 Task: Find connections with filter location Donaueschingen with filter topic #houseforsalewith filter profile language English with filter current company NPTEL with filter school Visvesvaraya Technological University with filter industry Renewable Energy Power Generation with filter service category Loans with filter keywords title Operations Analyst
Action: Mouse moved to (649, 91)
Screenshot: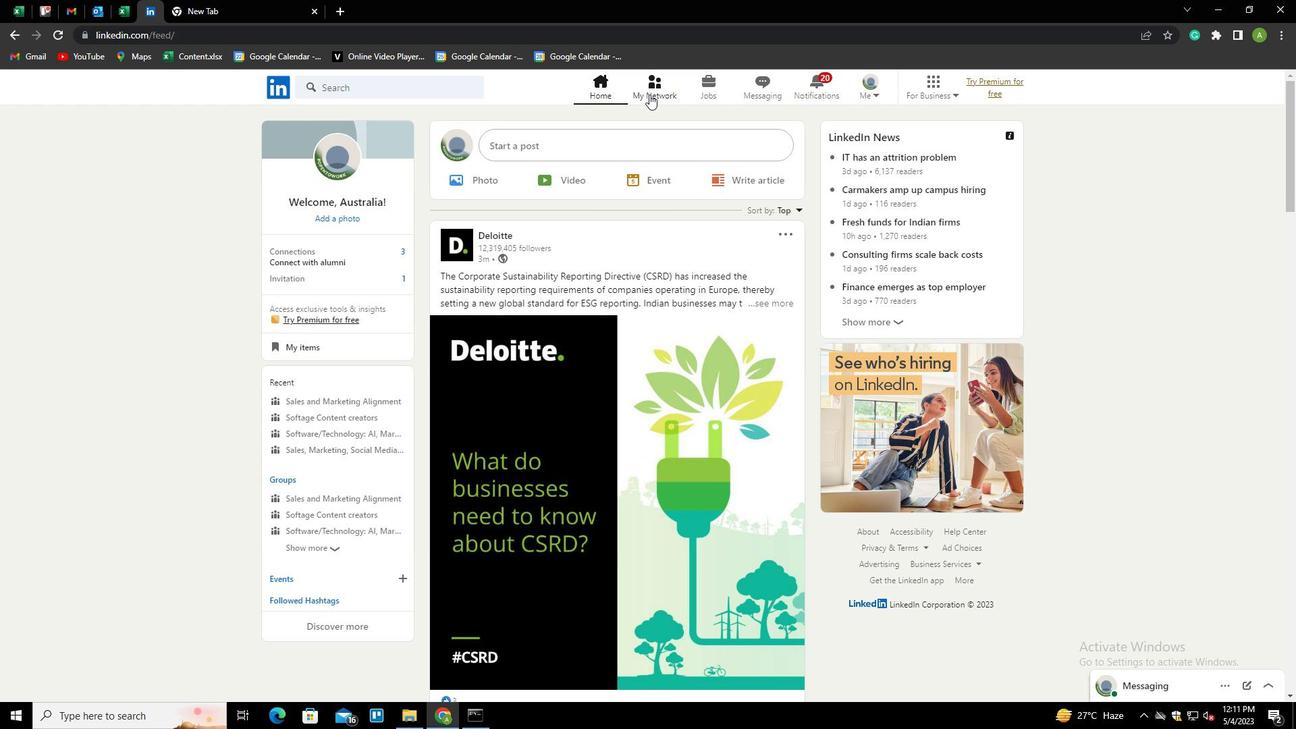 
Action: Mouse pressed left at (649, 91)
Screenshot: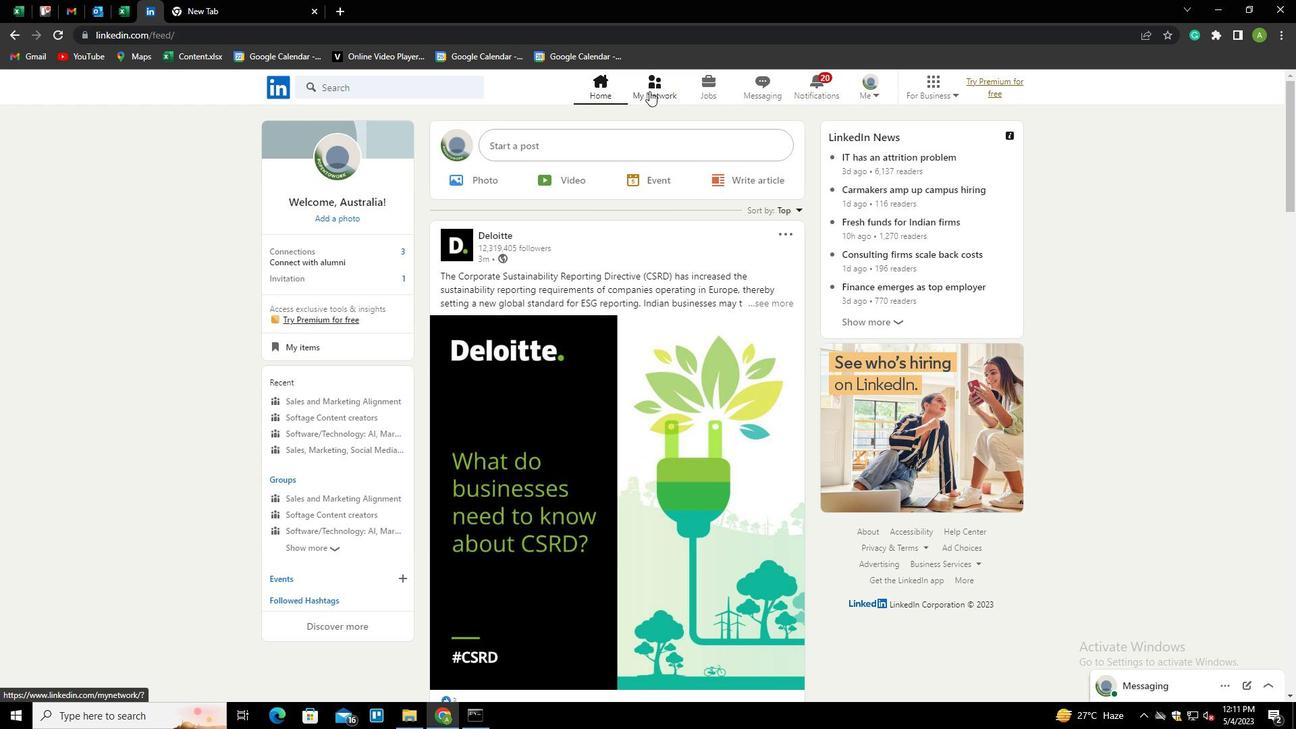
Action: Mouse moved to (357, 161)
Screenshot: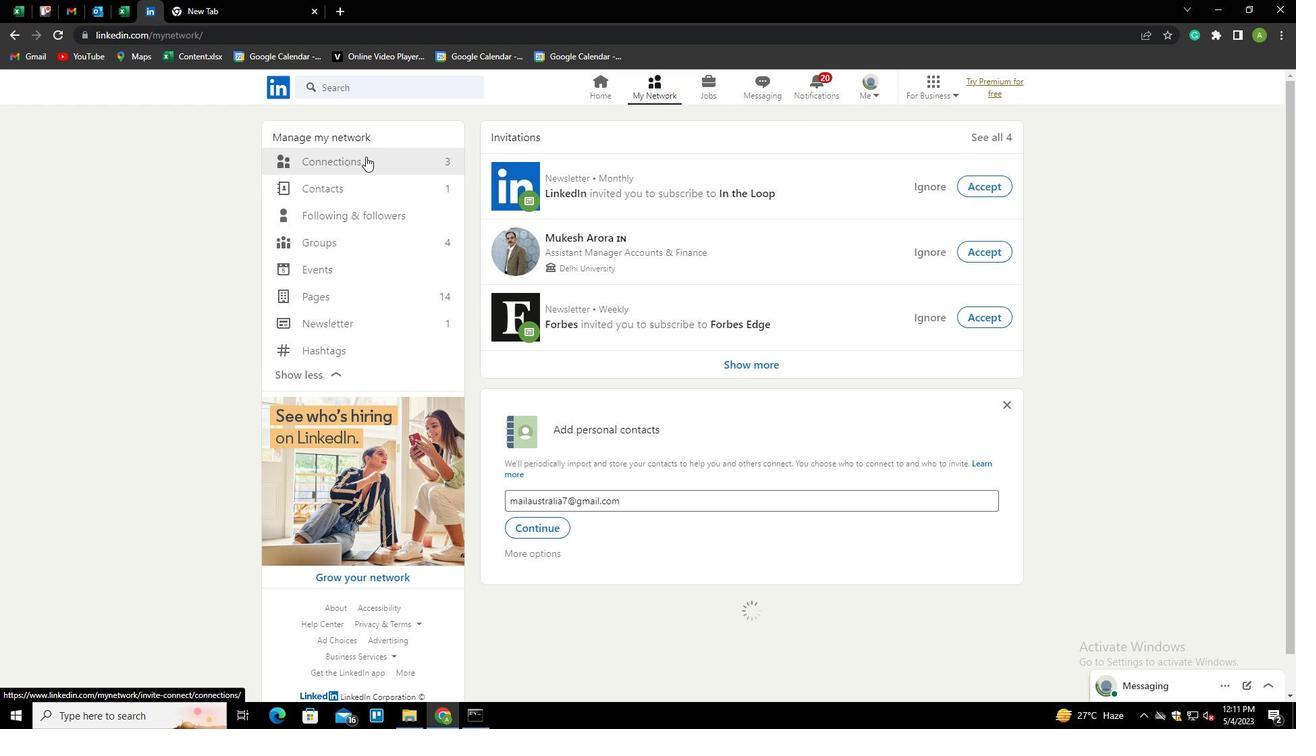 
Action: Mouse pressed left at (357, 161)
Screenshot: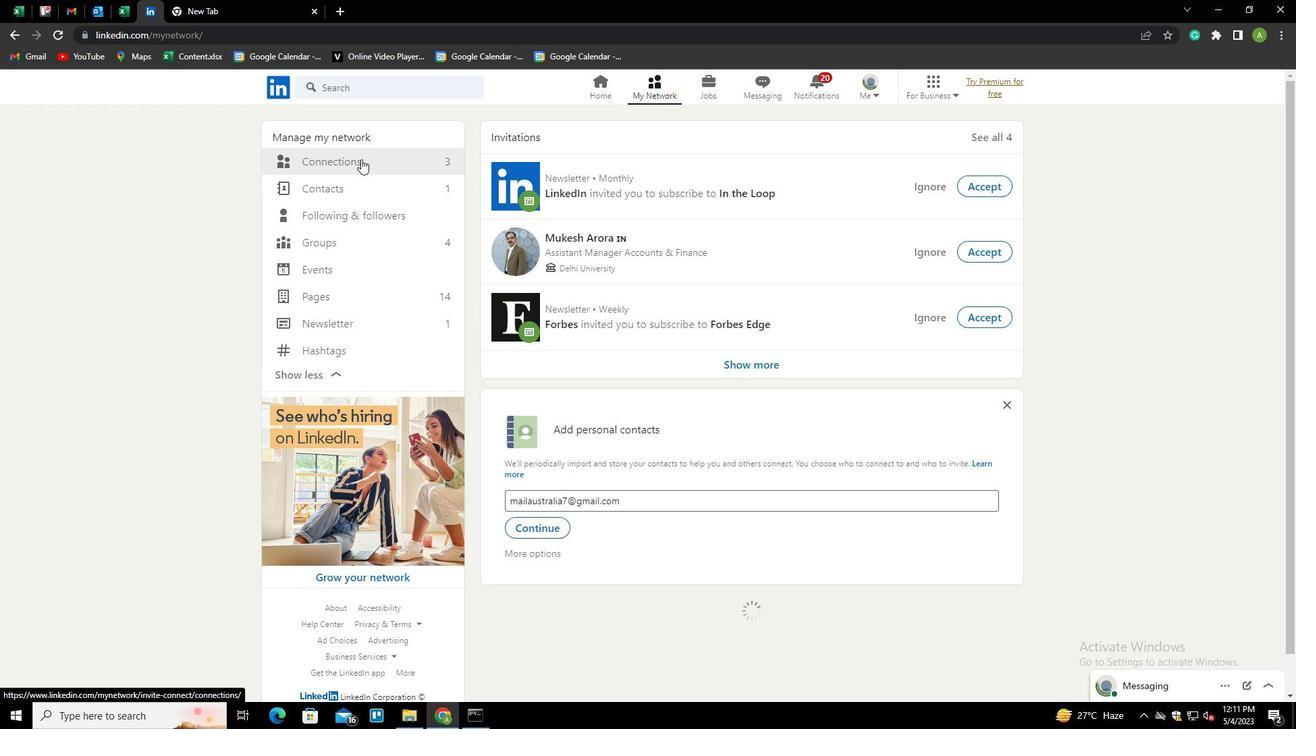 
Action: Mouse moved to (749, 159)
Screenshot: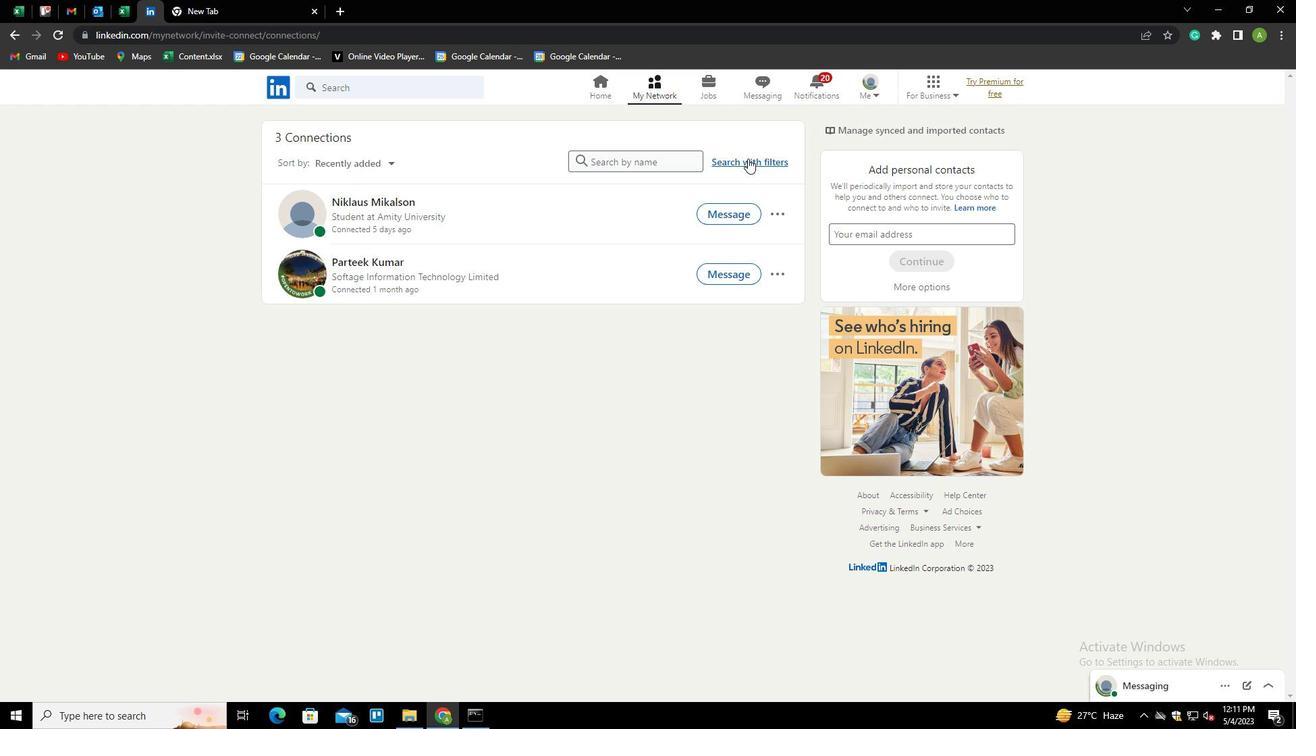 
Action: Mouse pressed left at (749, 159)
Screenshot: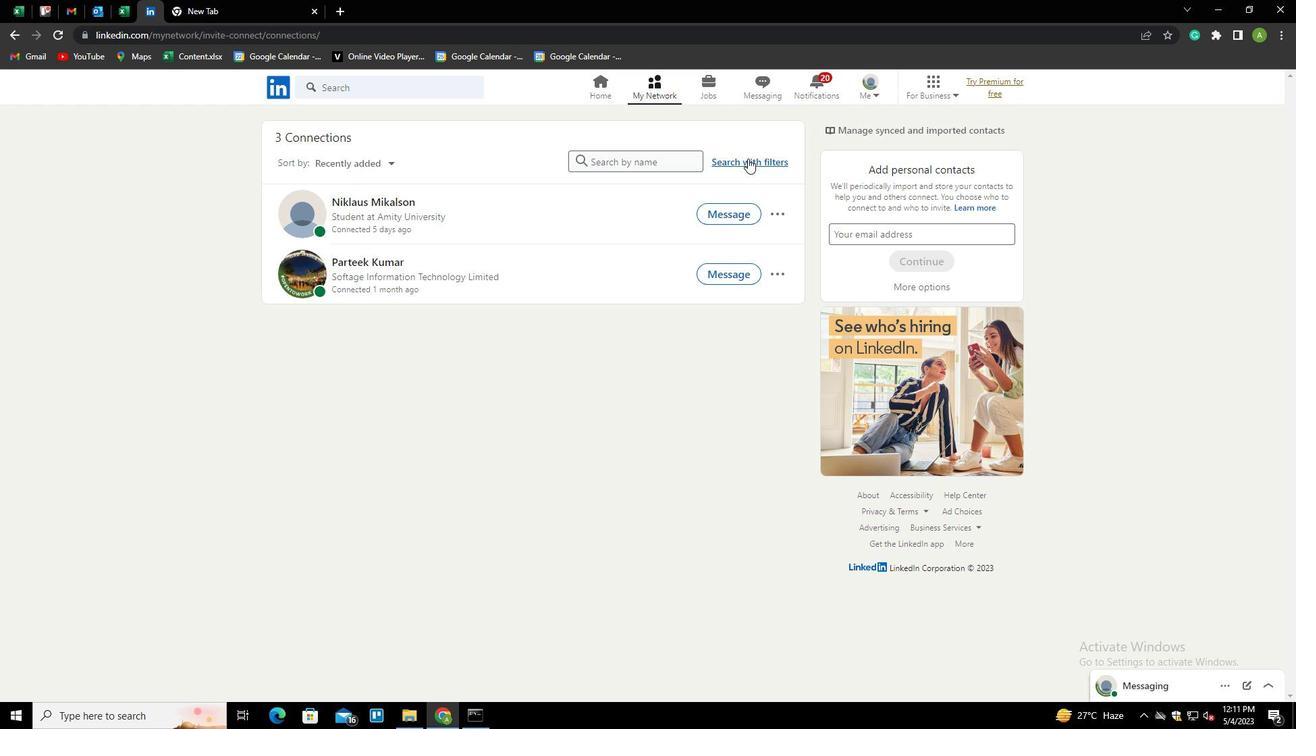 
Action: Mouse moved to (686, 125)
Screenshot: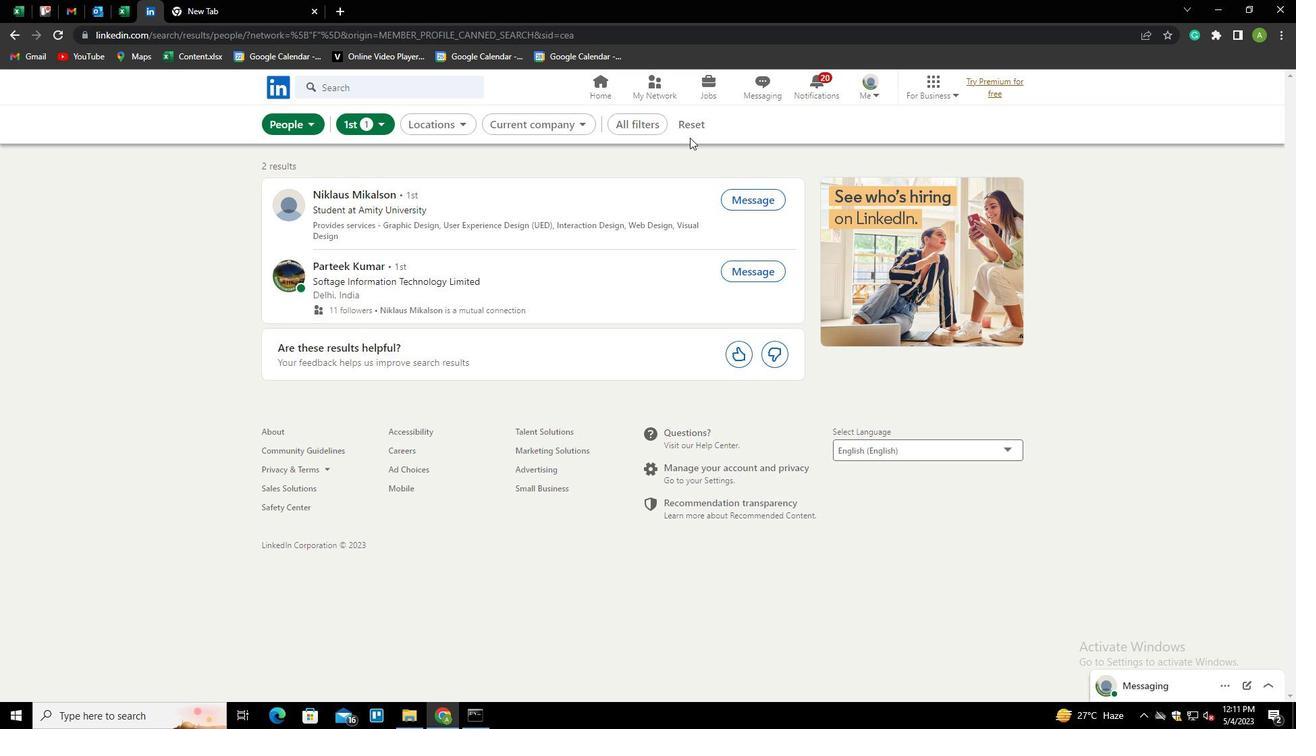 
Action: Mouse pressed left at (686, 125)
Screenshot: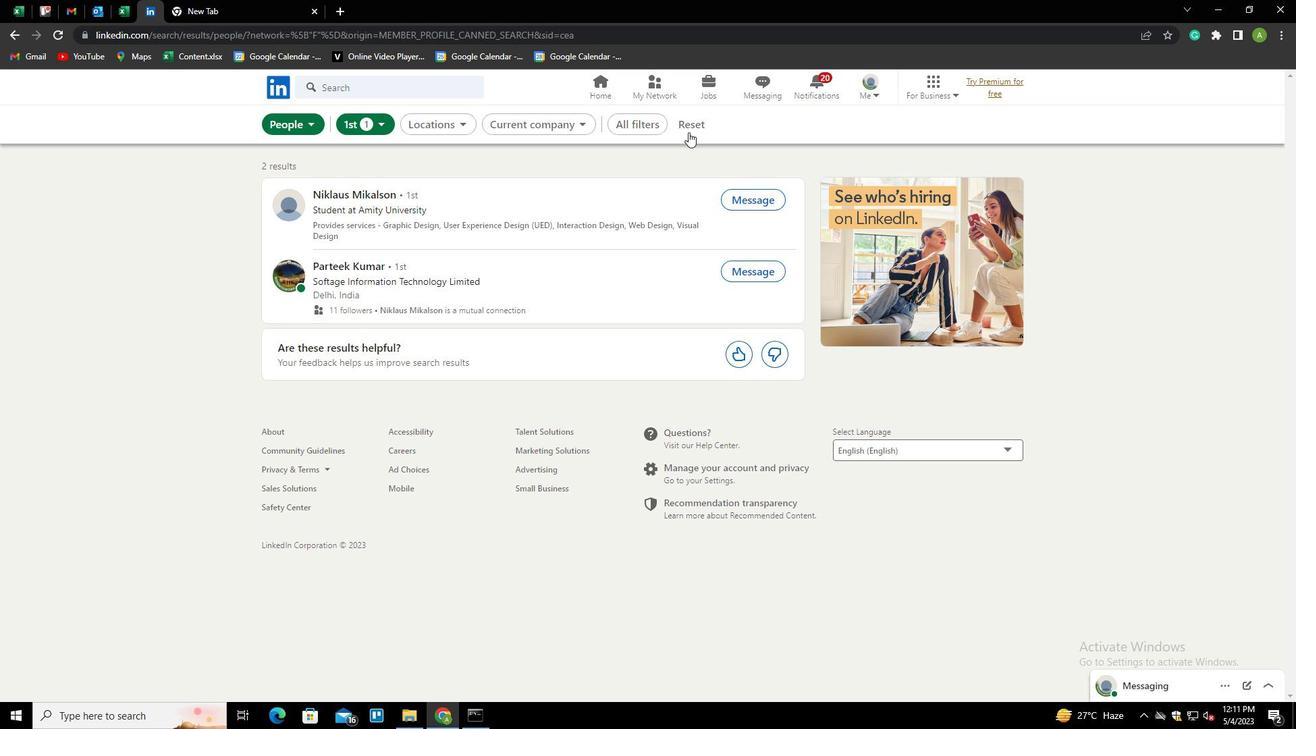 
Action: Mouse moved to (673, 127)
Screenshot: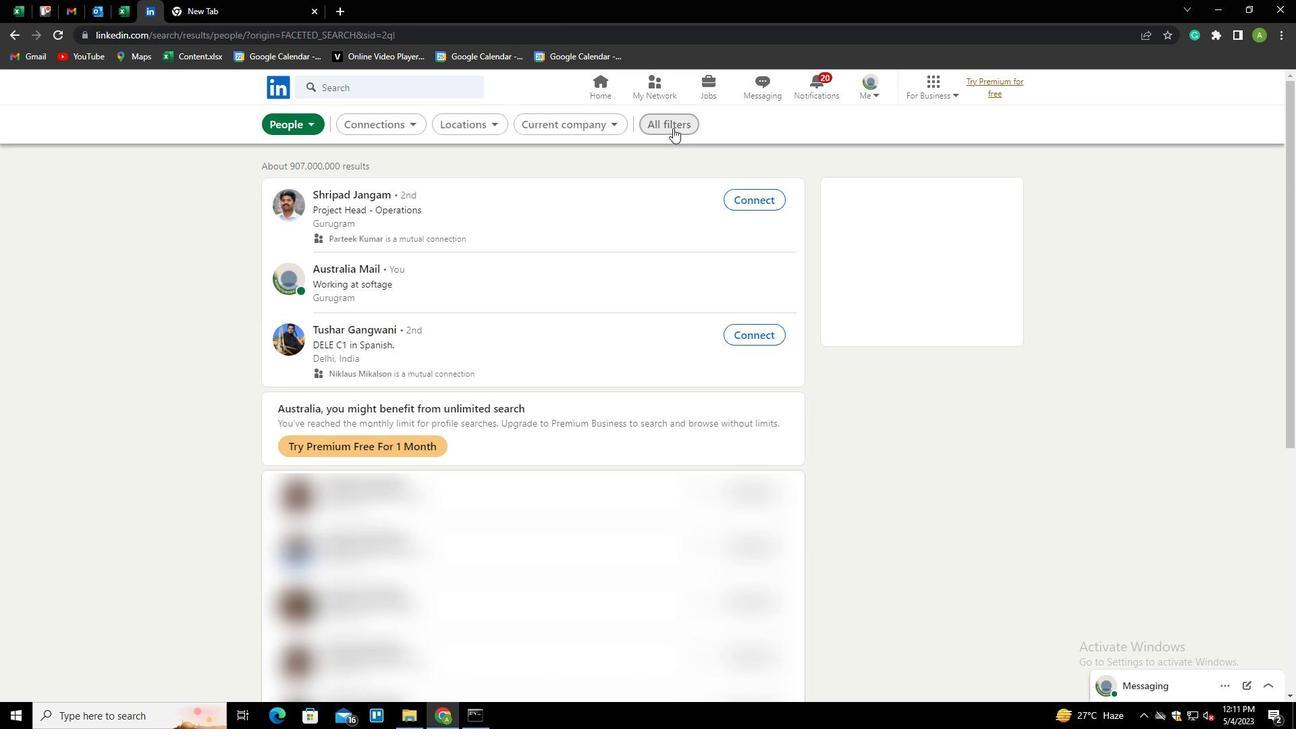 
Action: Mouse pressed left at (673, 127)
Screenshot: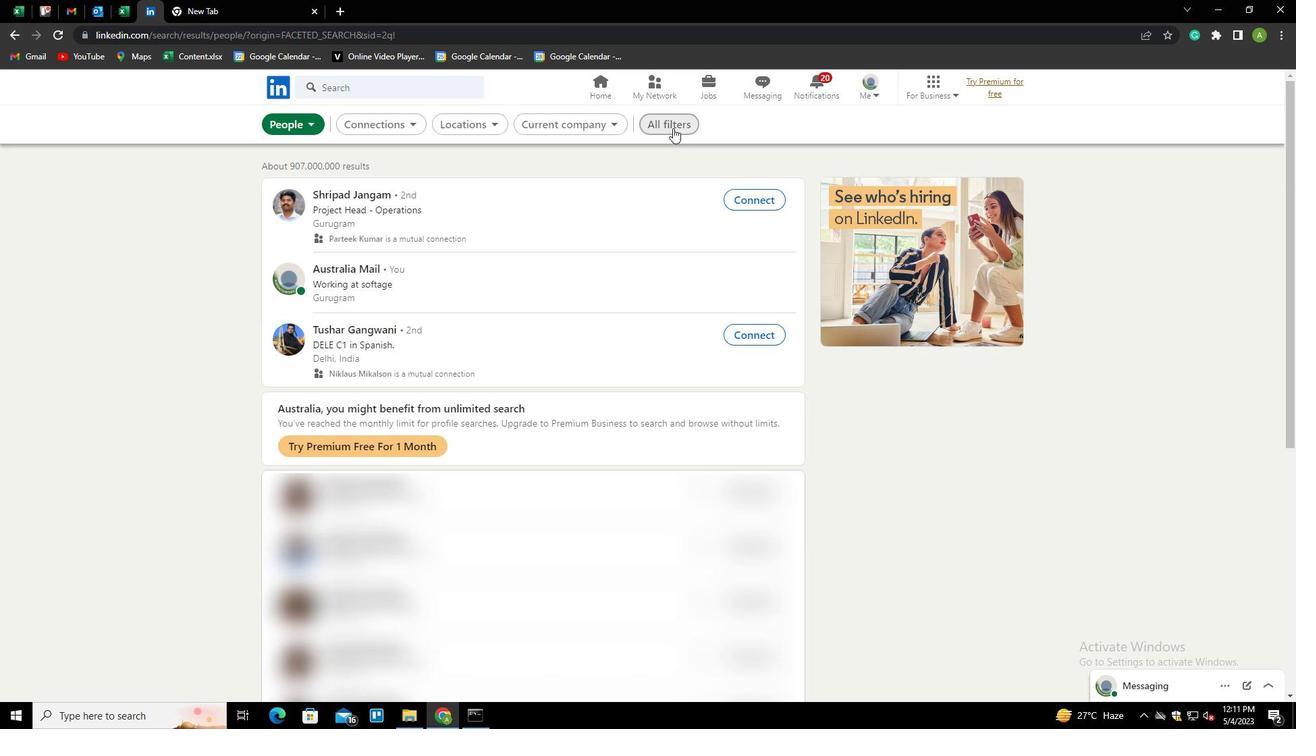 
Action: Mouse moved to (1151, 443)
Screenshot: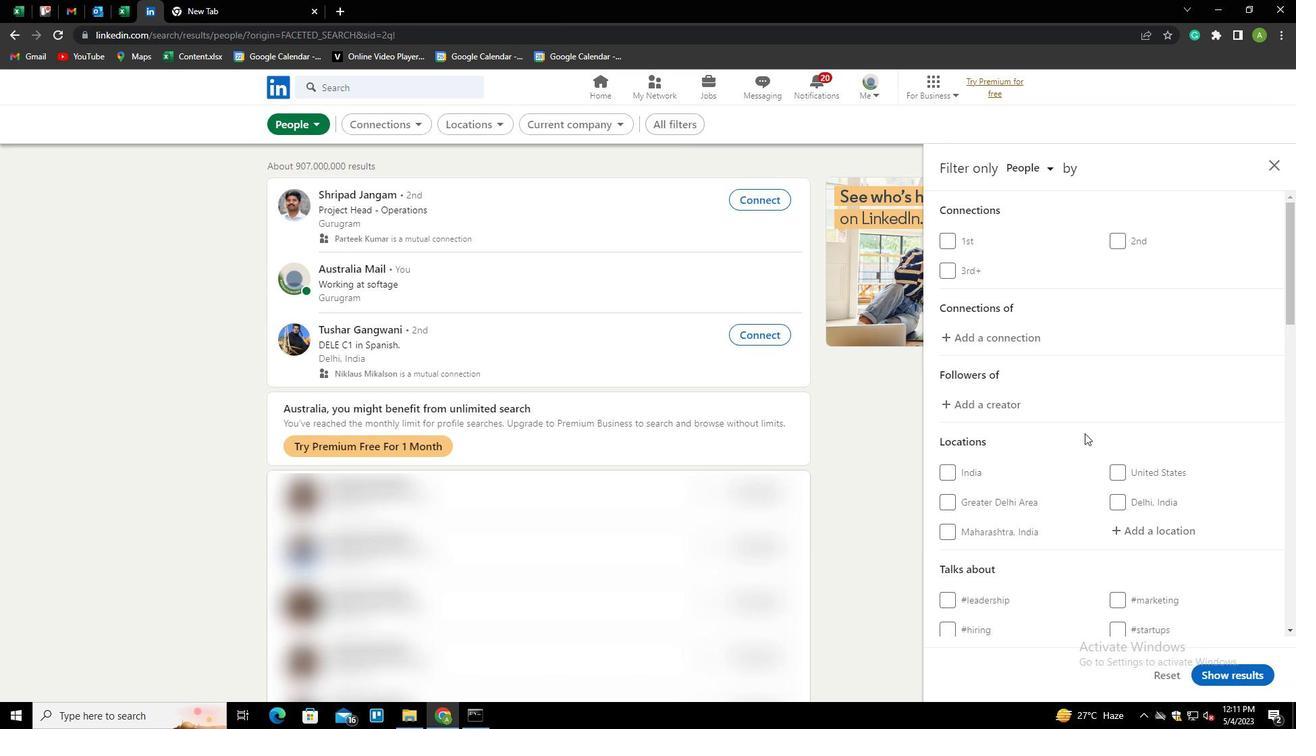 
Action: Mouse scrolled (1151, 442) with delta (0, 0)
Screenshot: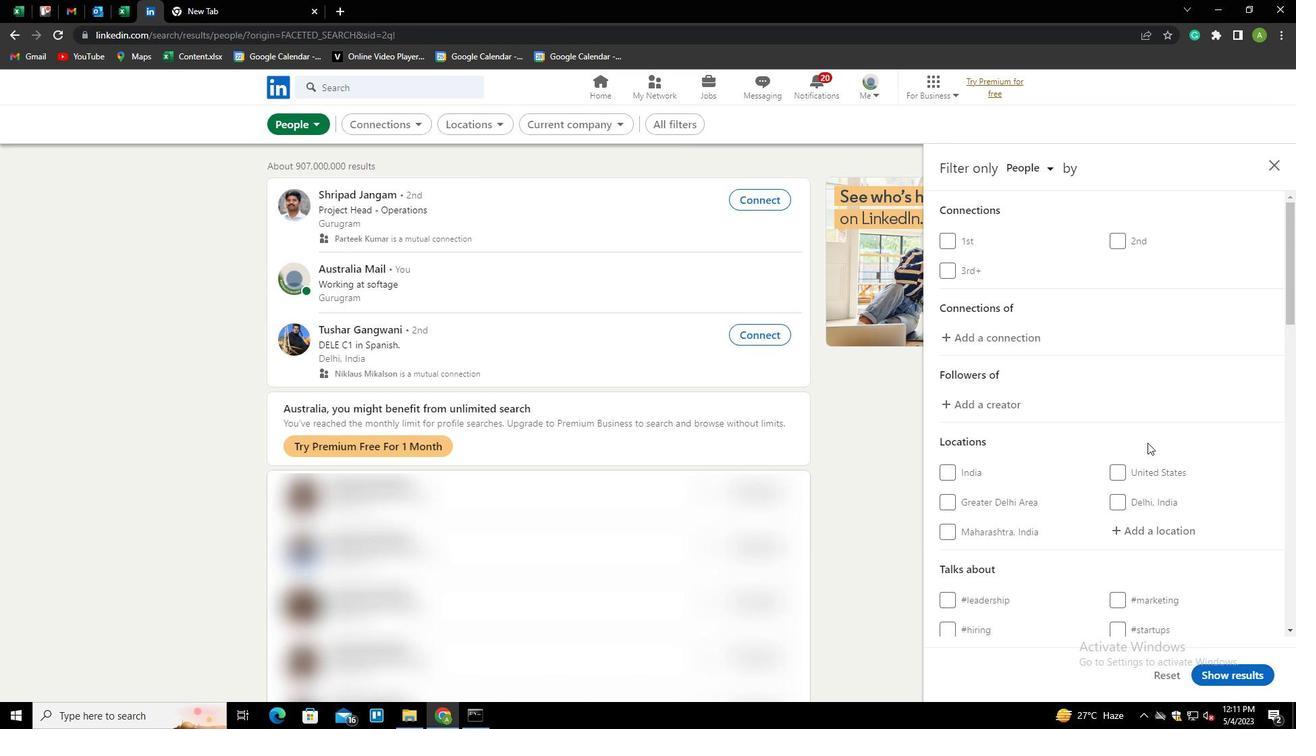
Action: Mouse scrolled (1151, 442) with delta (0, 0)
Screenshot: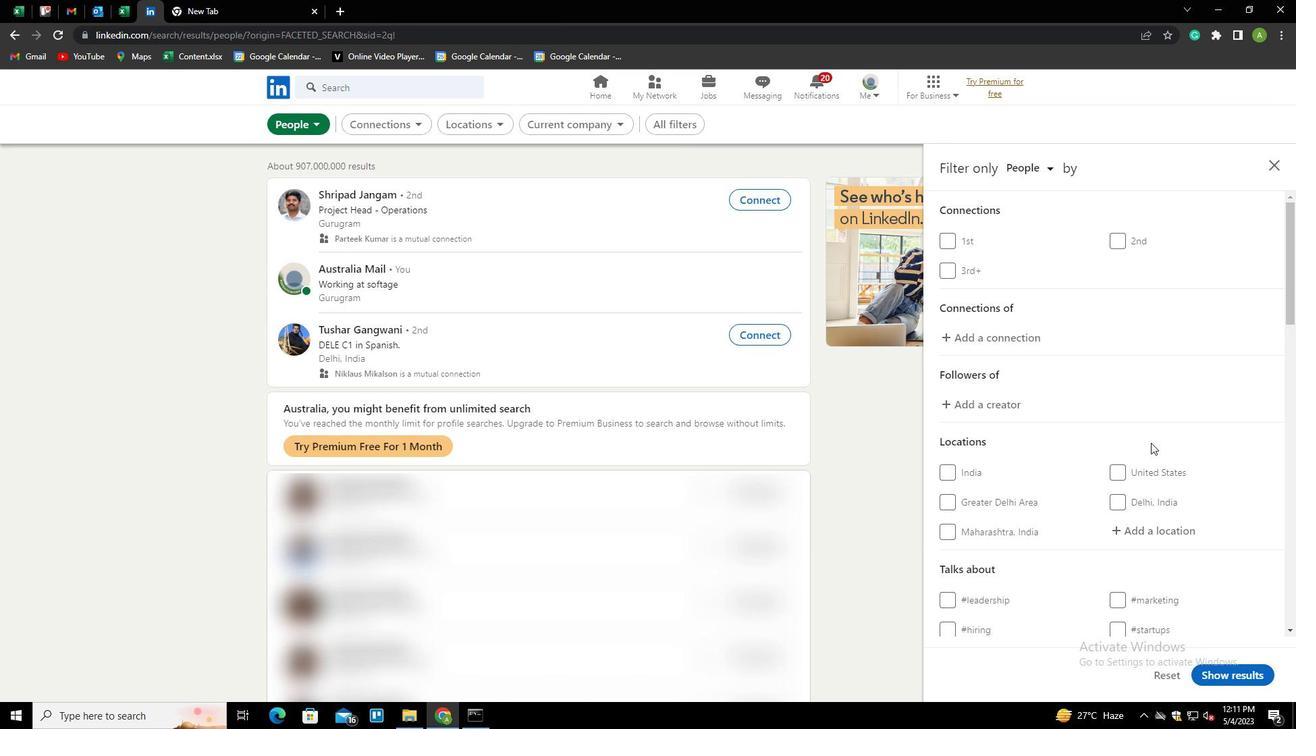 
Action: Mouse moved to (1146, 401)
Screenshot: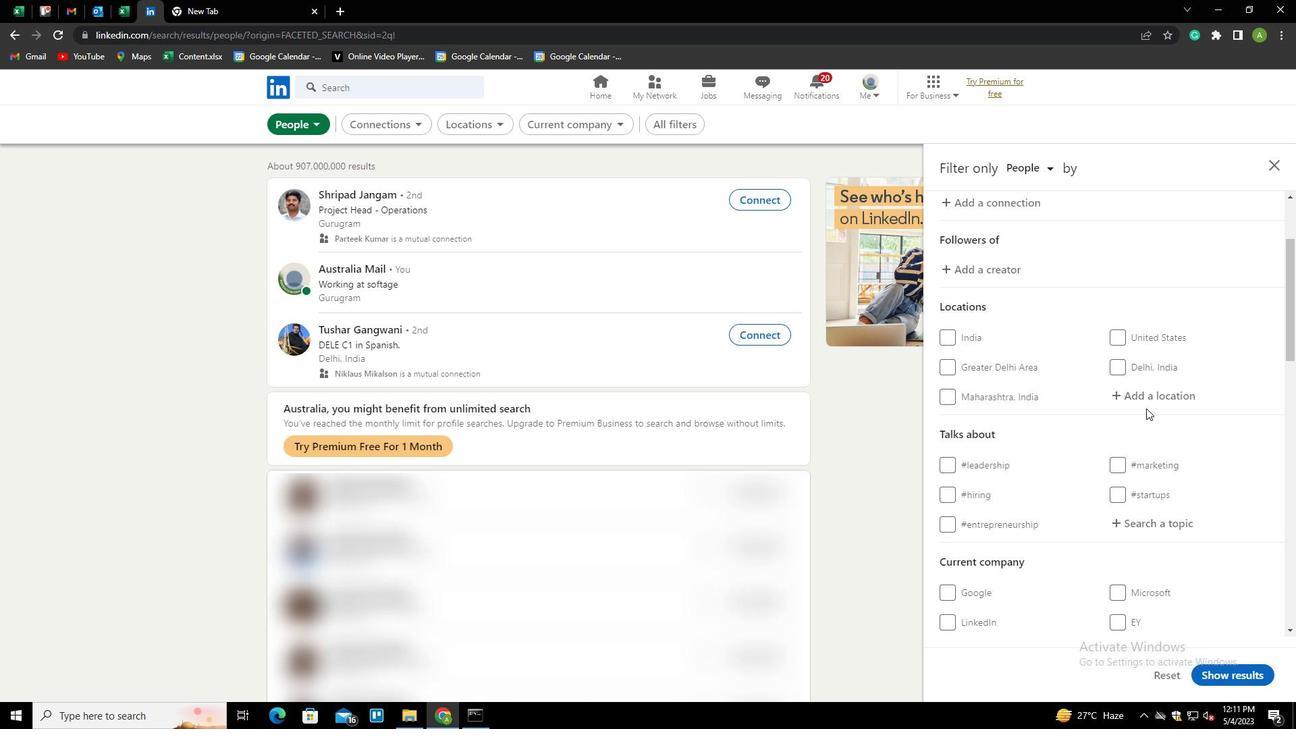 
Action: Mouse pressed left at (1146, 401)
Screenshot: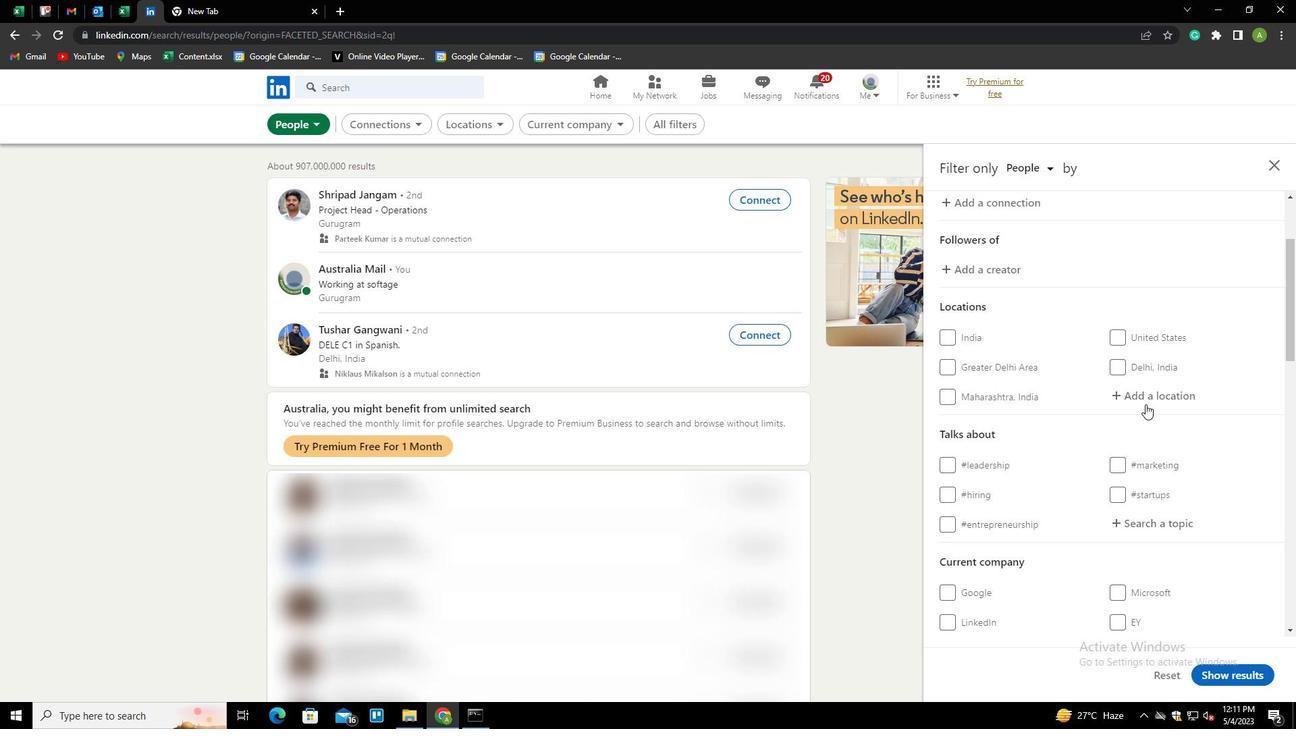 
Action: Key pressed <Key.shift>DONAUES<Key.down><Key.enter>
Screenshot: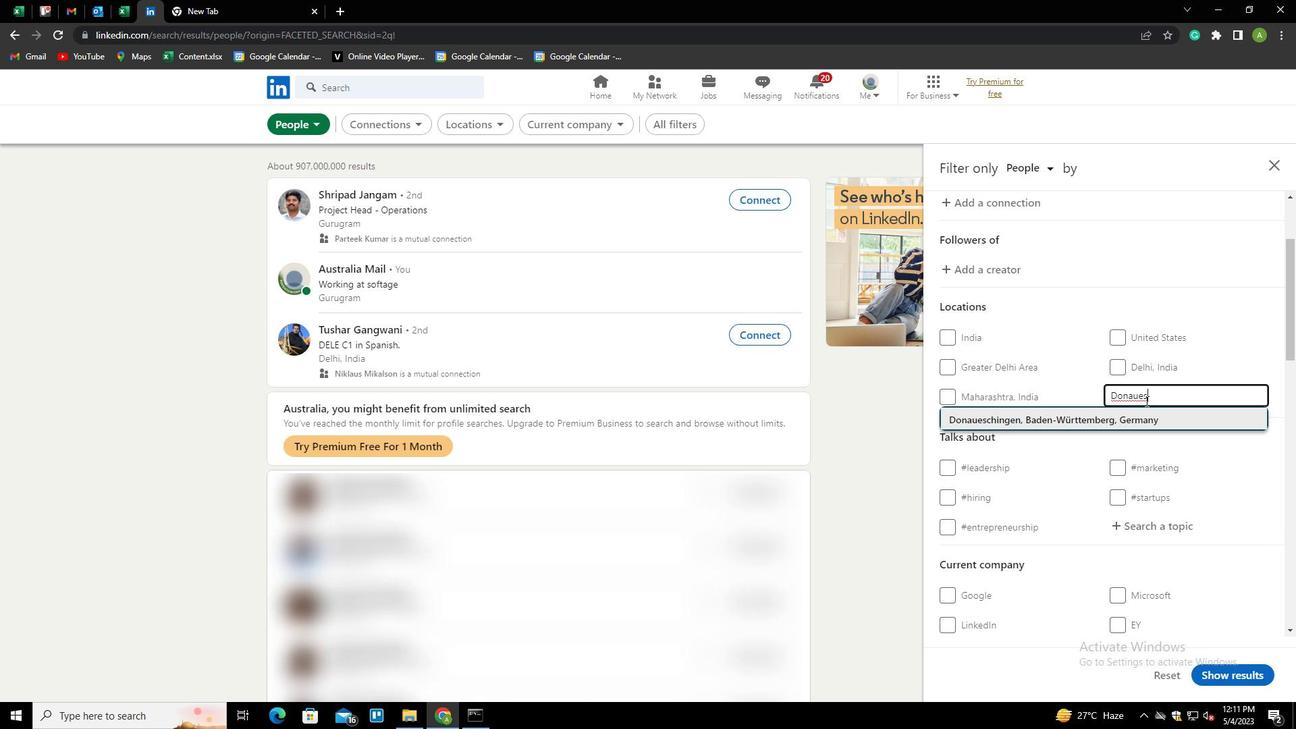 
Action: Mouse moved to (1145, 401)
Screenshot: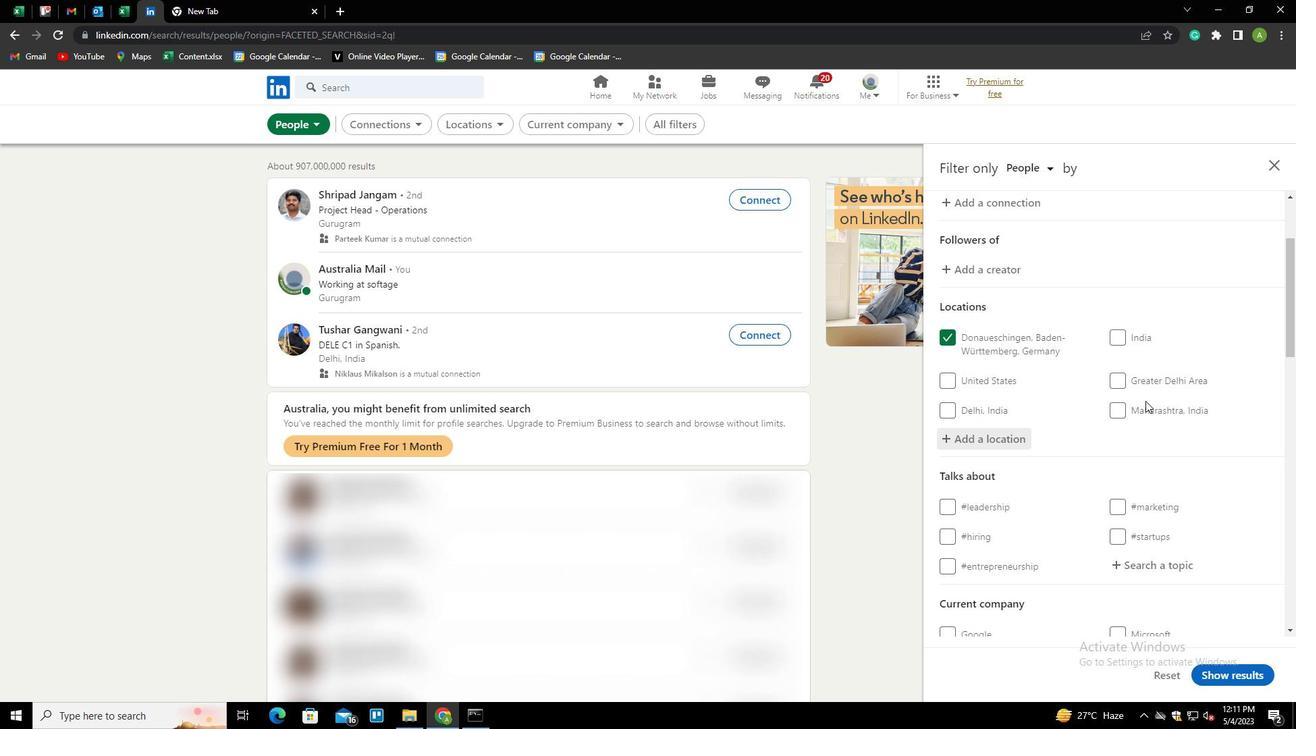 
Action: Mouse scrolled (1145, 400) with delta (0, 0)
Screenshot: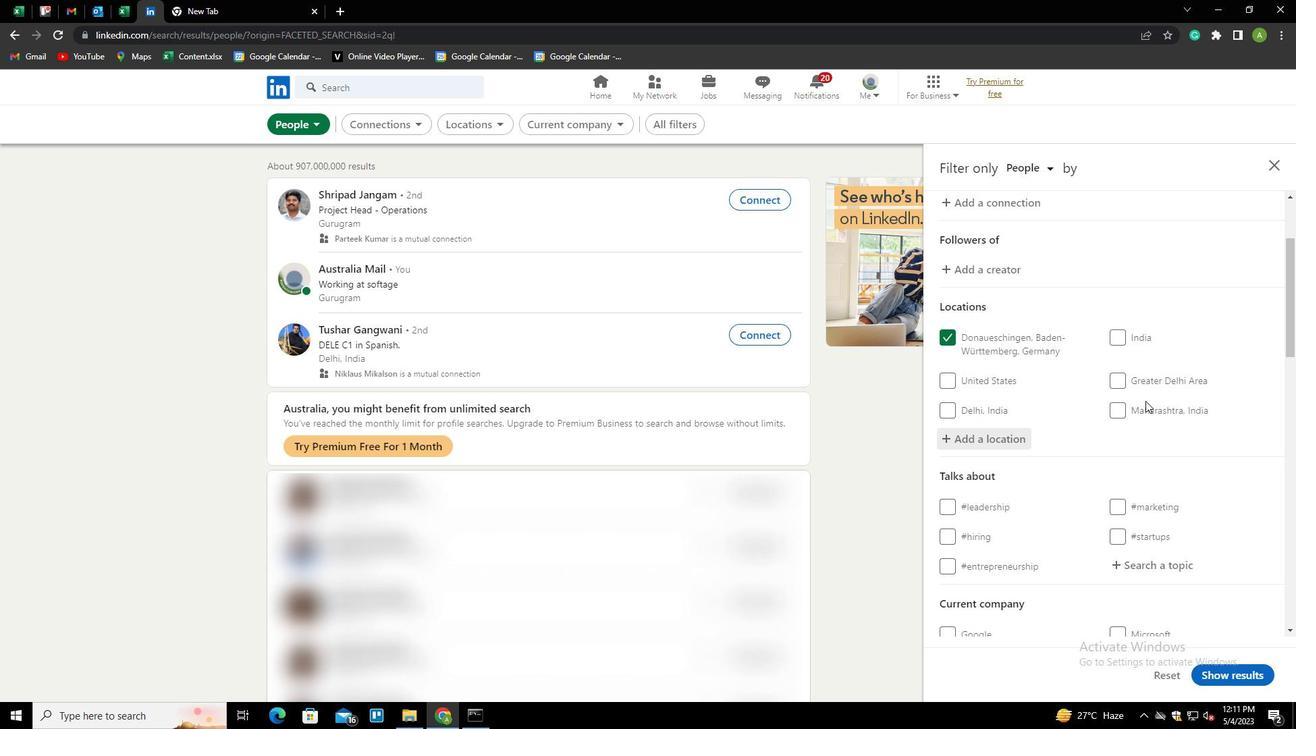 
Action: Mouse scrolled (1145, 400) with delta (0, 0)
Screenshot: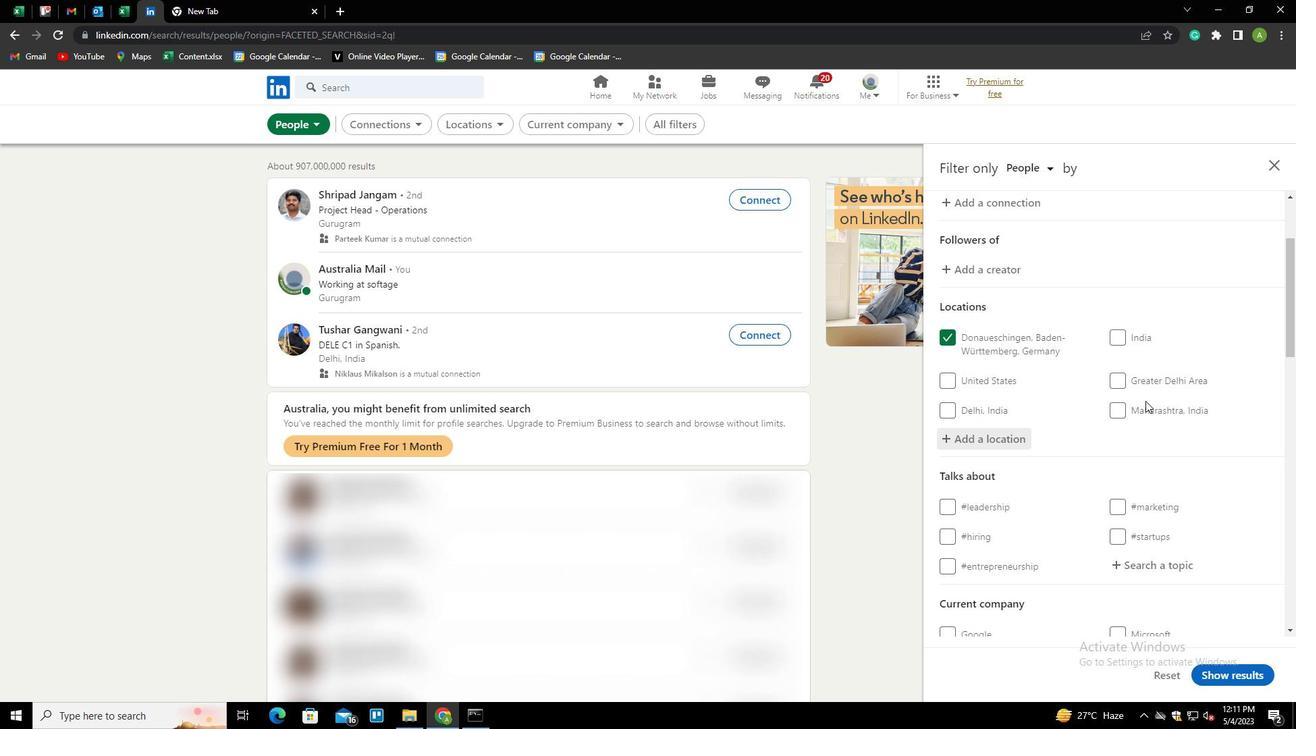 
Action: Mouse moved to (1146, 422)
Screenshot: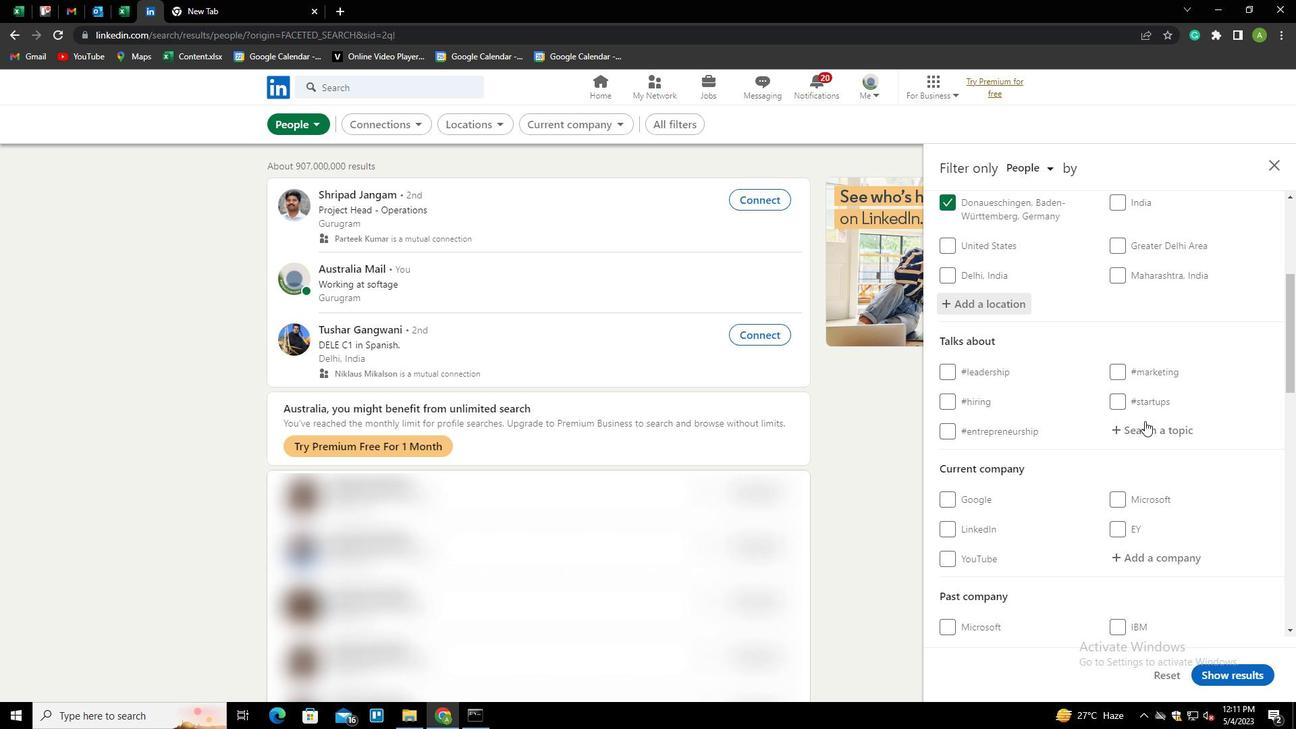 
Action: Mouse pressed left at (1146, 422)
Screenshot: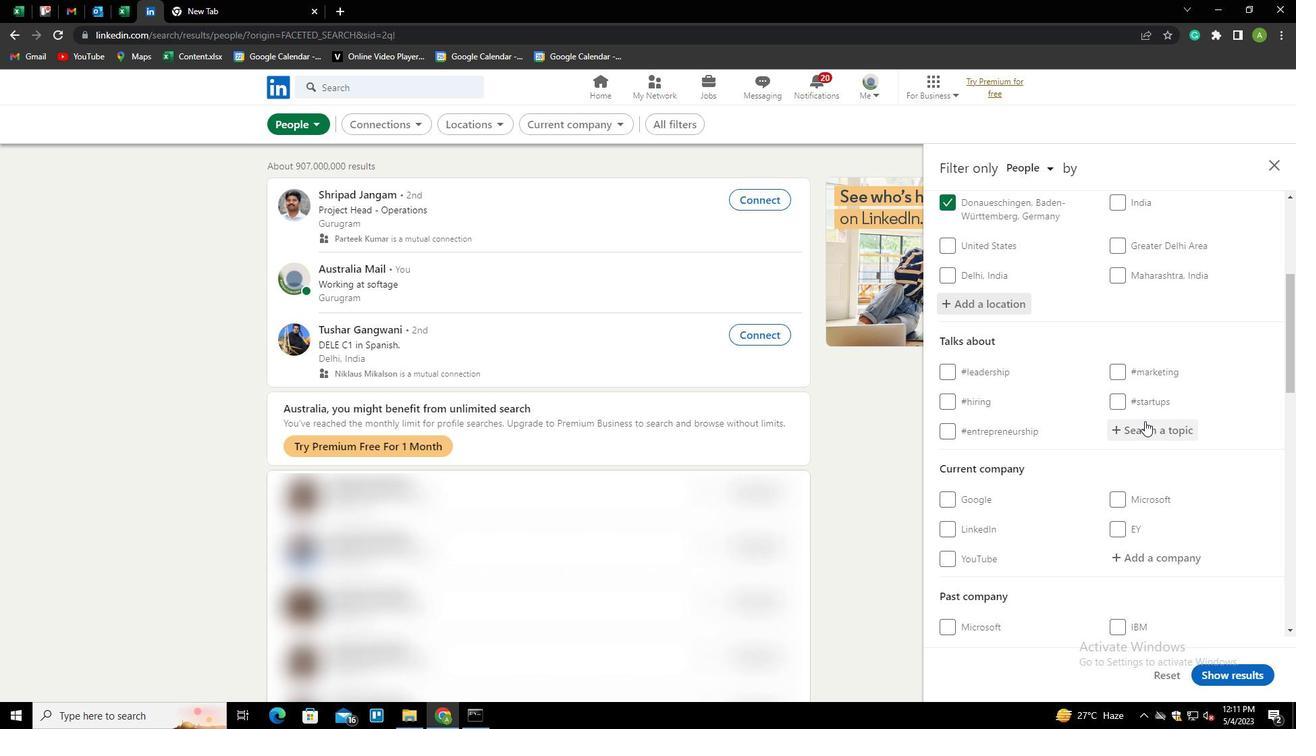 
Action: Key pressed HOUSEFORSALE<Key.down><Key.enter>
Screenshot: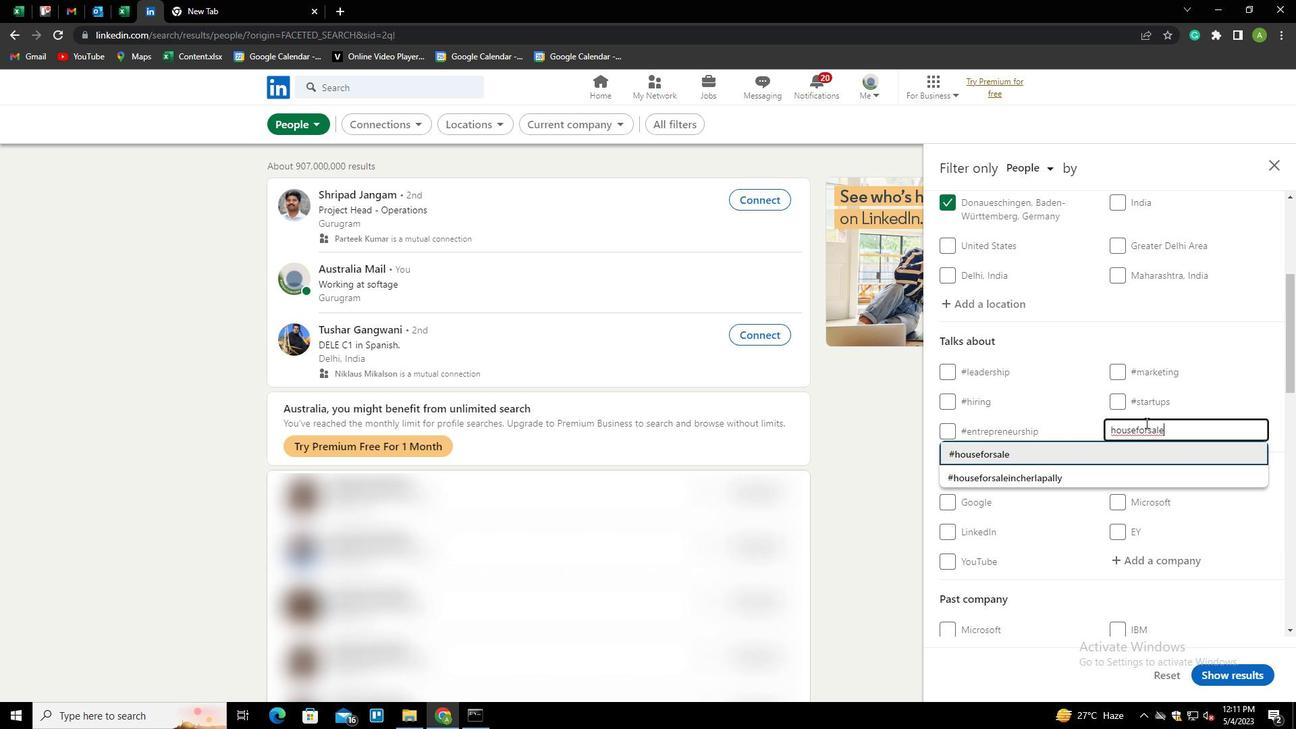 
Action: Mouse scrolled (1146, 422) with delta (0, 0)
Screenshot: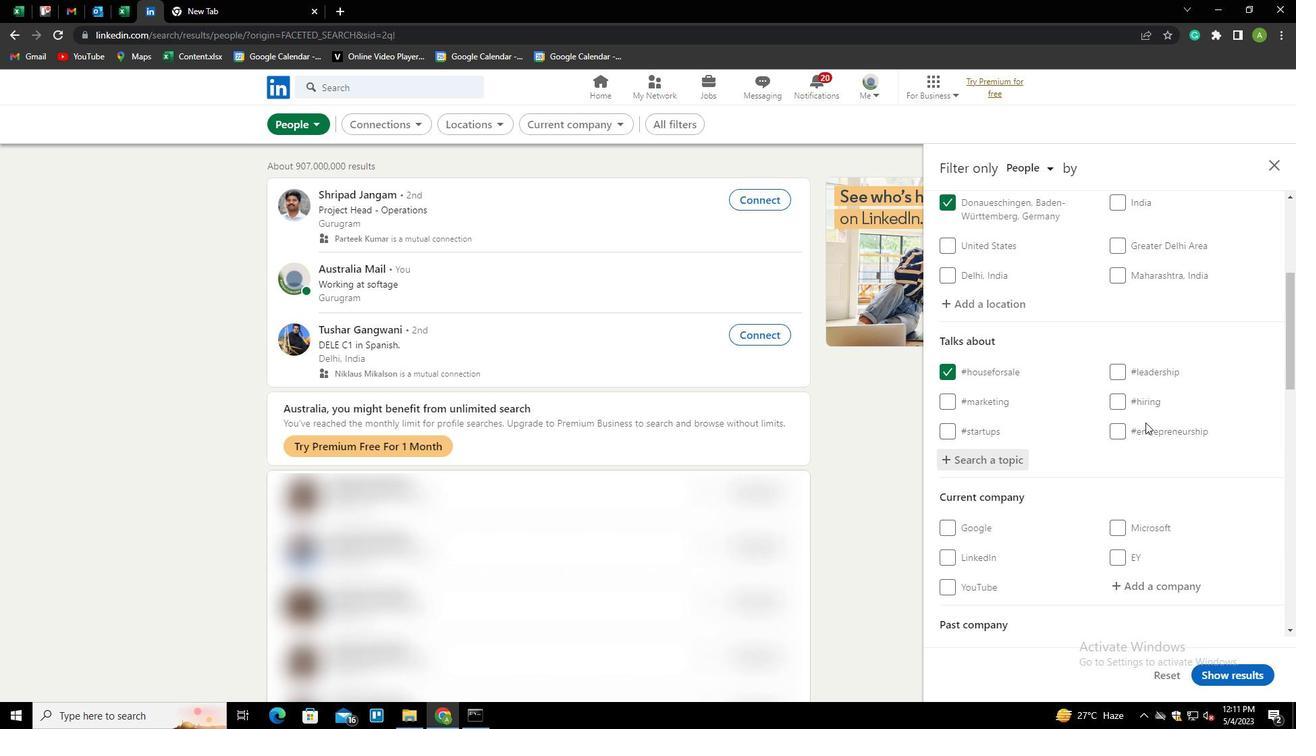 
Action: Mouse scrolled (1146, 422) with delta (0, 0)
Screenshot: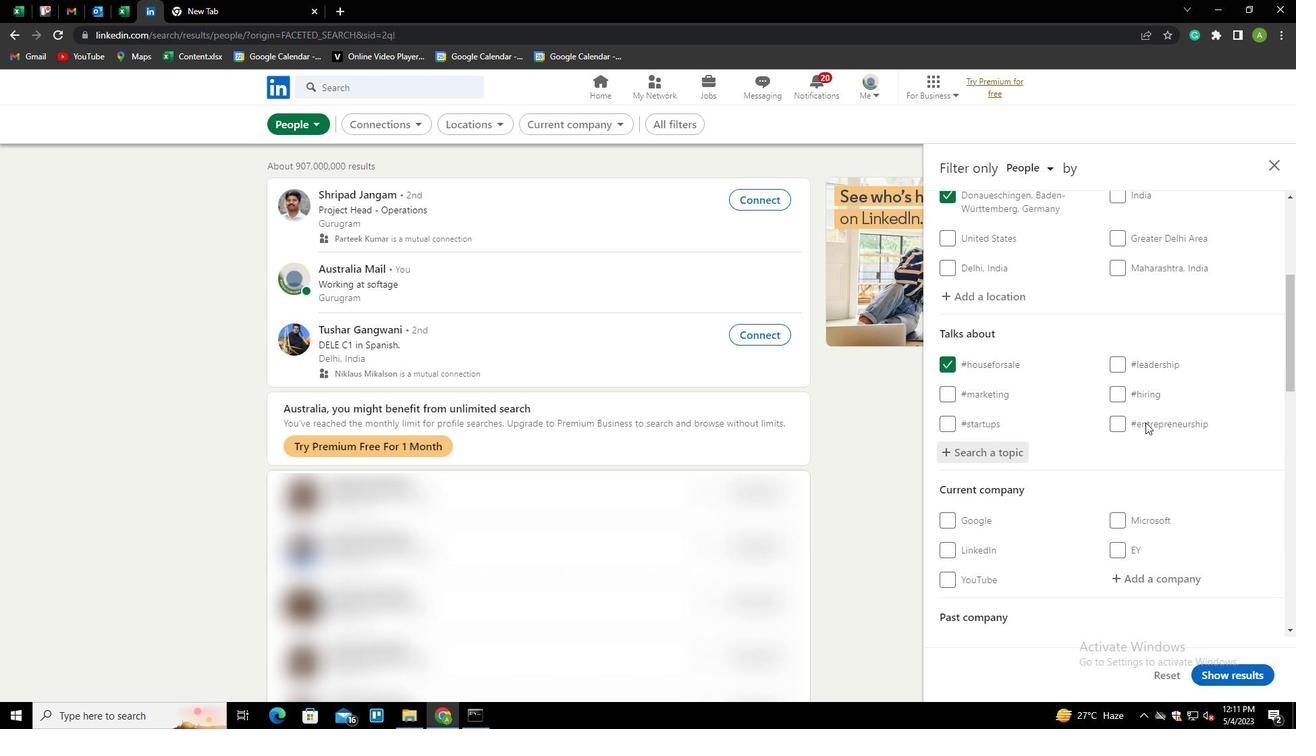 
Action: Mouse scrolled (1146, 422) with delta (0, 0)
Screenshot: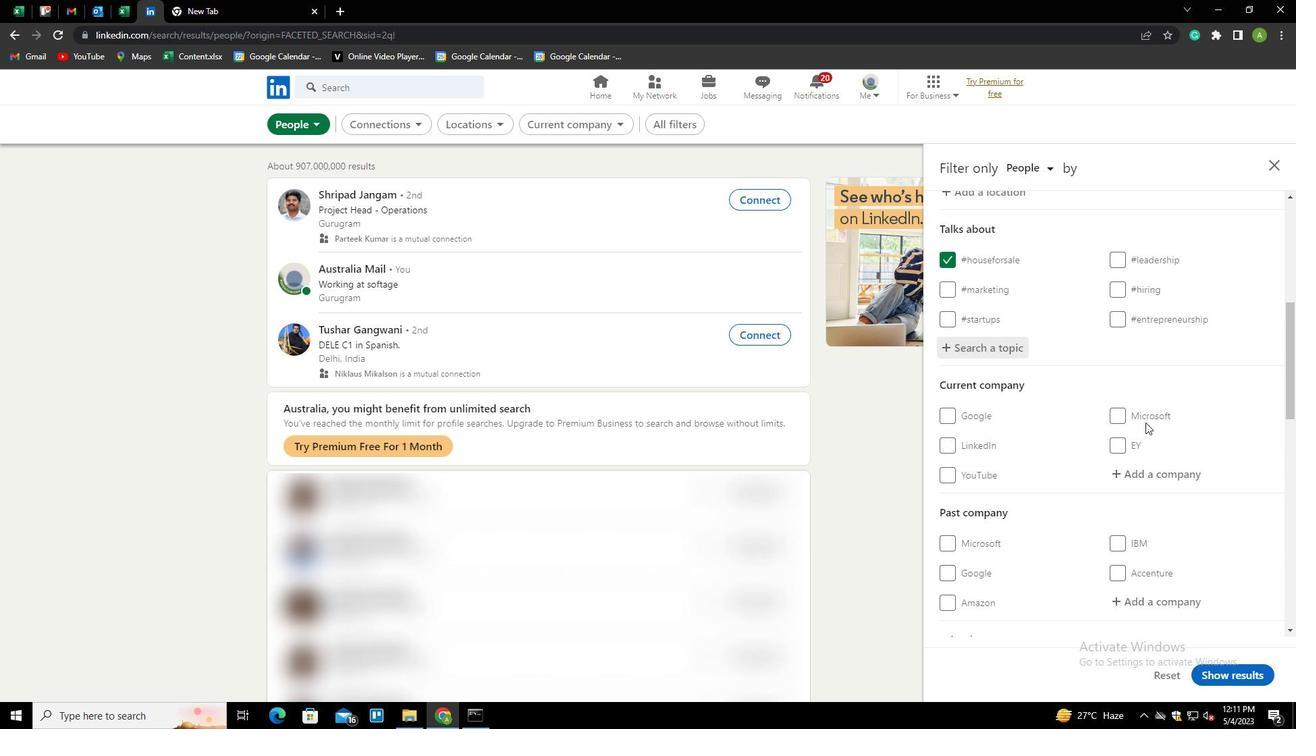 
Action: Mouse scrolled (1146, 422) with delta (0, 0)
Screenshot: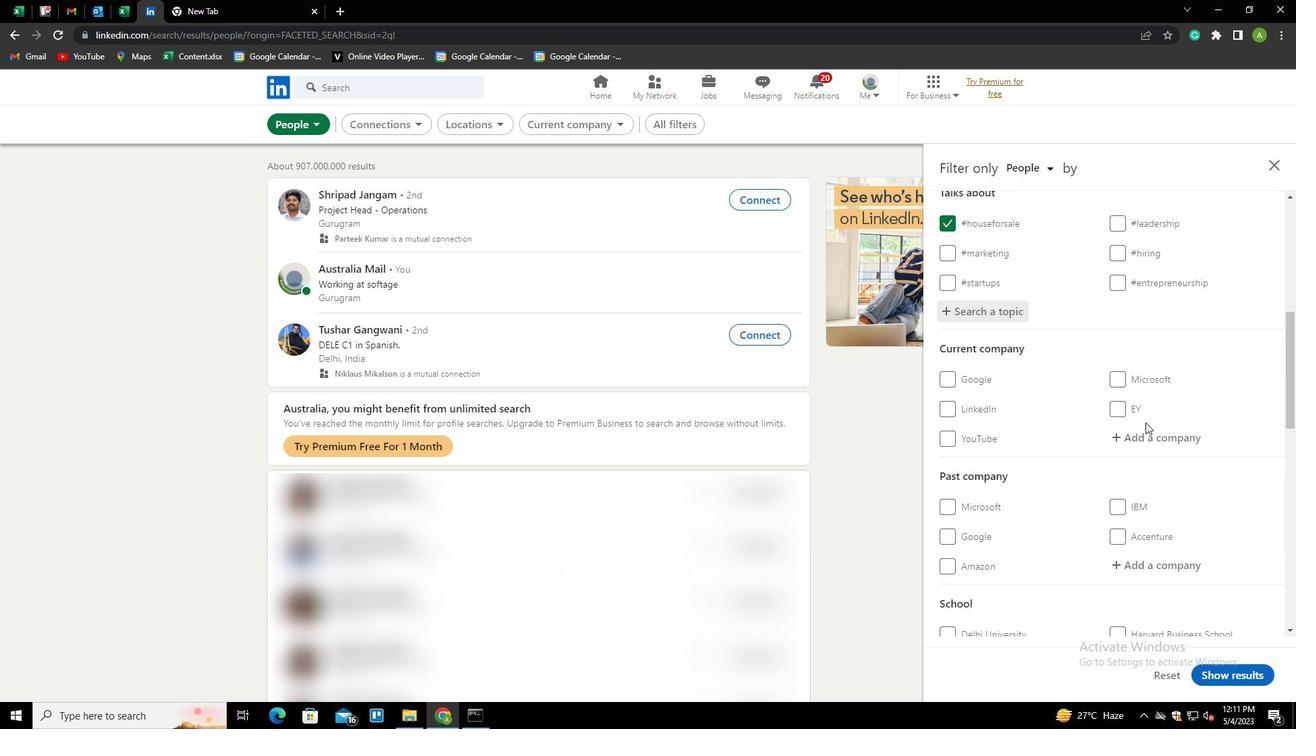 
Action: Mouse scrolled (1146, 422) with delta (0, 0)
Screenshot: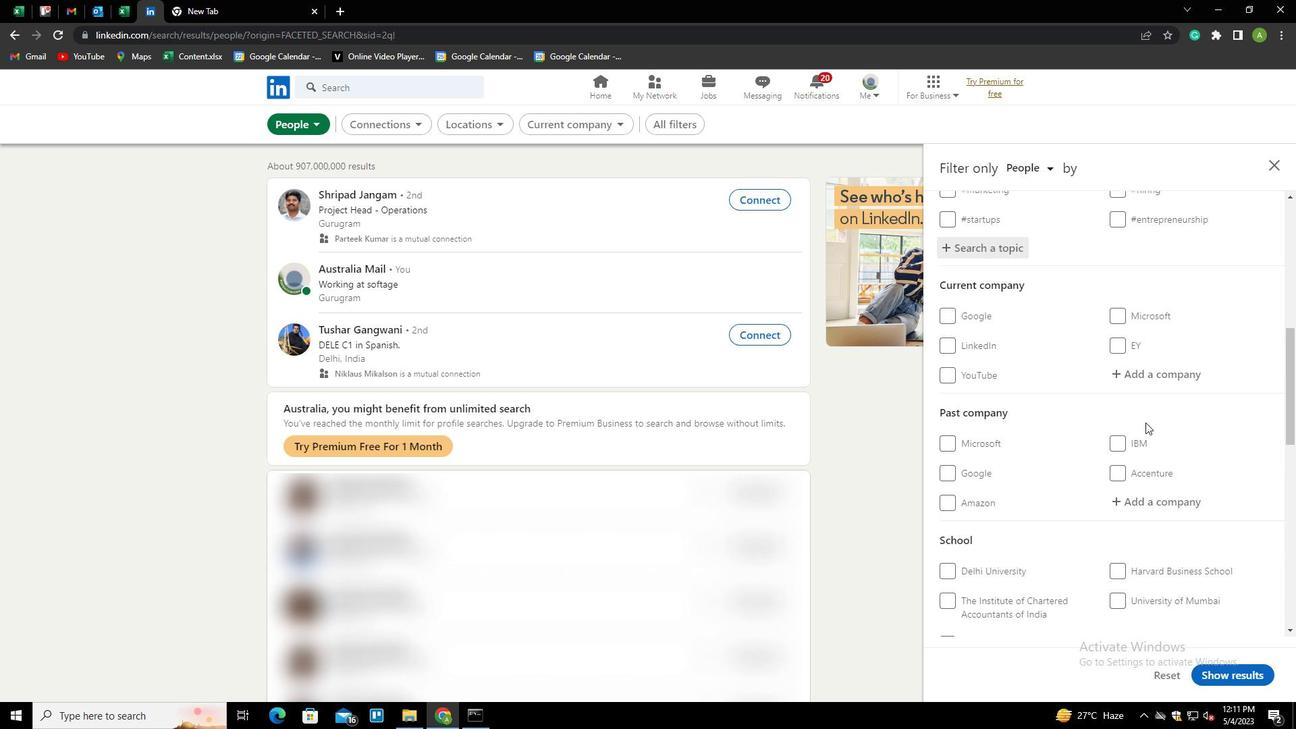
Action: Mouse scrolled (1146, 422) with delta (0, 0)
Screenshot: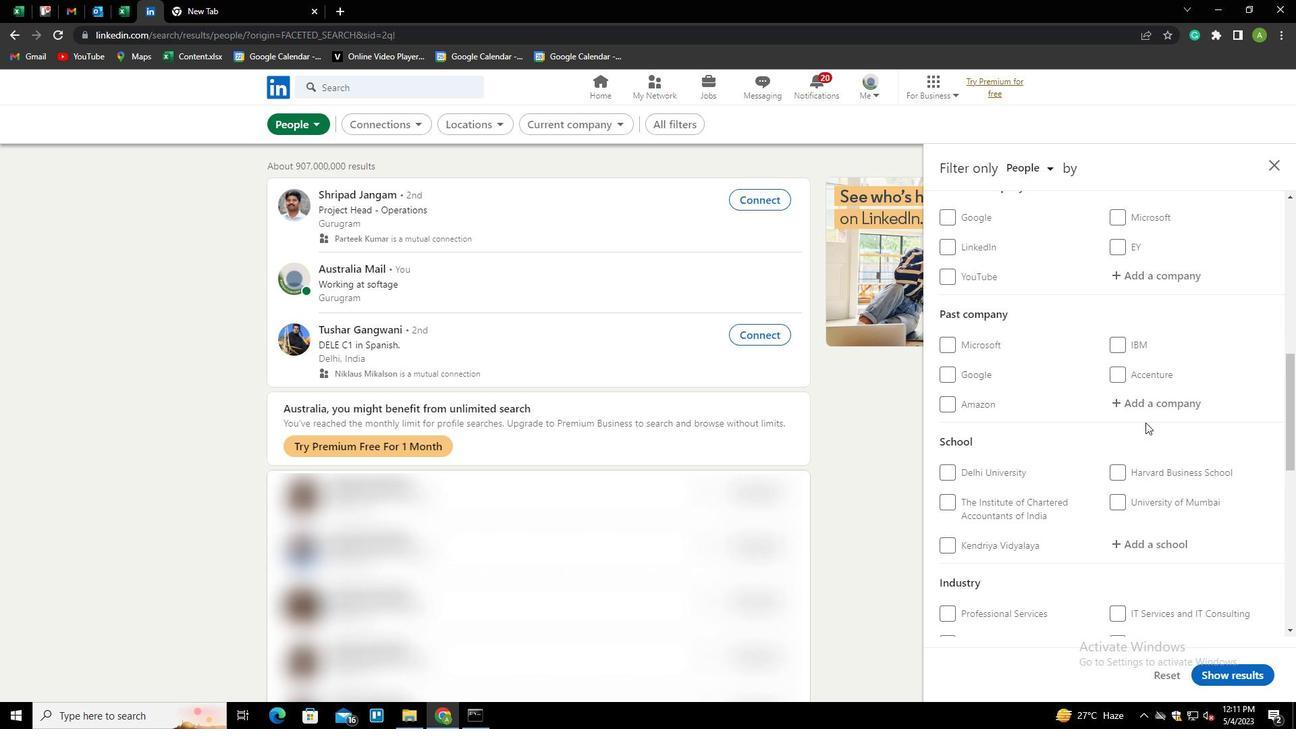 
Action: Mouse scrolled (1146, 422) with delta (0, 0)
Screenshot: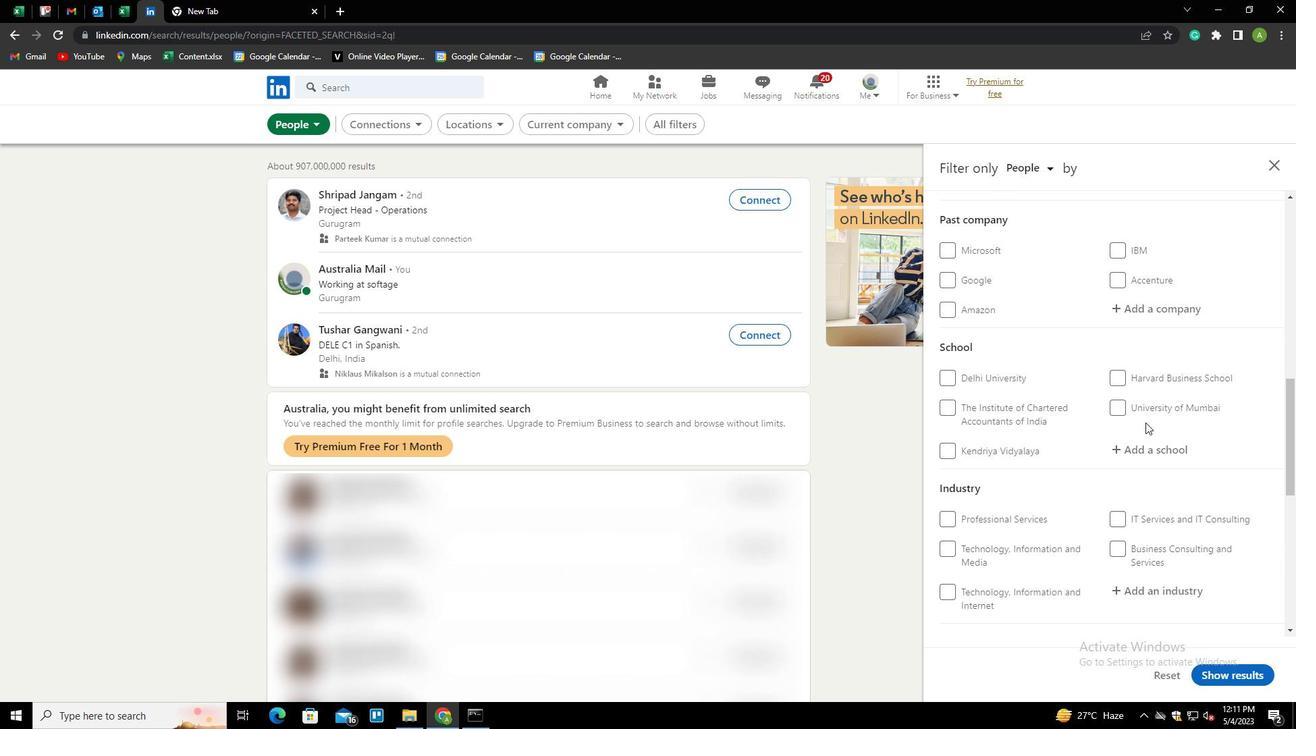 
Action: Mouse scrolled (1146, 422) with delta (0, 0)
Screenshot: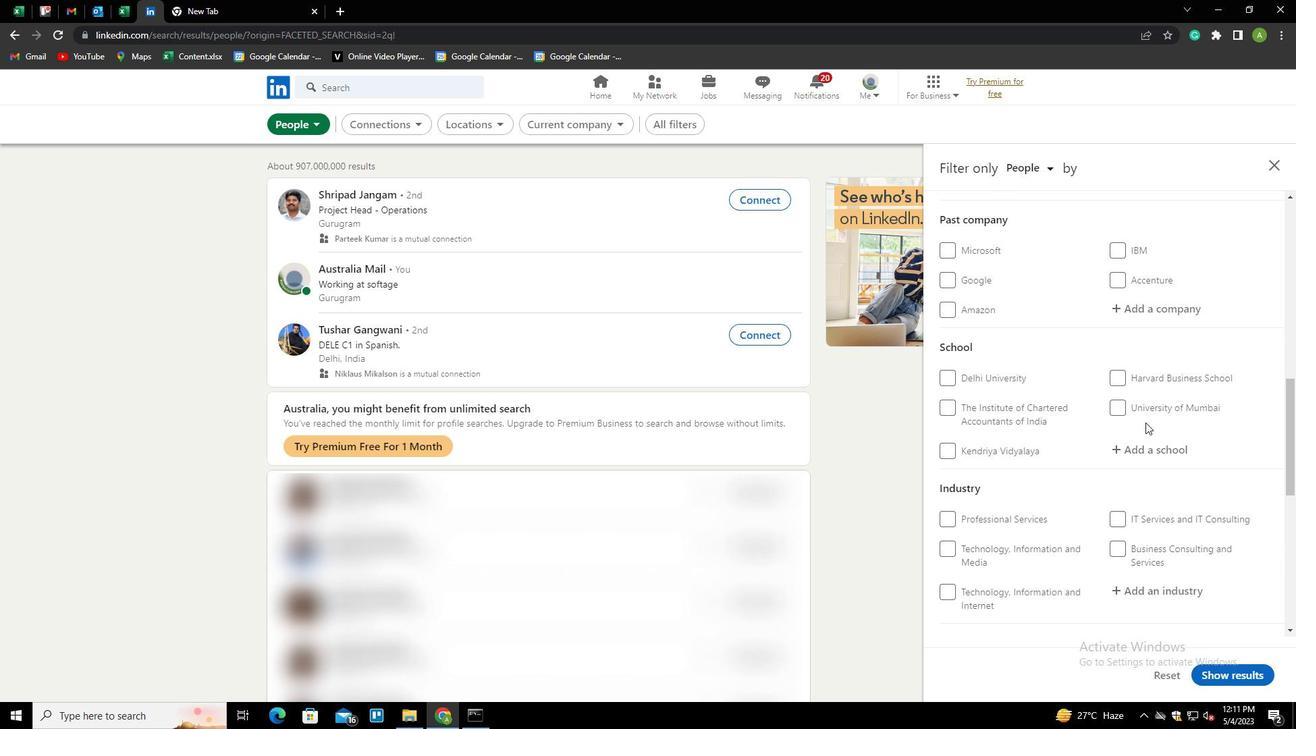 
Action: Mouse scrolled (1146, 422) with delta (0, 0)
Screenshot: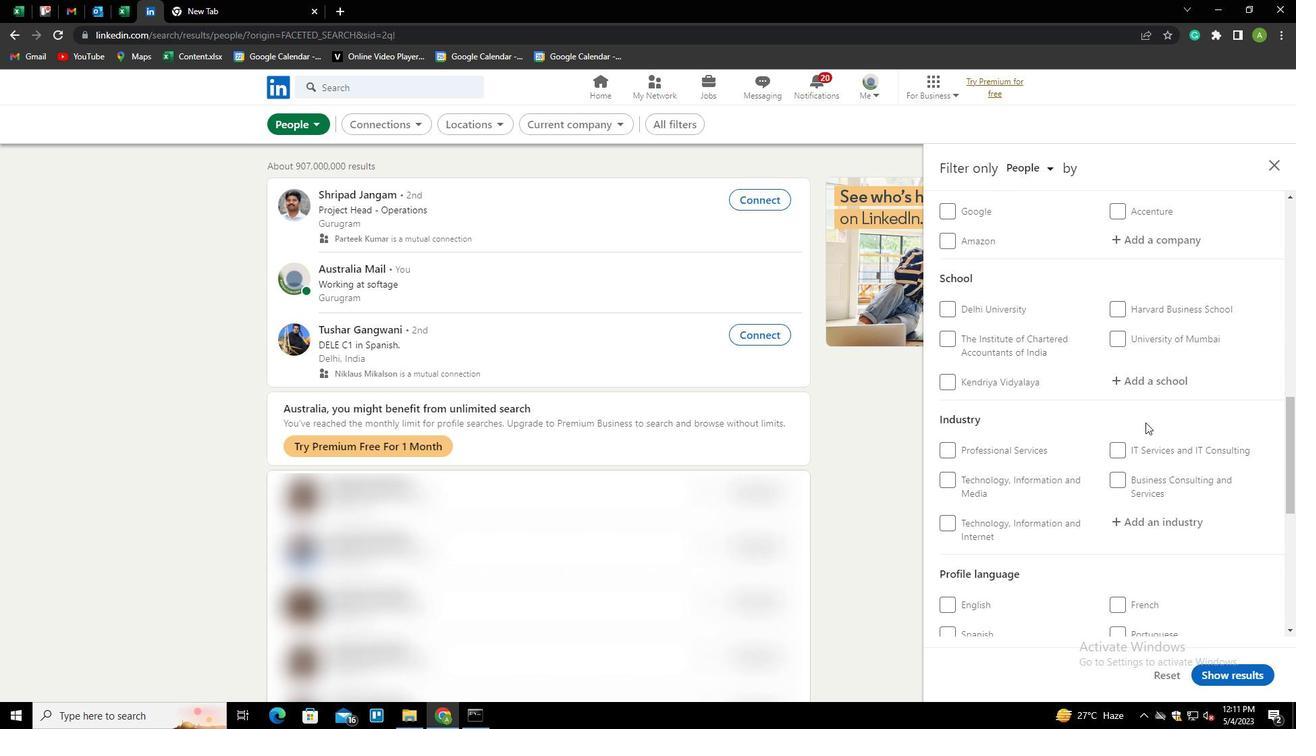 
Action: Mouse scrolled (1146, 422) with delta (0, 0)
Screenshot: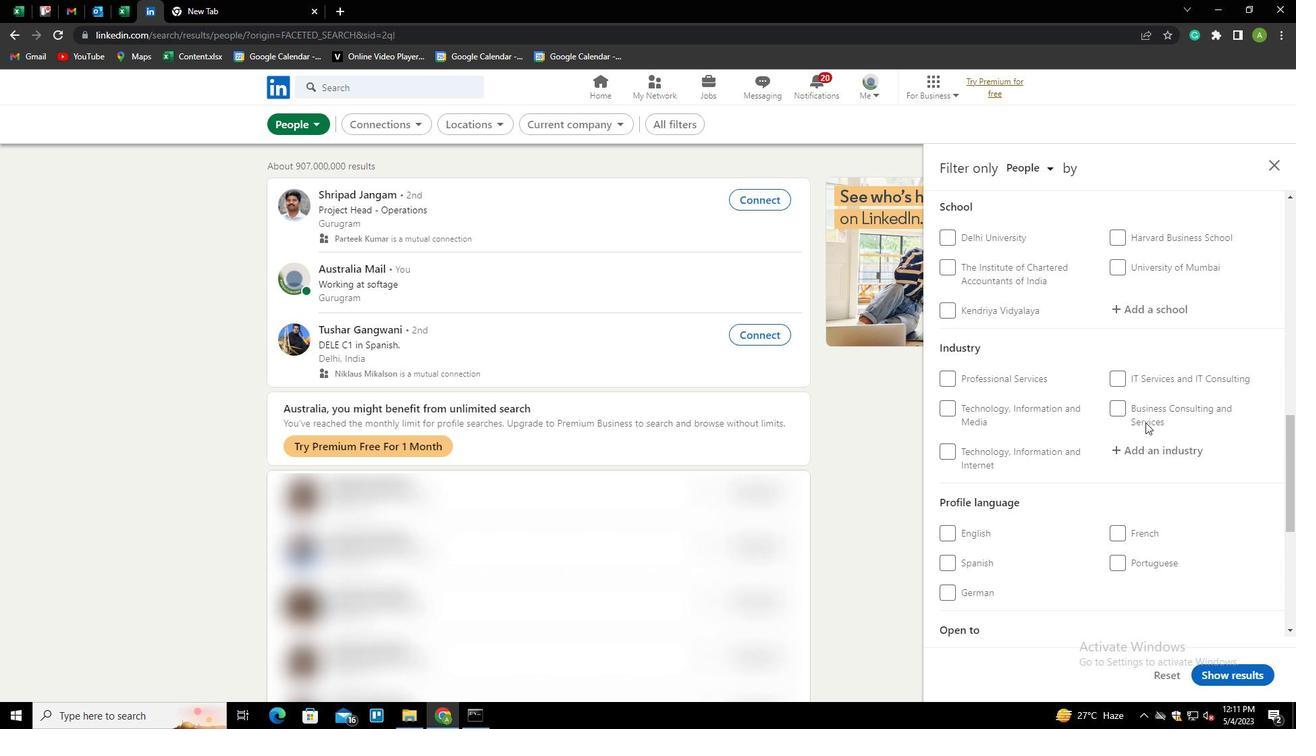 
Action: Mouse moved to (953, 409)
Screenshot: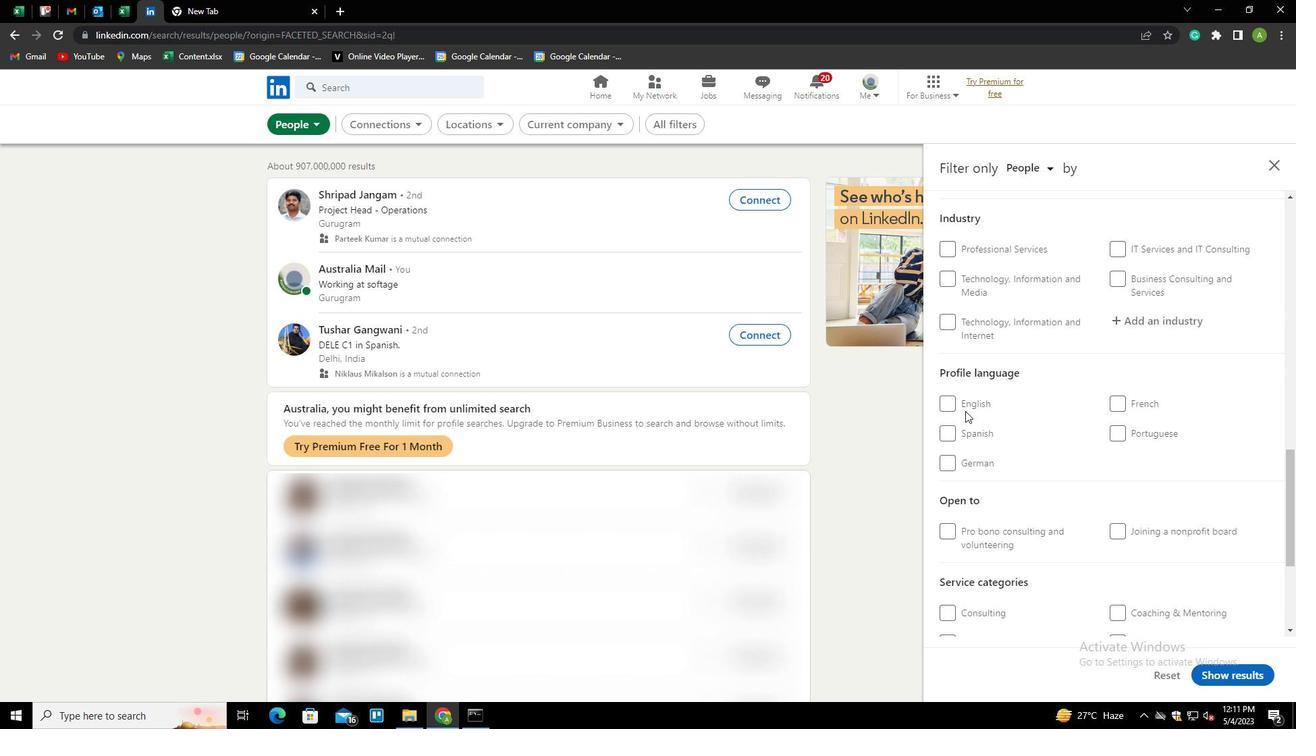 
Action: Mouse pressed left at (953, 409)
Screenshot: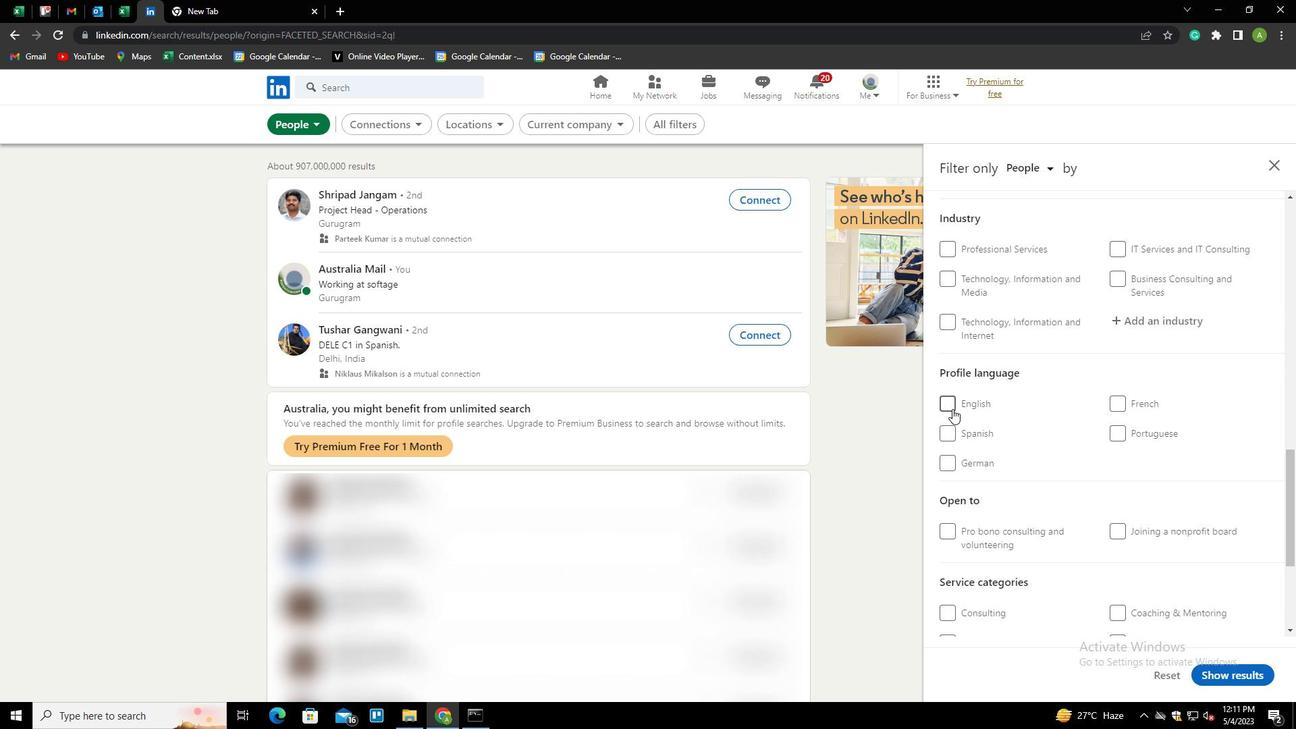 
Action: Mouse moved to (1183, 447)
Screenshot: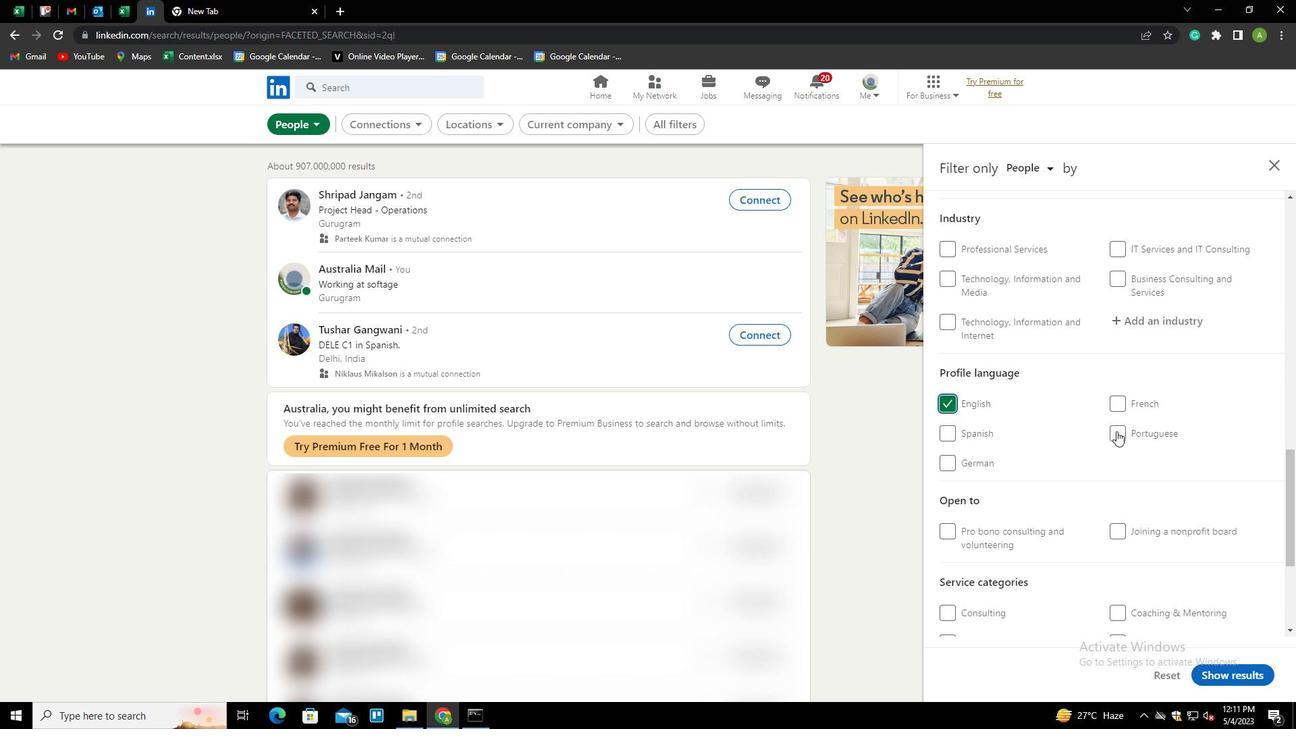 
Action: Mouse scrolled (1183, 448) with delta (0, 0)
Screenshot: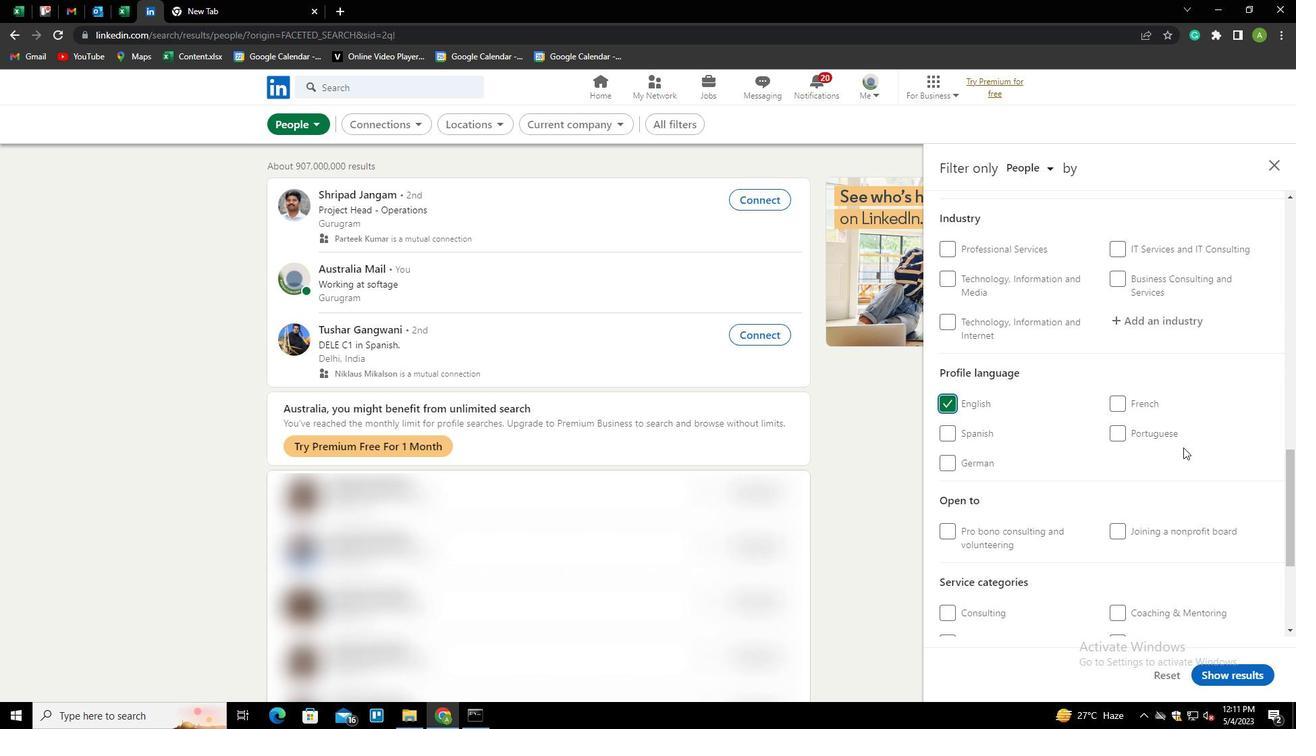 
Action: Mouse scrolled (1183, 448) with delta (0, 0)
Screenshot: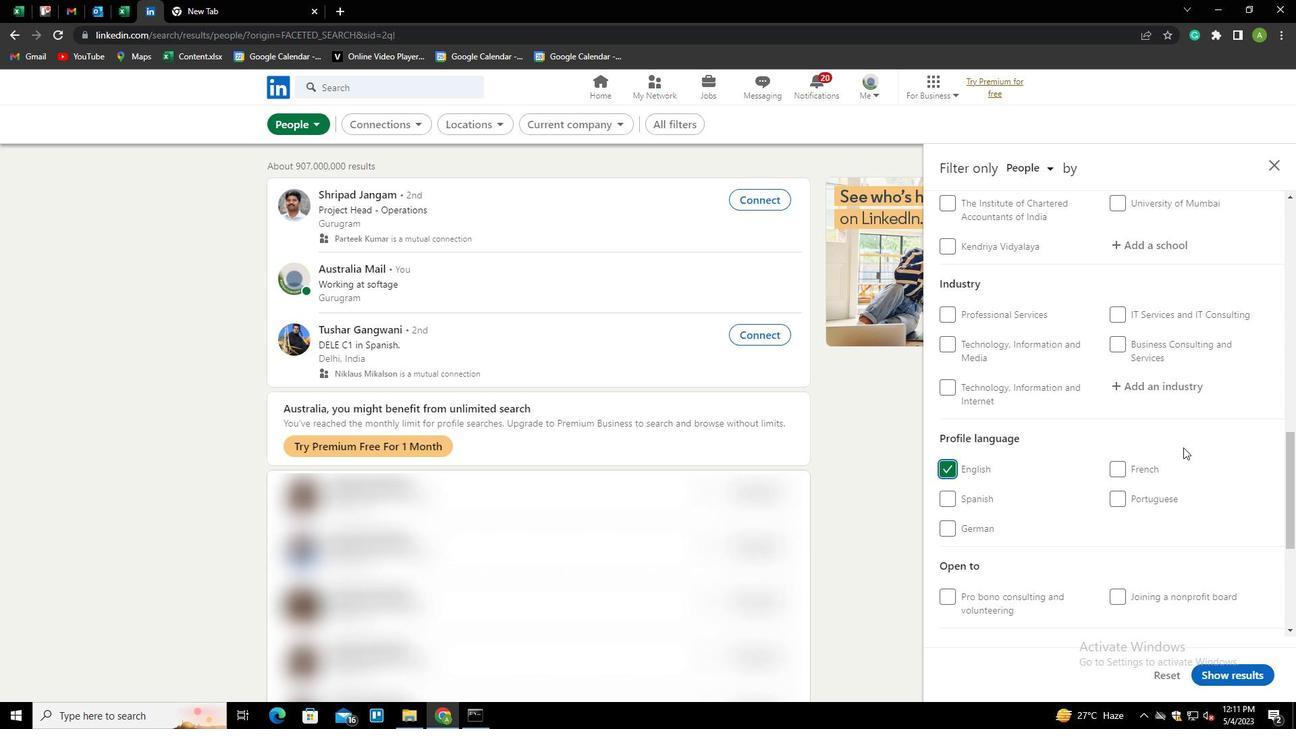 
Action: Mouse scrolled (1183, 448) with delta (0, 0)
Screenshot: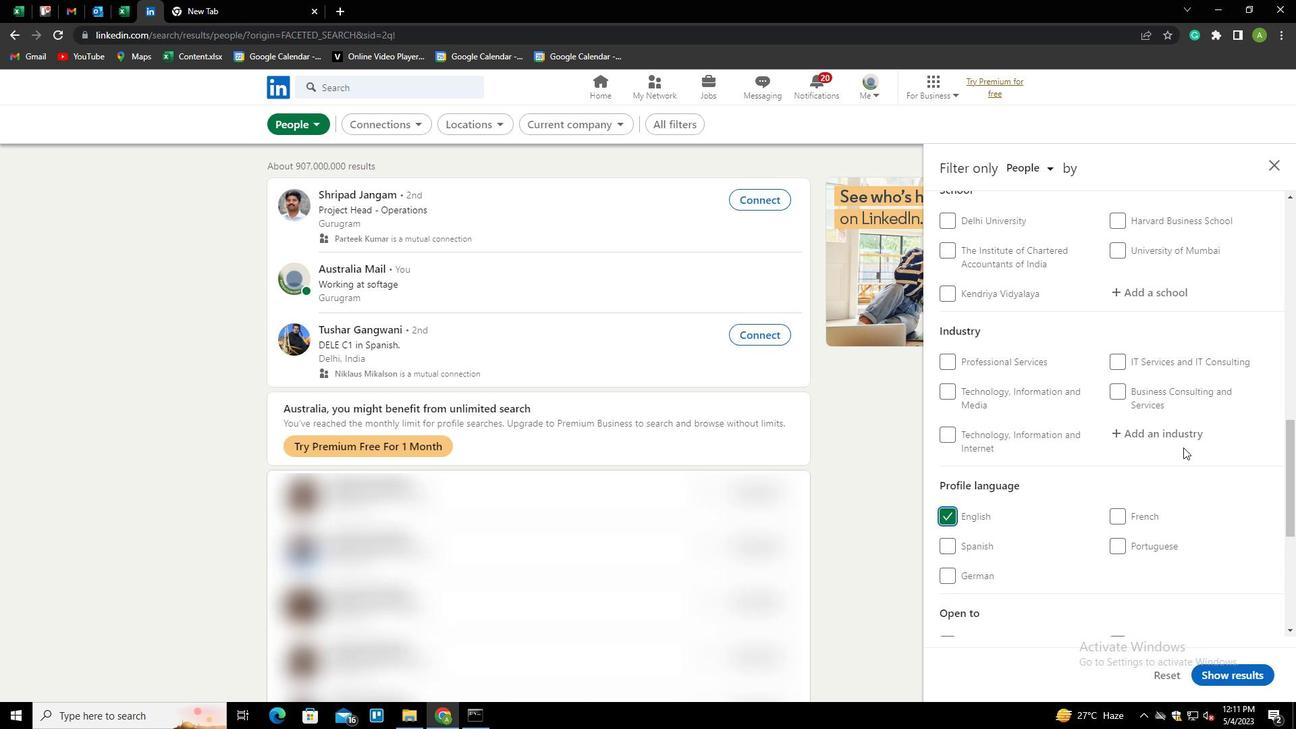 
Action: Mouse scrolled (1183, 448) with delta (0, 0)
Screenshot: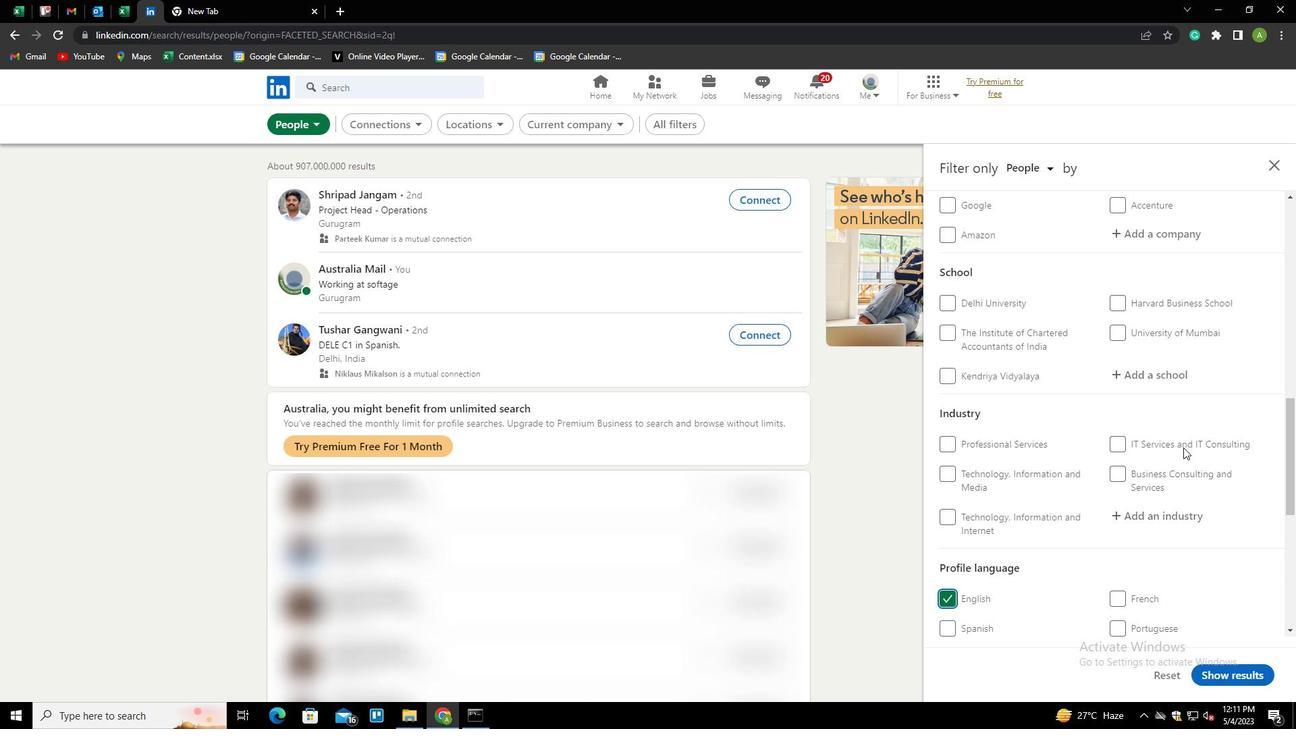 
Action: Mouse scrolled (1183, 448) with delta (0, 0)
Screenshot: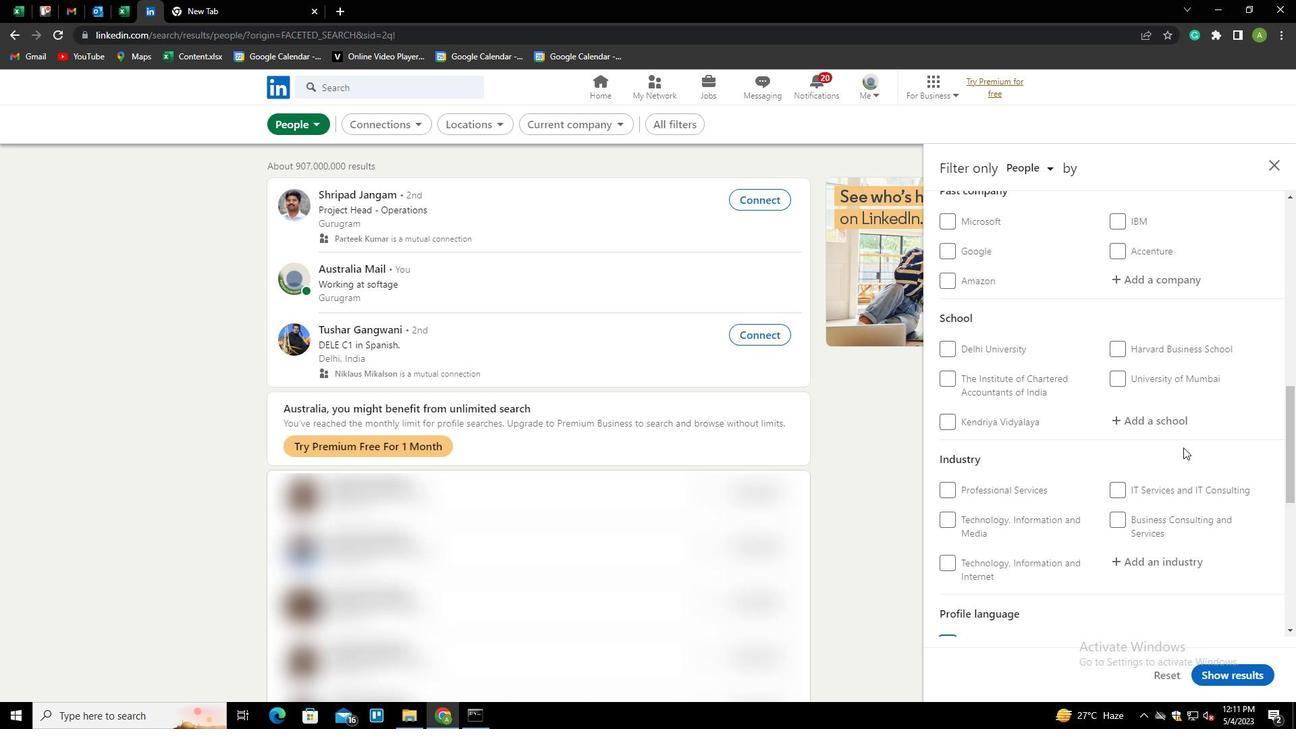 
Action: Mouse scrolled (1183, 448) with delta (0, 0)
Screenshot: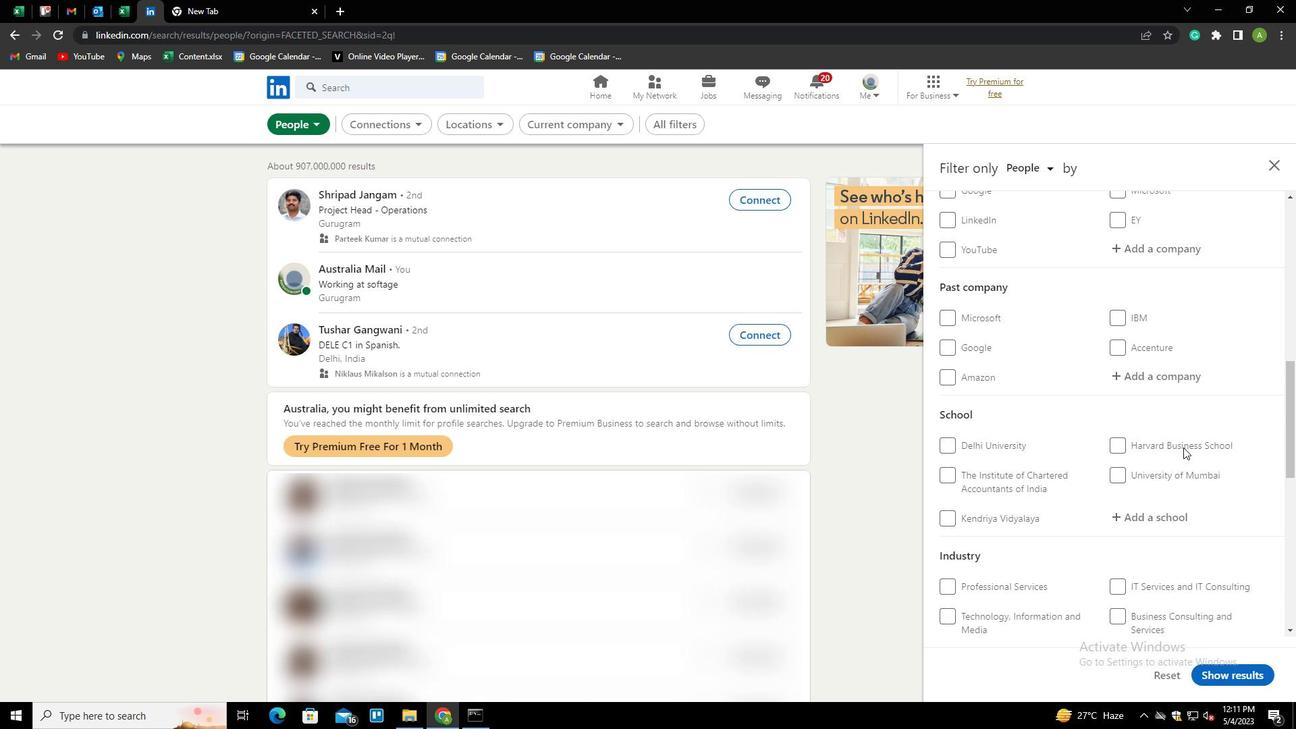
Action: Mouse scrolled (1183, 448) with delta (0, 0)
Screenshot: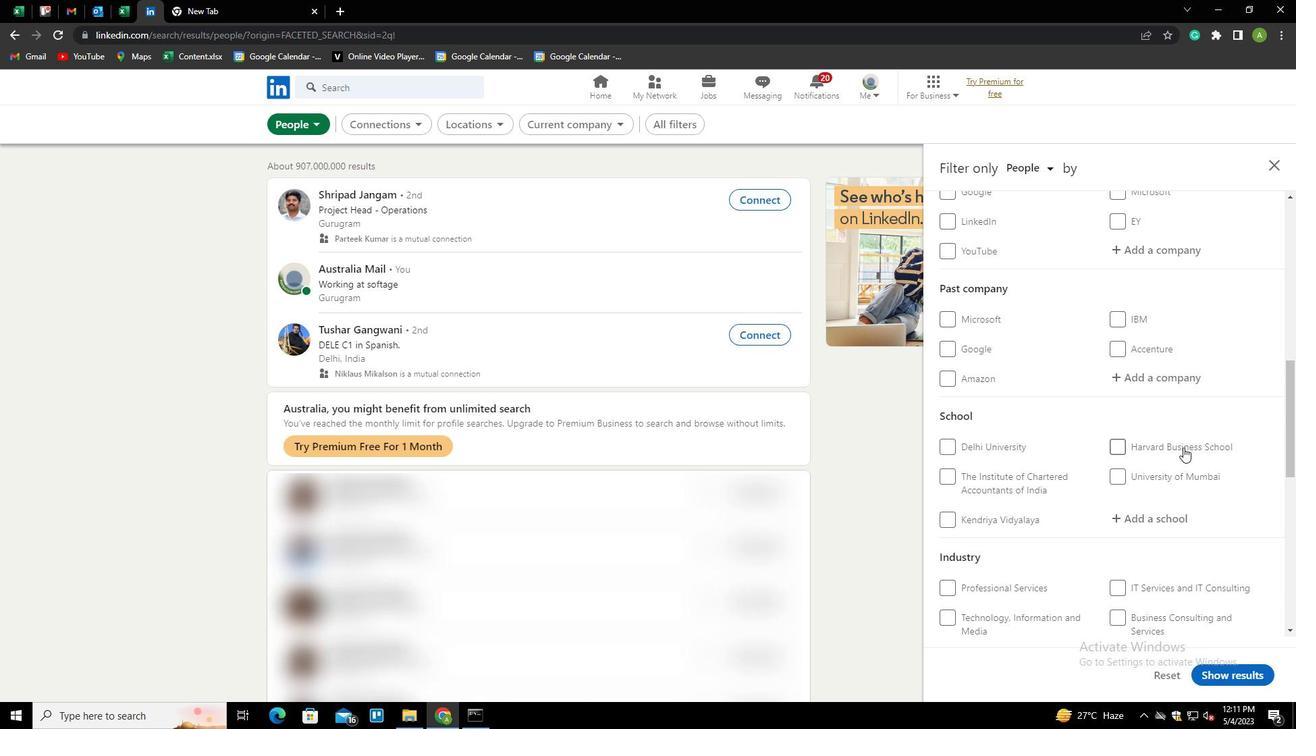 
Action: Mouse moved to (1144, 386)
Screenshot: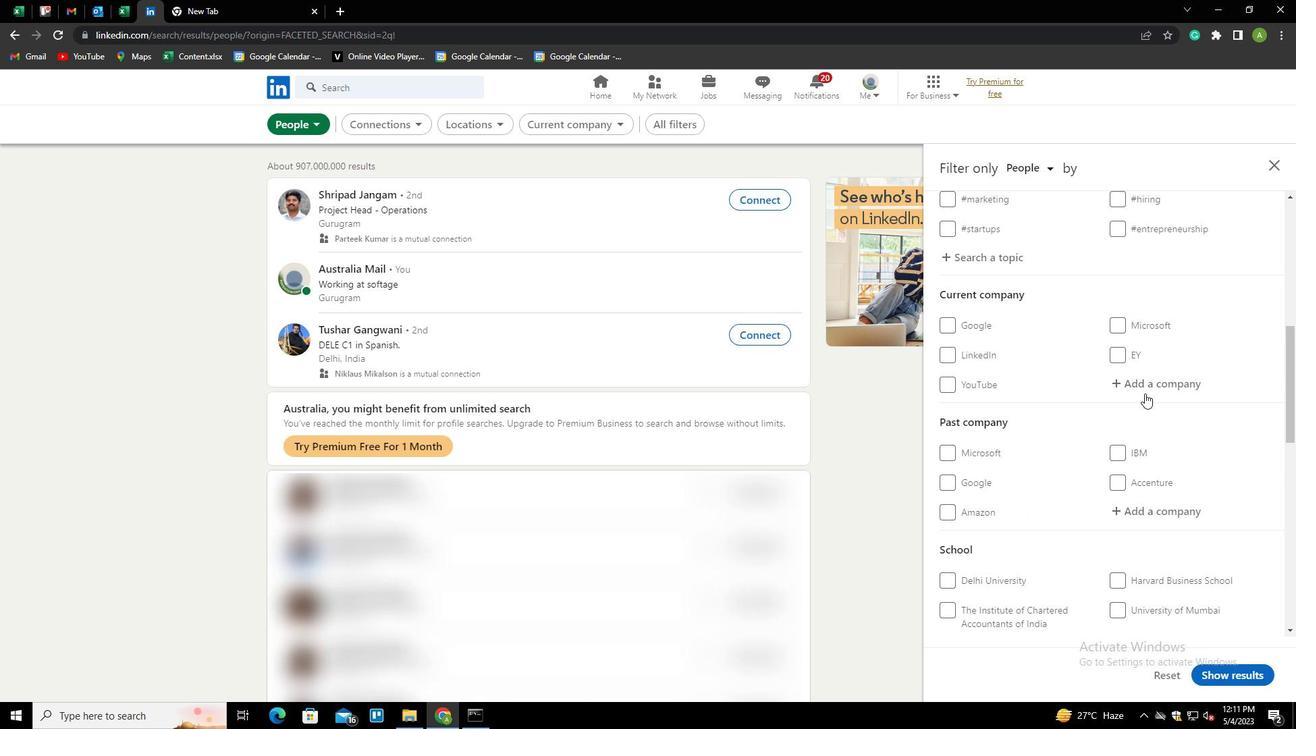 
Action: Mouse pressed left at (1144, 386)
Screenshot: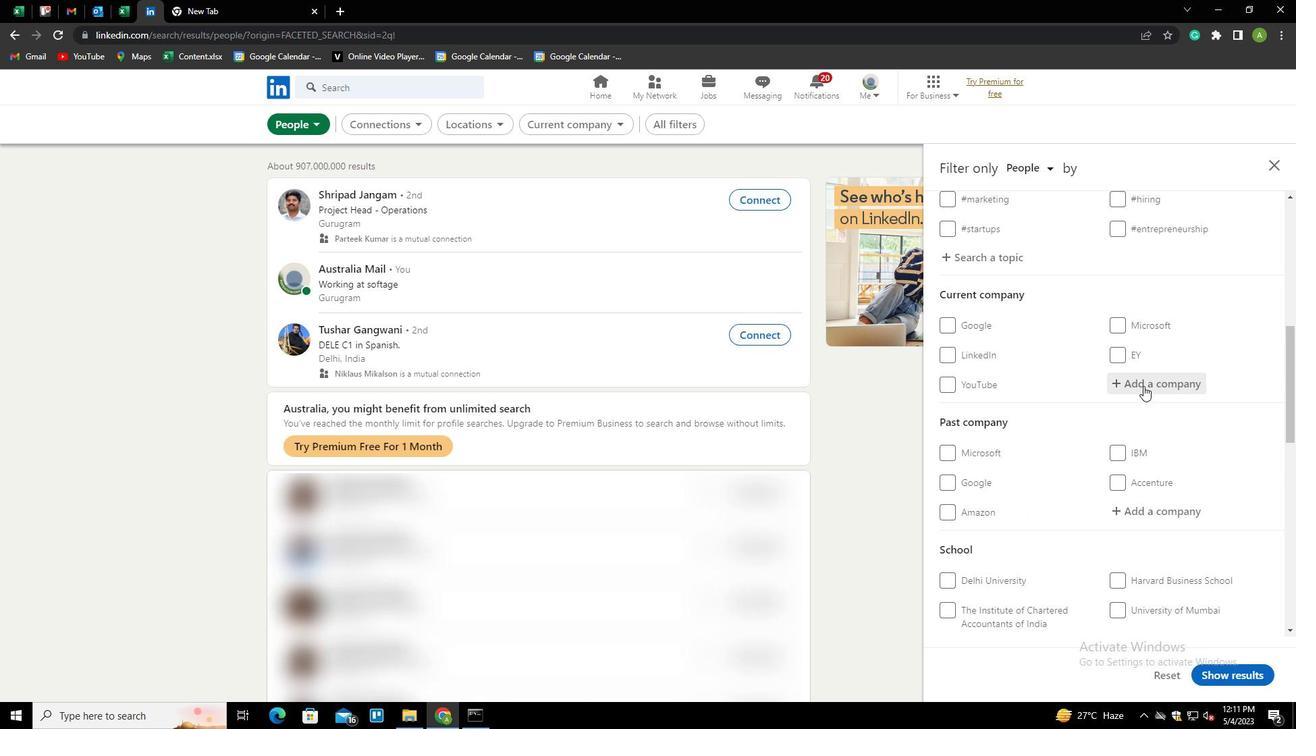 
Action: Key pressed <Key.shift>NPTEL<Key.down><Key.enter>
Screenshot: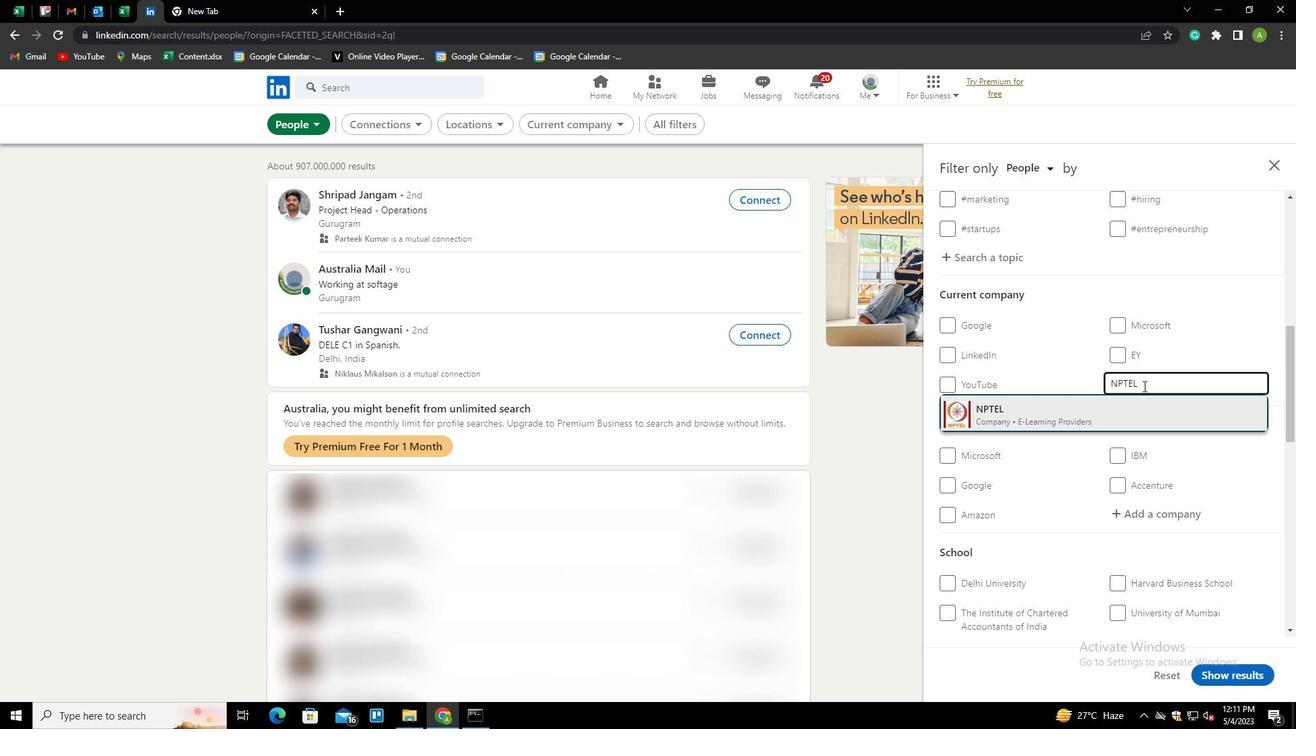 
Action: Mouse scrolled (1144, 385) with delta (0, 0)
Screenshot: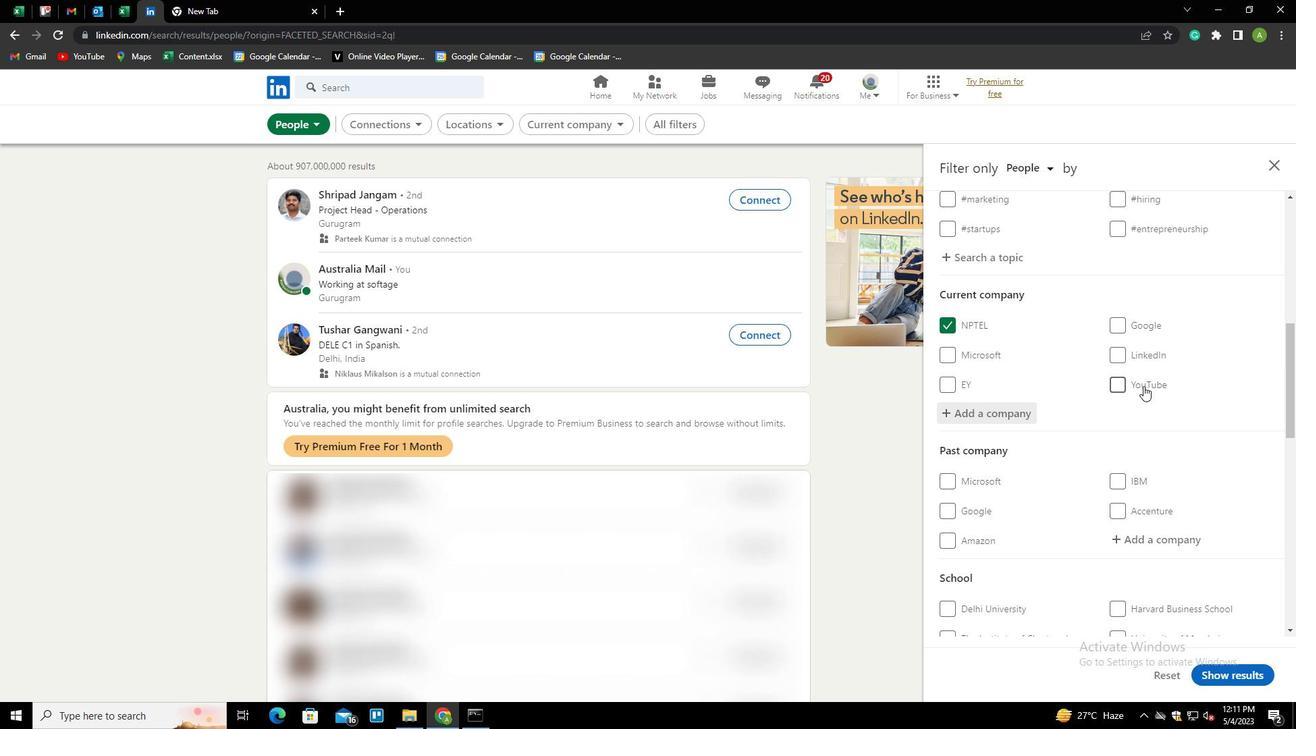
Action: Mouse scrolled (1144, 385) with delta (0, 0)
Screenshot: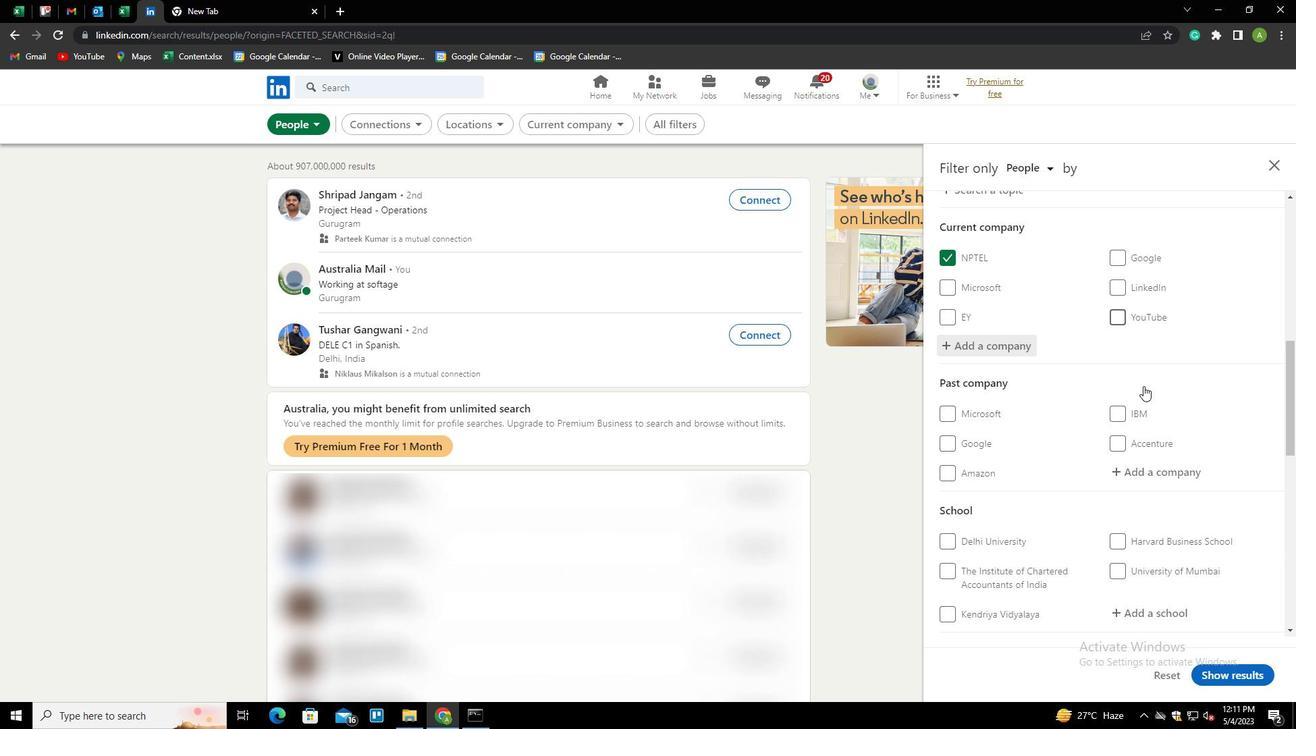 
Action: Mouse scrolled (1144, 385) with delta (0, 0)
Screenshot: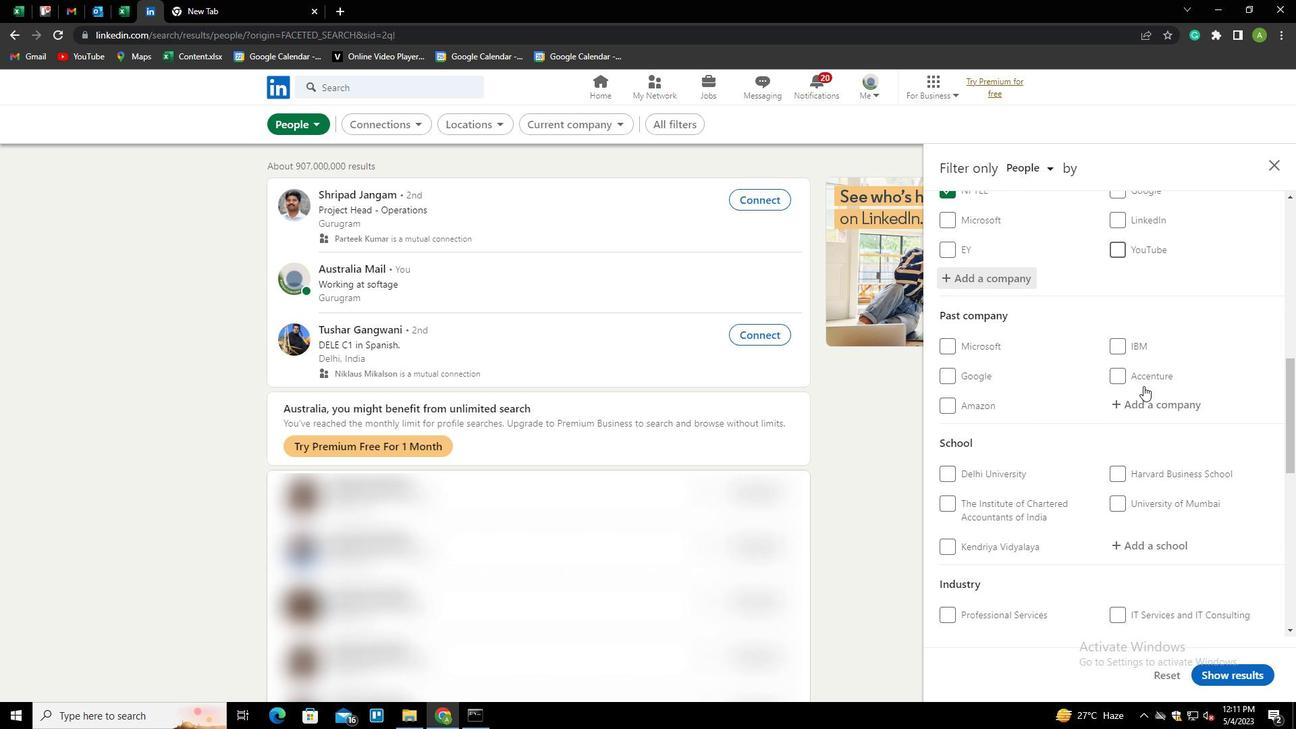 
Action: Mouse scrolled (1144, 385) with delta (0, 0)
Screenshot: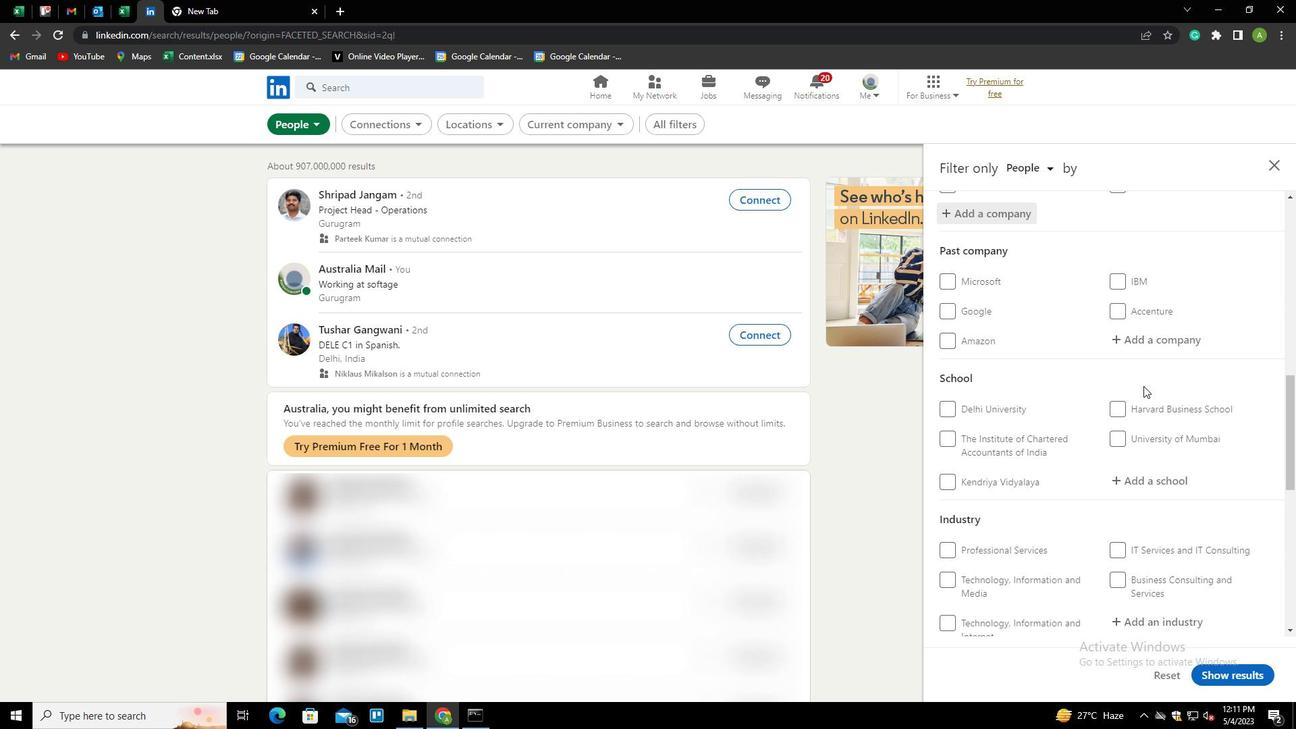 
Action: Mouse moved to (1134, 401)
Screenshot: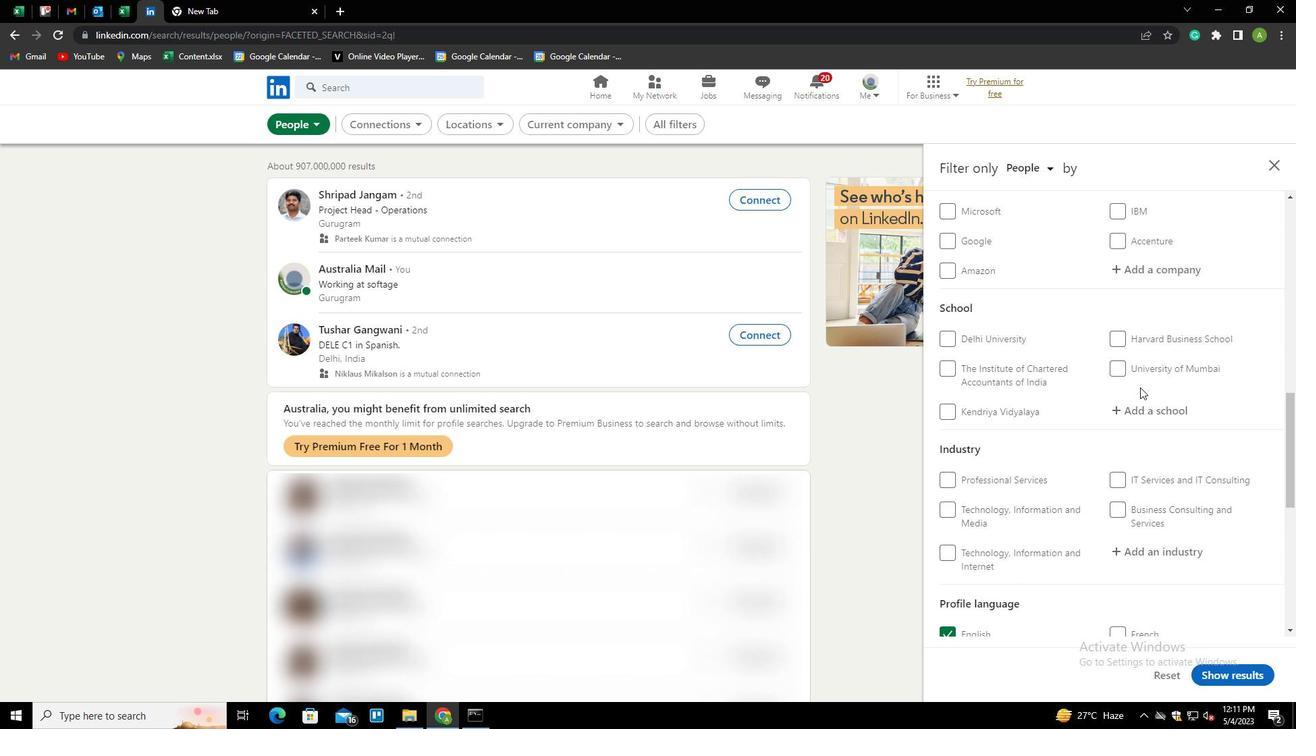 
Action: Mouse pressed left at (1134, 401)
Screenshot: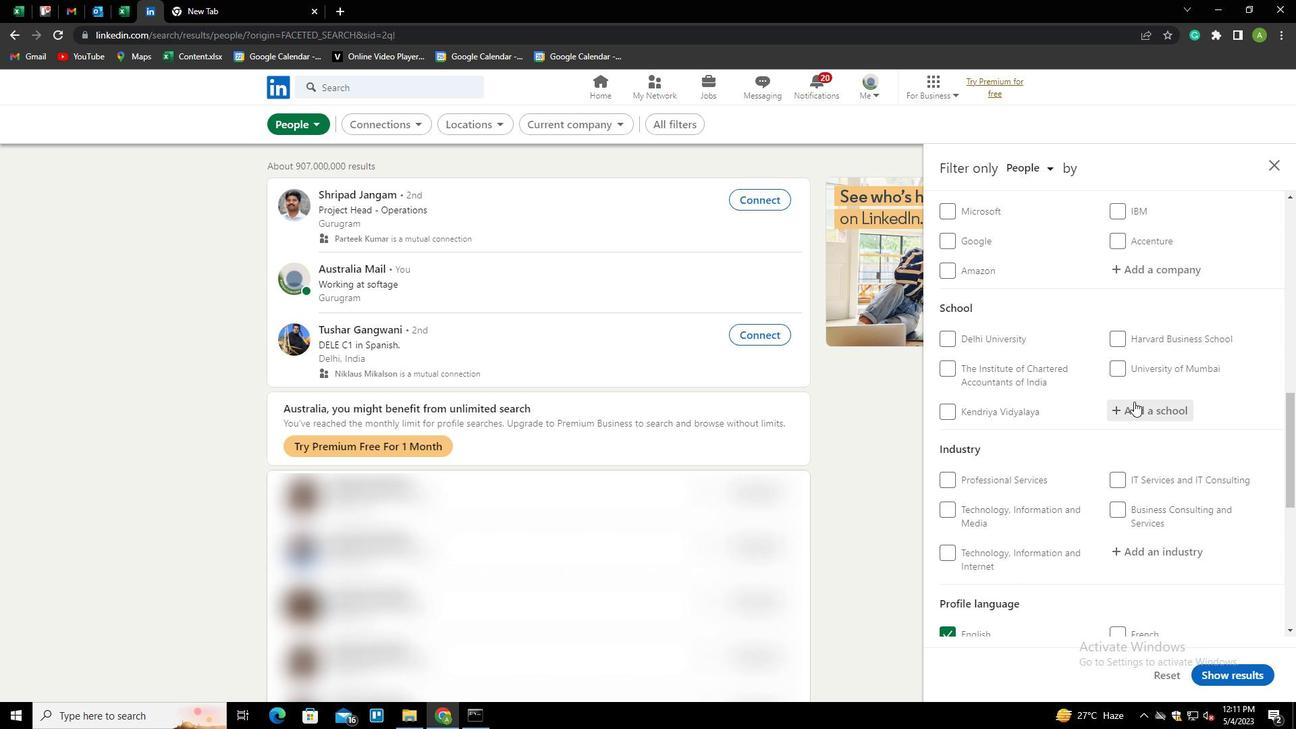 
Action: Key pressed <Key.shift><Key.shift><Key.shift><Key.shift><Key.shift><Key.shift><Key.shift><Key.shift><Key.shift>VISVESVARAYA<Key.space><Key.shift>TECHNOLOGICAL<Key.space><Key.shift>UNIVERSITY<Key.down><Key.enter>
Screenshot: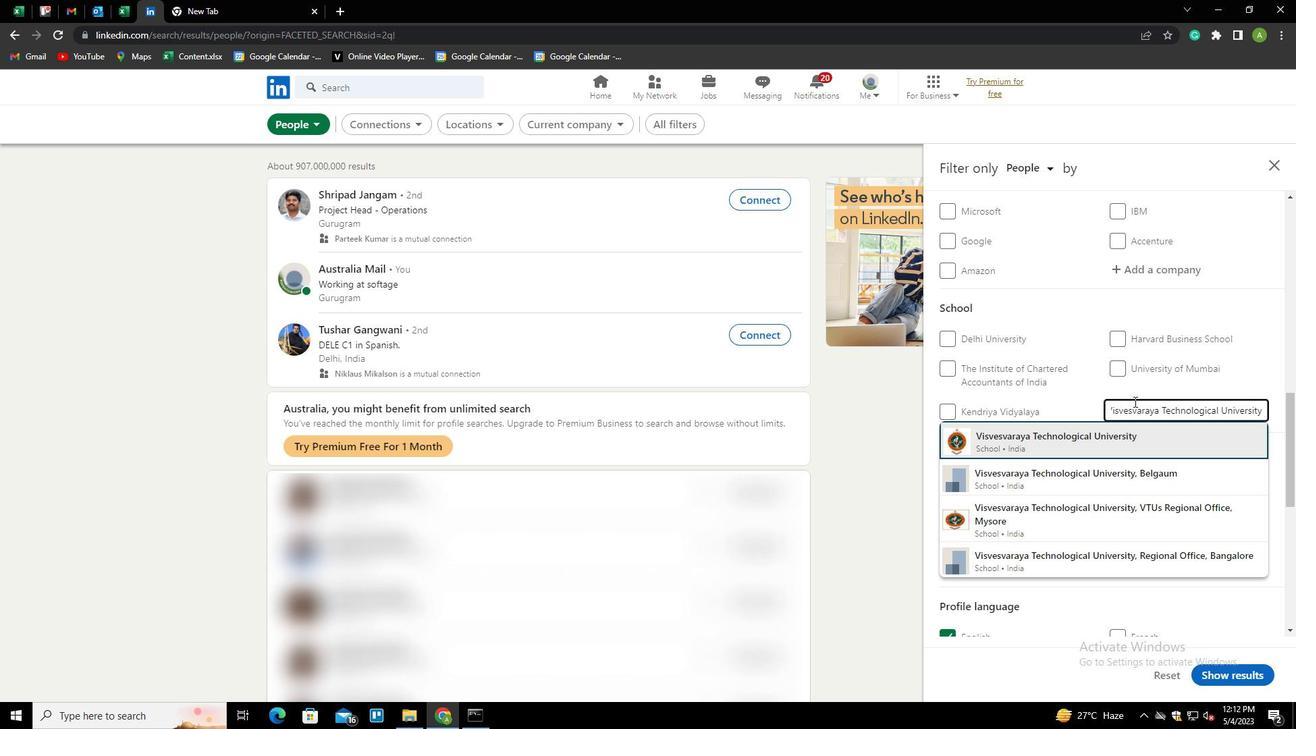
Action: Mouse scrolled (1134, 401) with delta (0, 0)
Screenshot: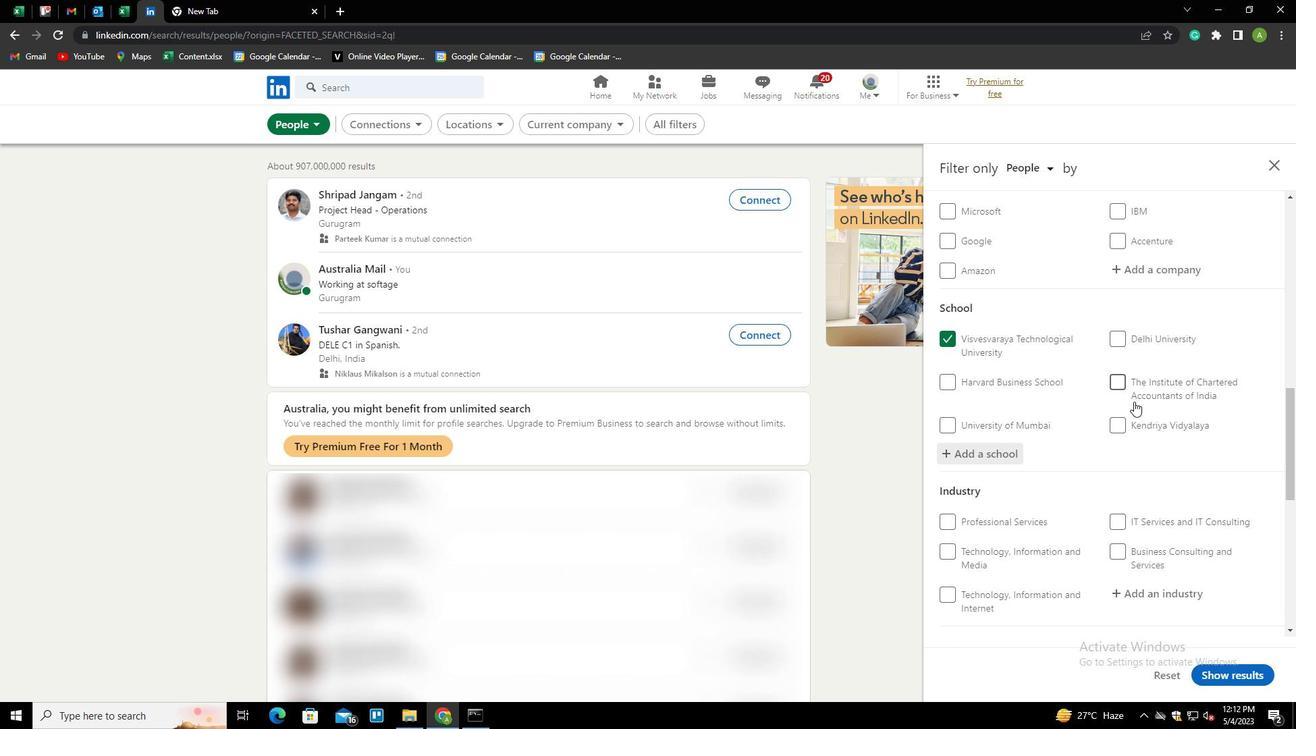 
Action: Mouse scrolled (1134, 401) with delta (0, 0)
Screenshot: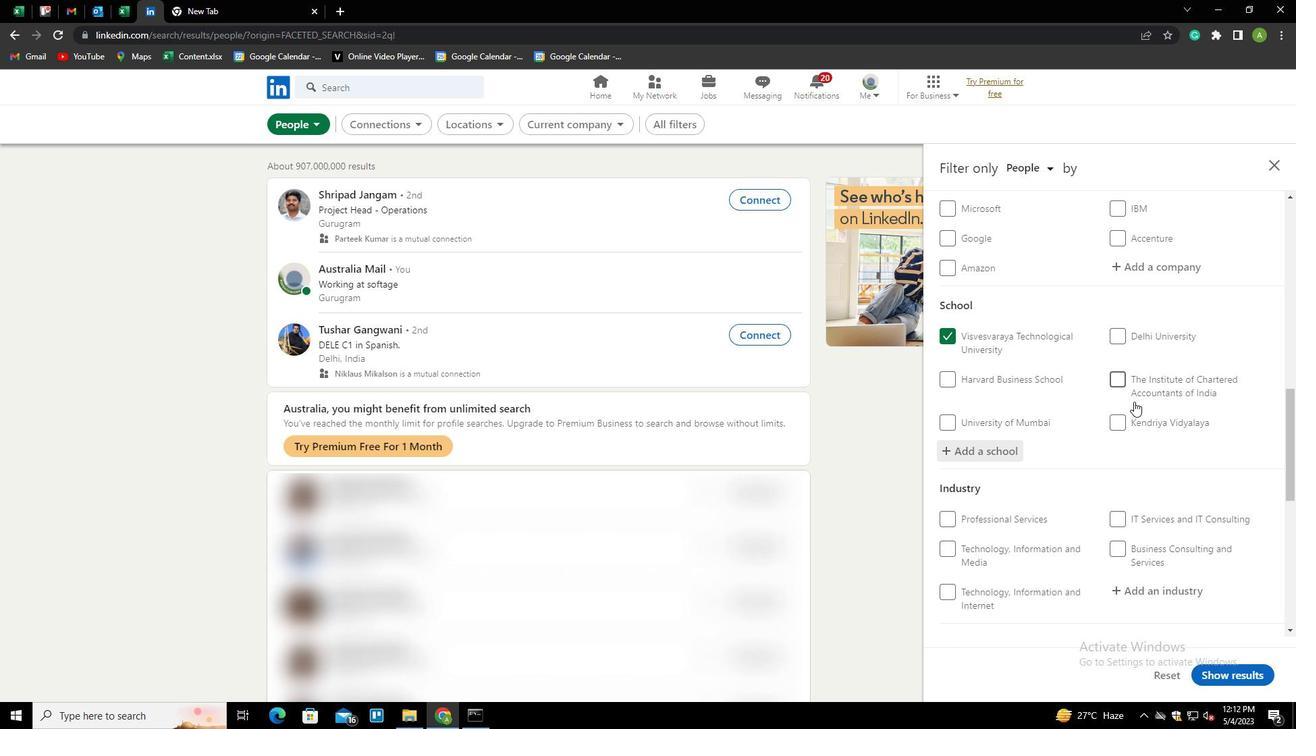 
Action: Mouse moved to (1143, 456)
Screenshot: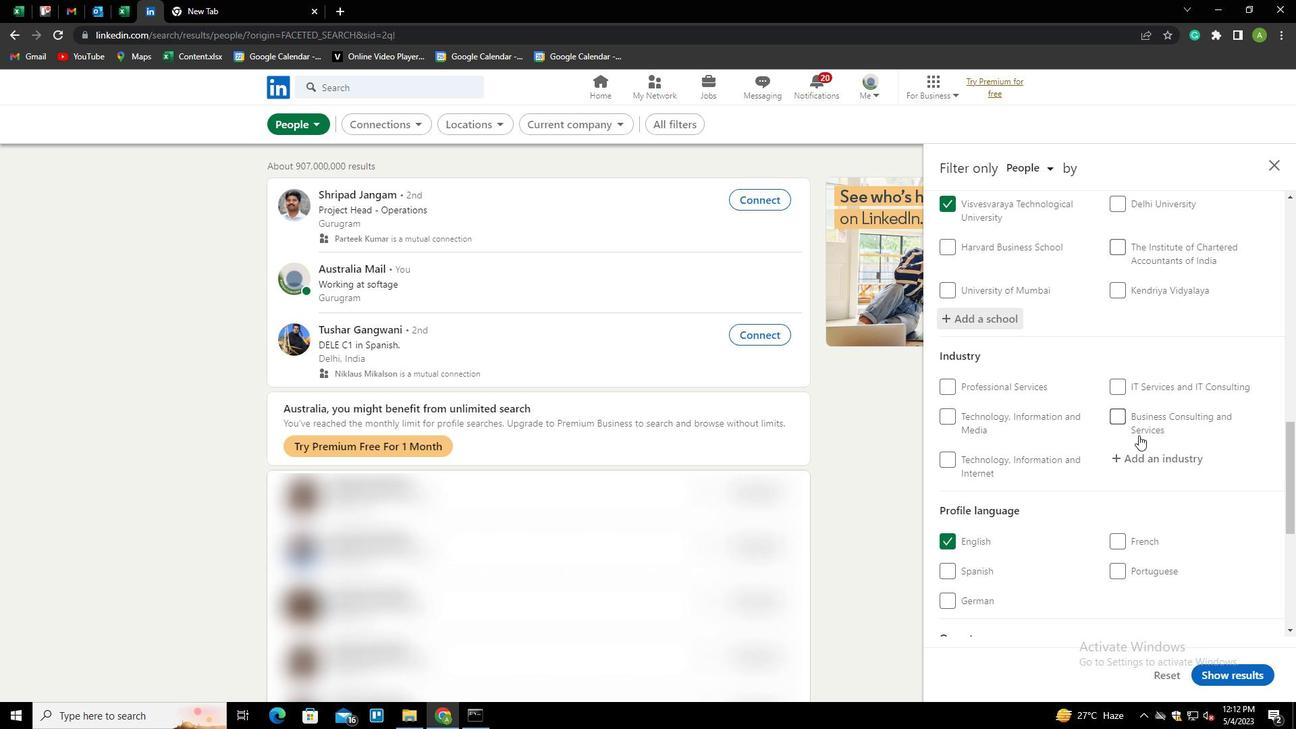 
Action: Mouse pressed left at (1143, 456)
Screenshot: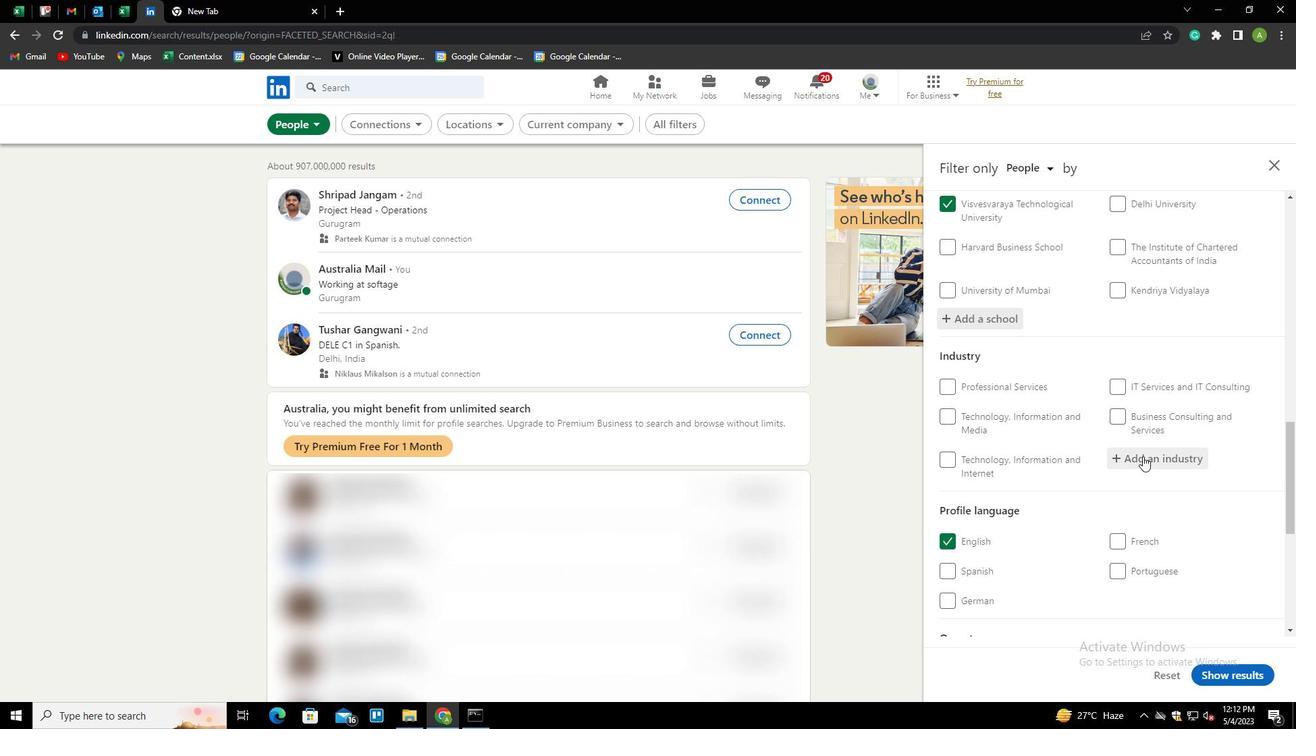 
Action: Mouse pressed left at (1143, 456)
Screenshot: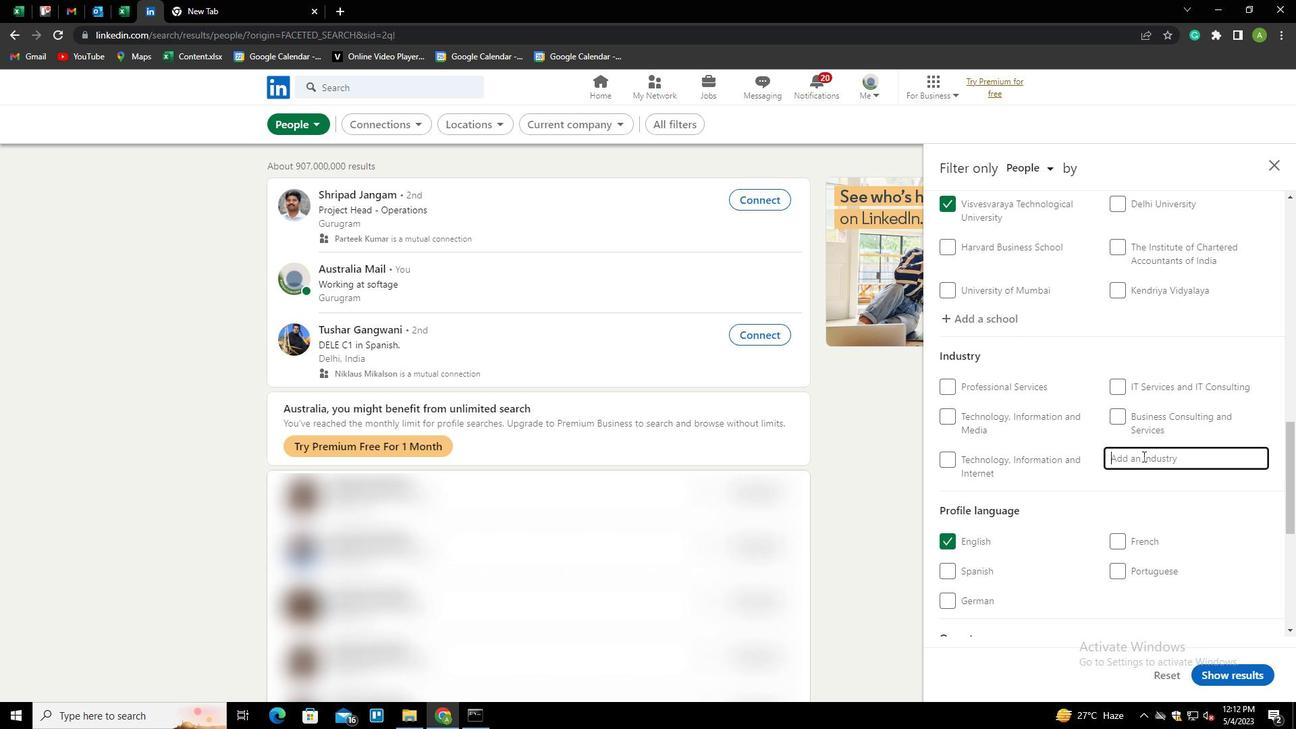 
Action: Key pressed <Key.shift>RENEWABLE<Key.space><Key.shift>ENERGY<Key.space><Key.shift>POWER<Key.space><Key.down><Key.enter>
Screenshot: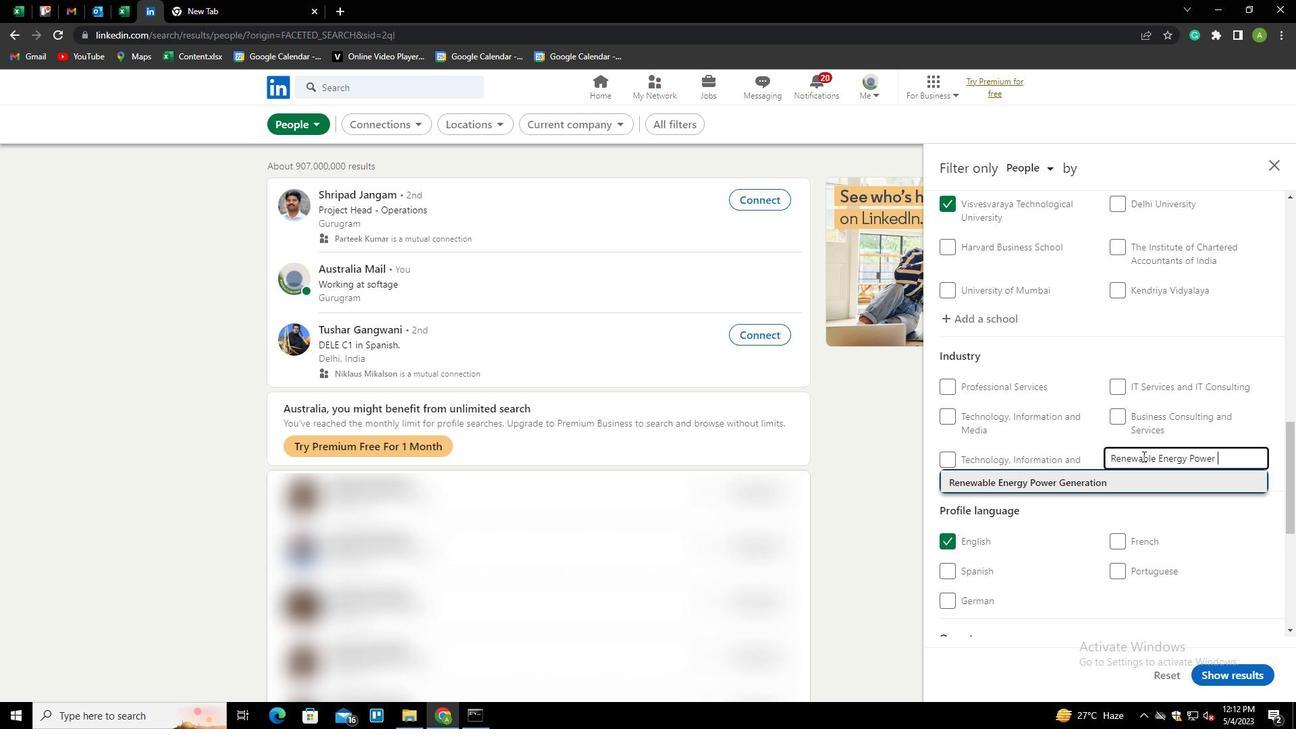
Action: Mouse scrolled (1143, 455) with delta (0, 0)
Screenshot: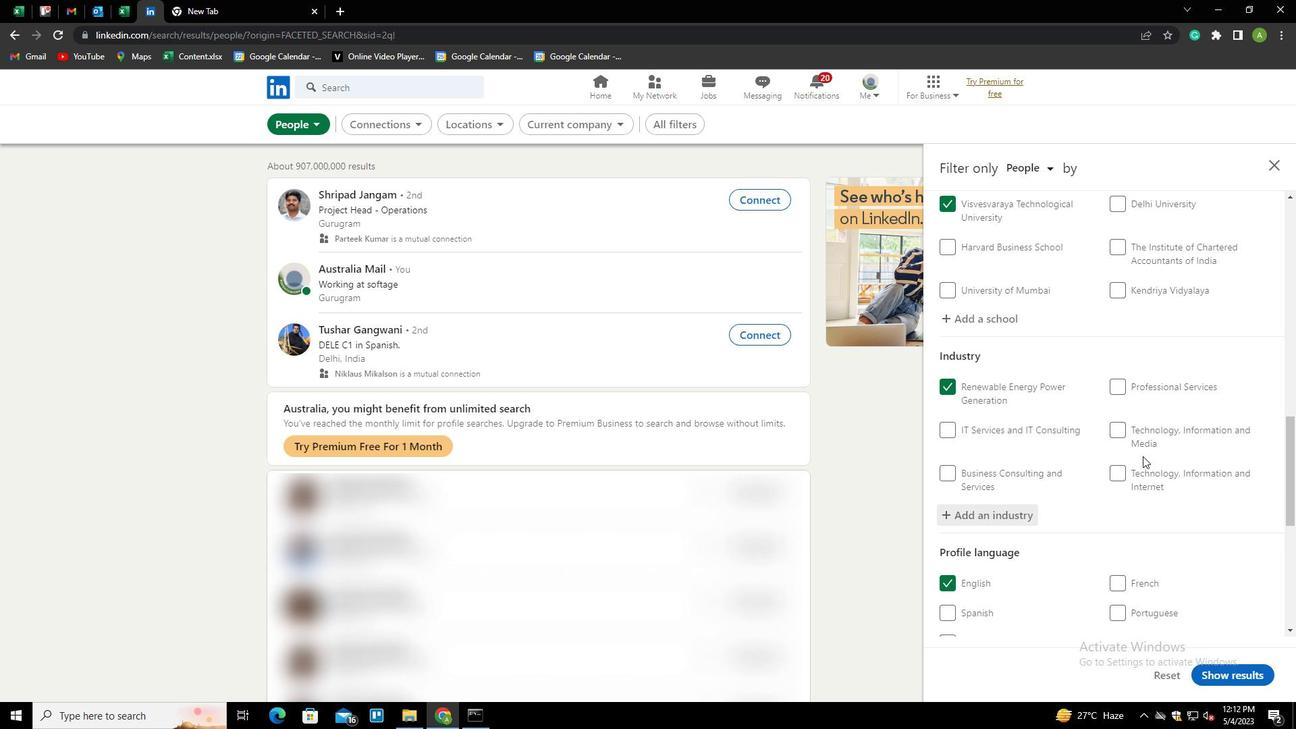 
Action: Mouse scrolled (1143, 455) with delta (0, 0)
Screenshot: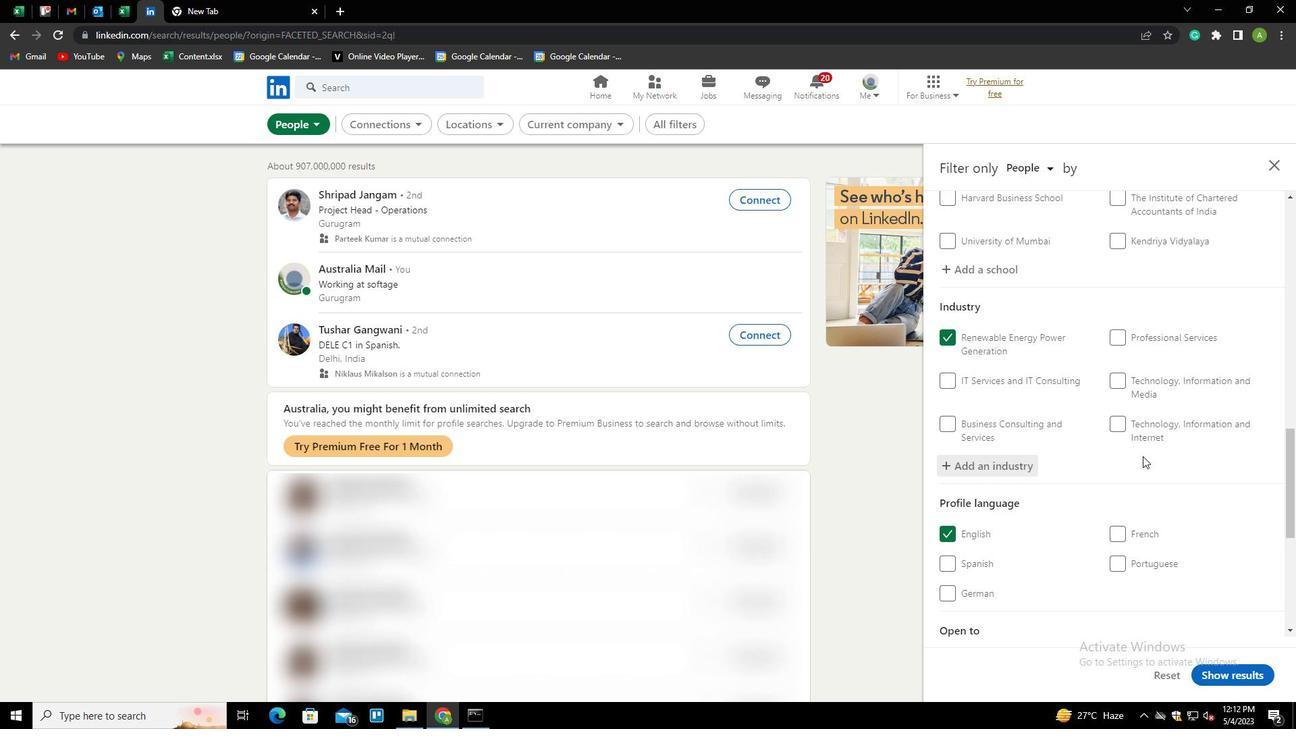 
Action: Mouse scrolled (1143, 455) with delta (0, 0)
Screenshot: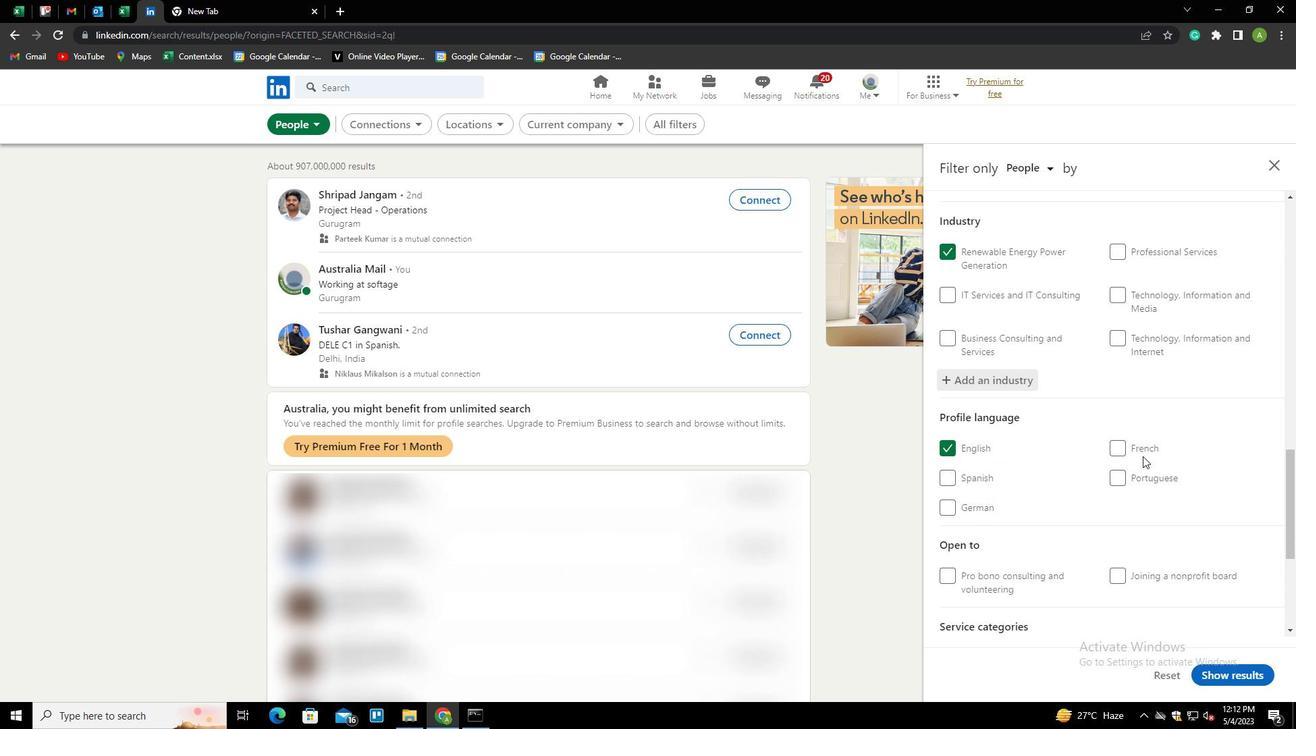 
Action: Mouse scrolled (1143, 455) with delta (0, 0)
Screenshot: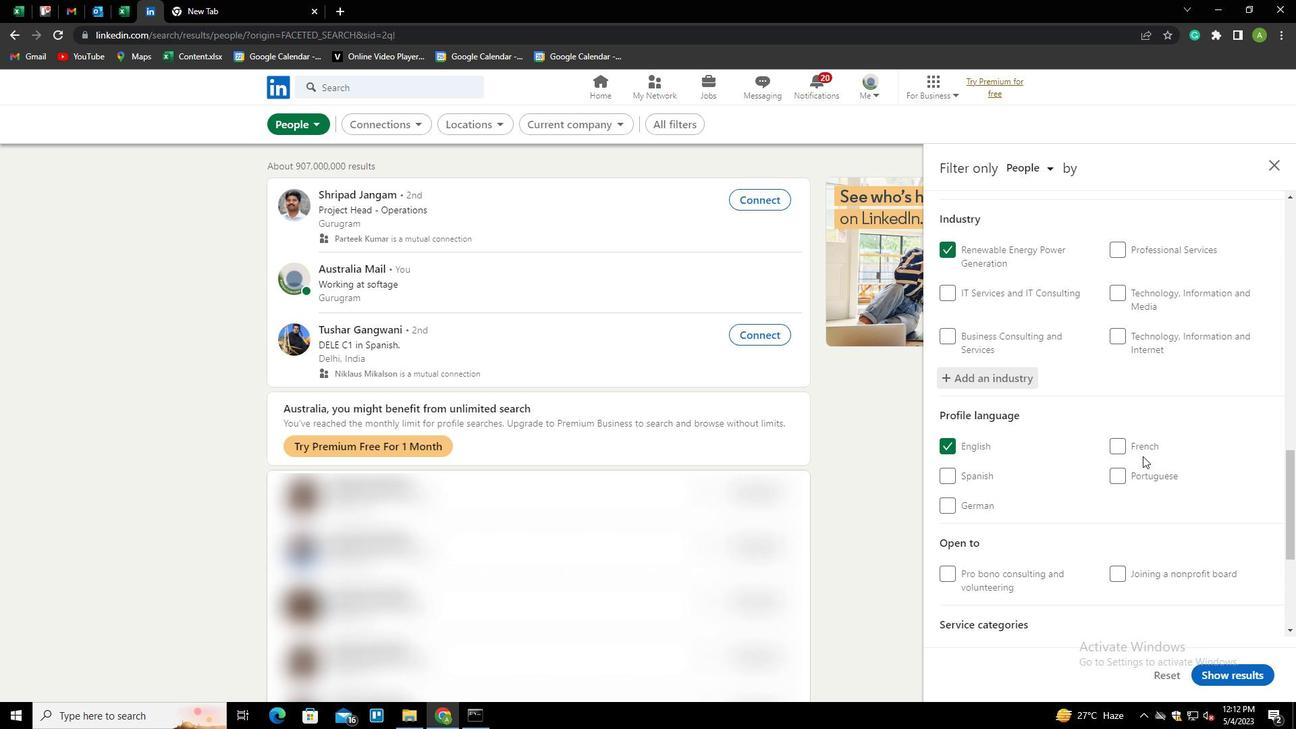 
Action: Mouse scrolled (1143, 455) with delta (0, 0)
Screenshot: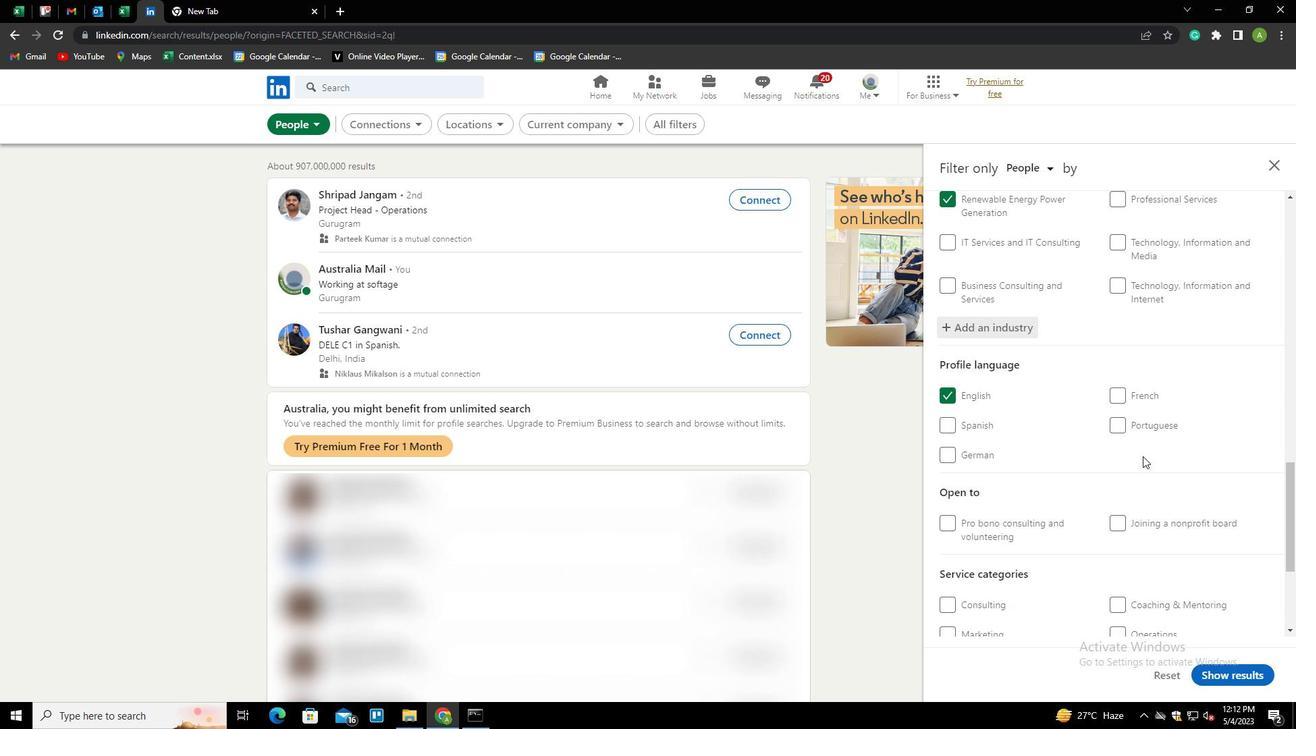
Action: Mouse moved to (1152, 506)
Screenshot: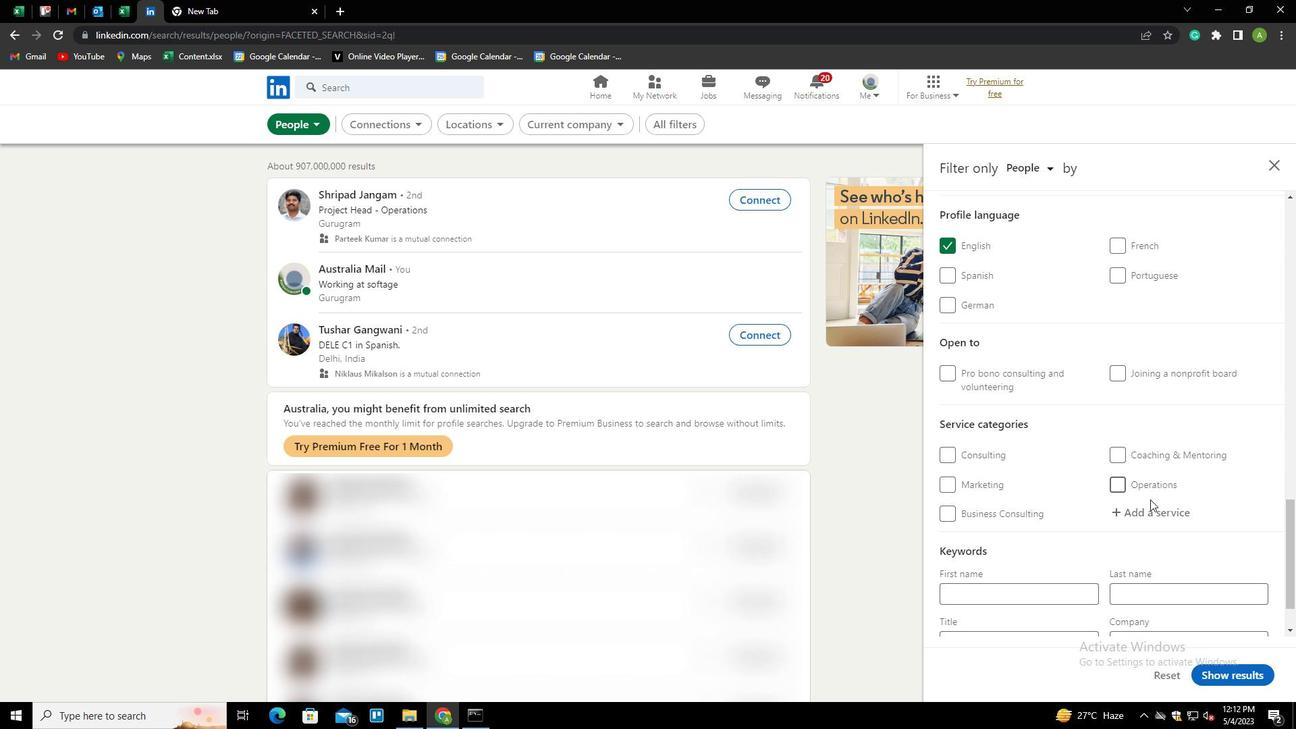 
Action: Mouse pressed left at (1152, 506)
Screenshot: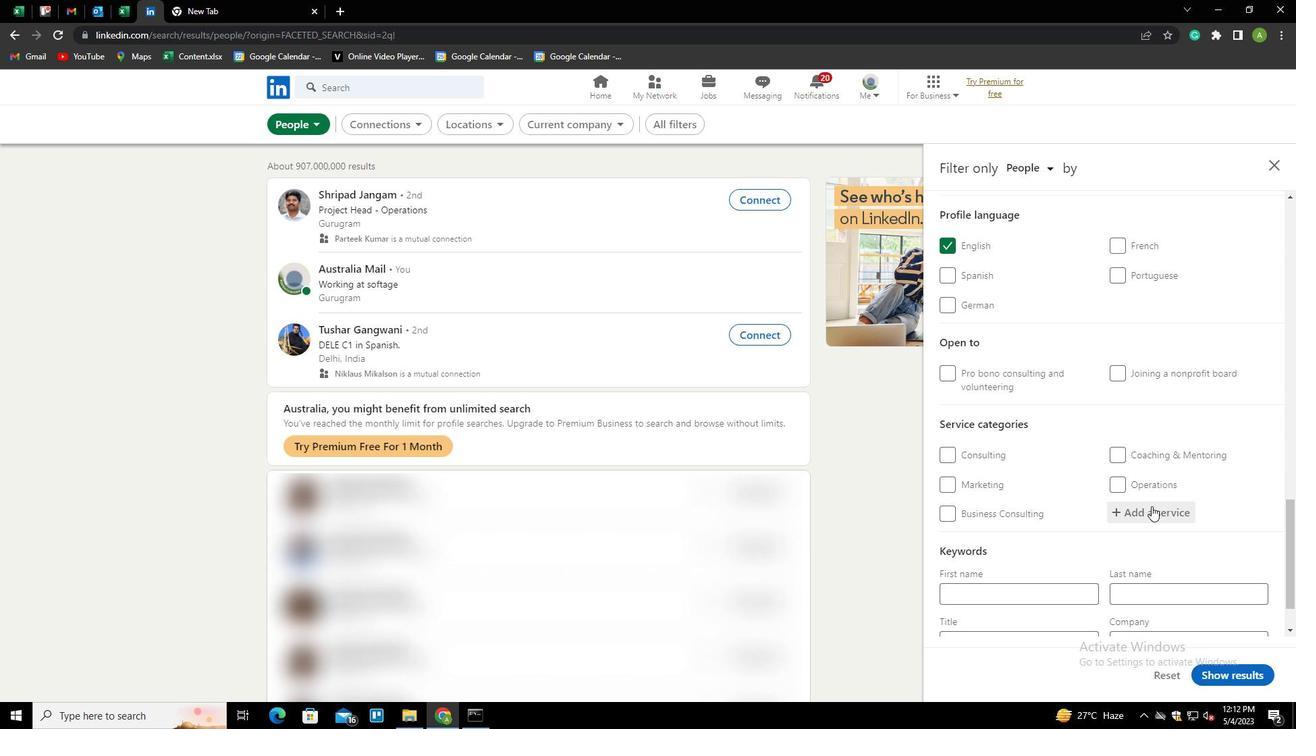 
Action: Key pressed <Key.shift>LOANS<Key.down><Key.enter>
Screenshot: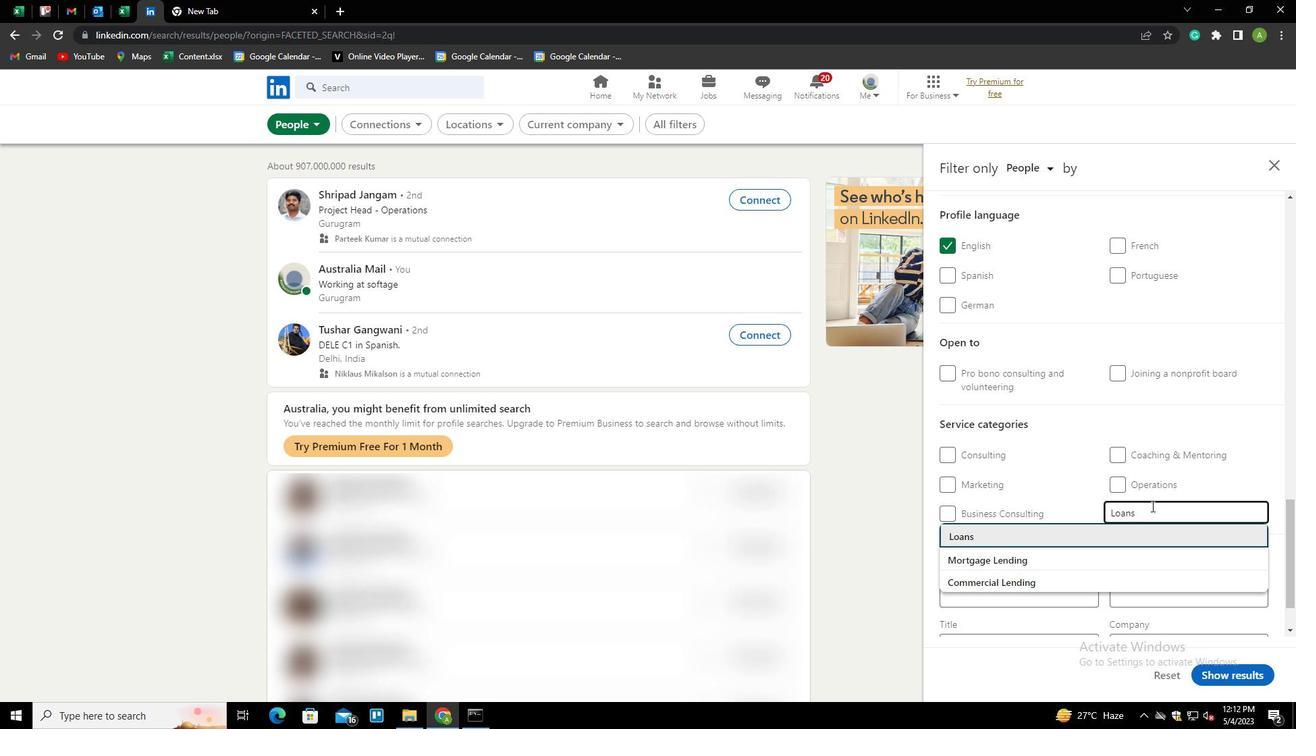 
Action: Mouse scrolled (1152, 505) with delta (0, 0)
Screenshot: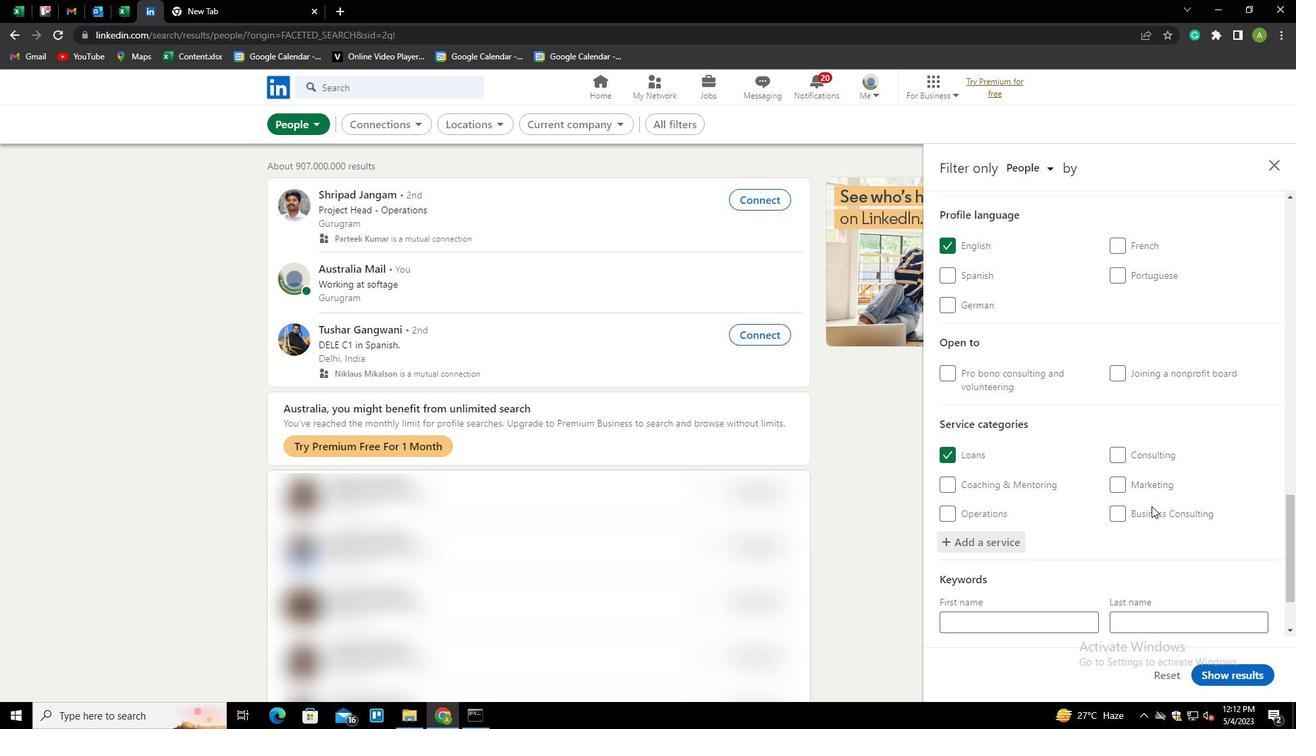 
Action: Mouse scrolled (1152, 505) with delta (0, 0)
Screenshot: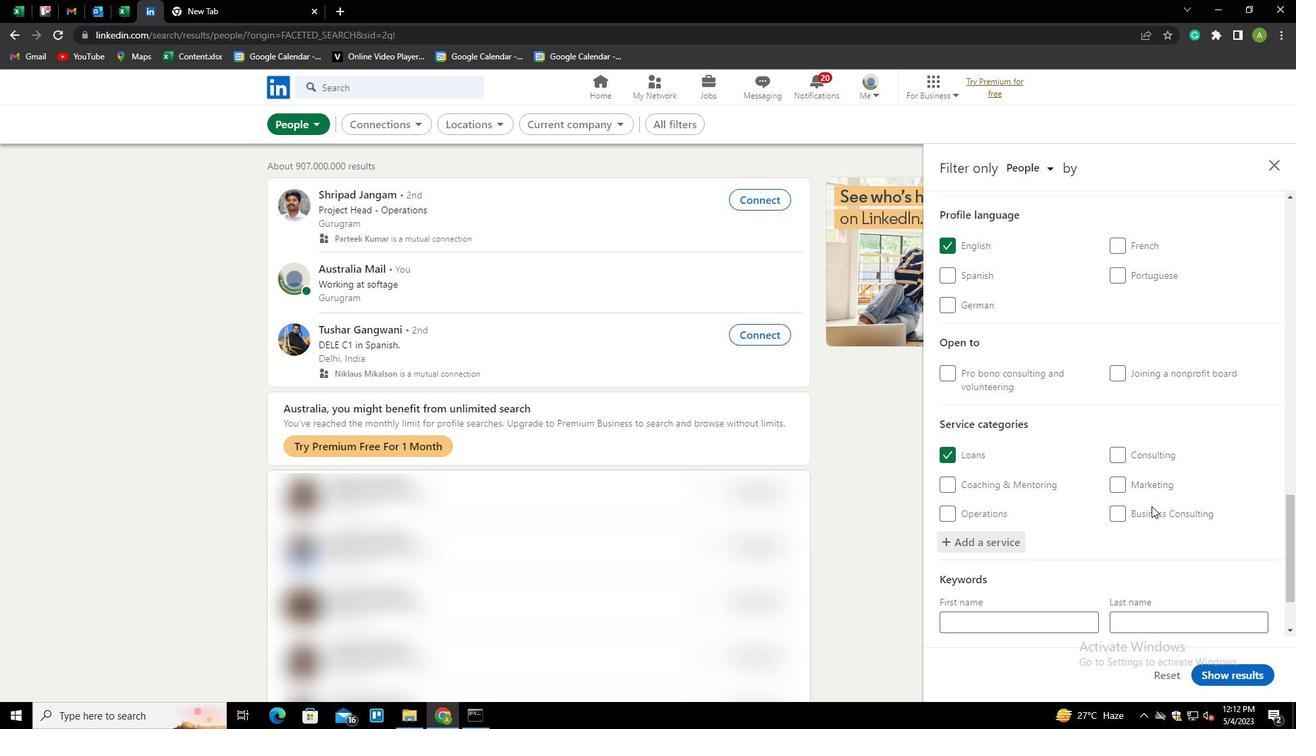 
Action: Mouse scrolled (1152, 505) with delta (0, 0)
Screenshot: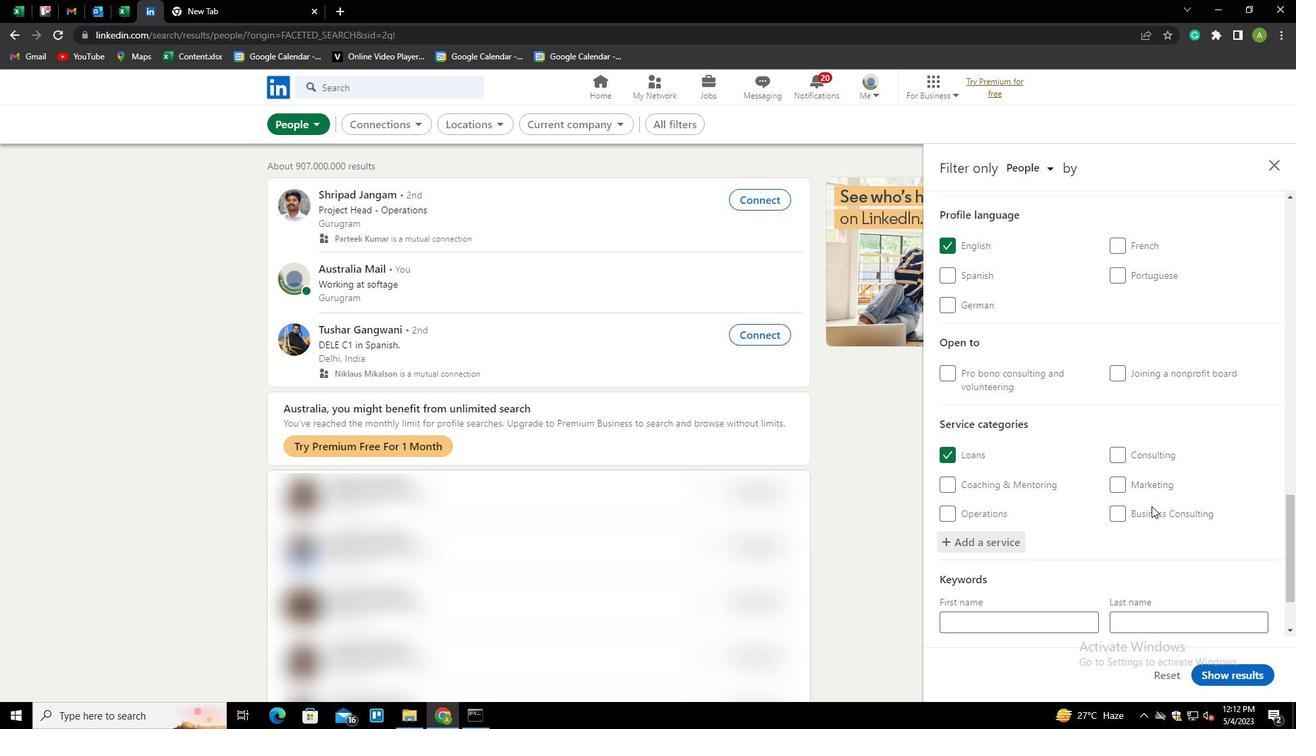 
Action: Mouse scrolled (1152, 505) with delta (0, 0)
Screenshot: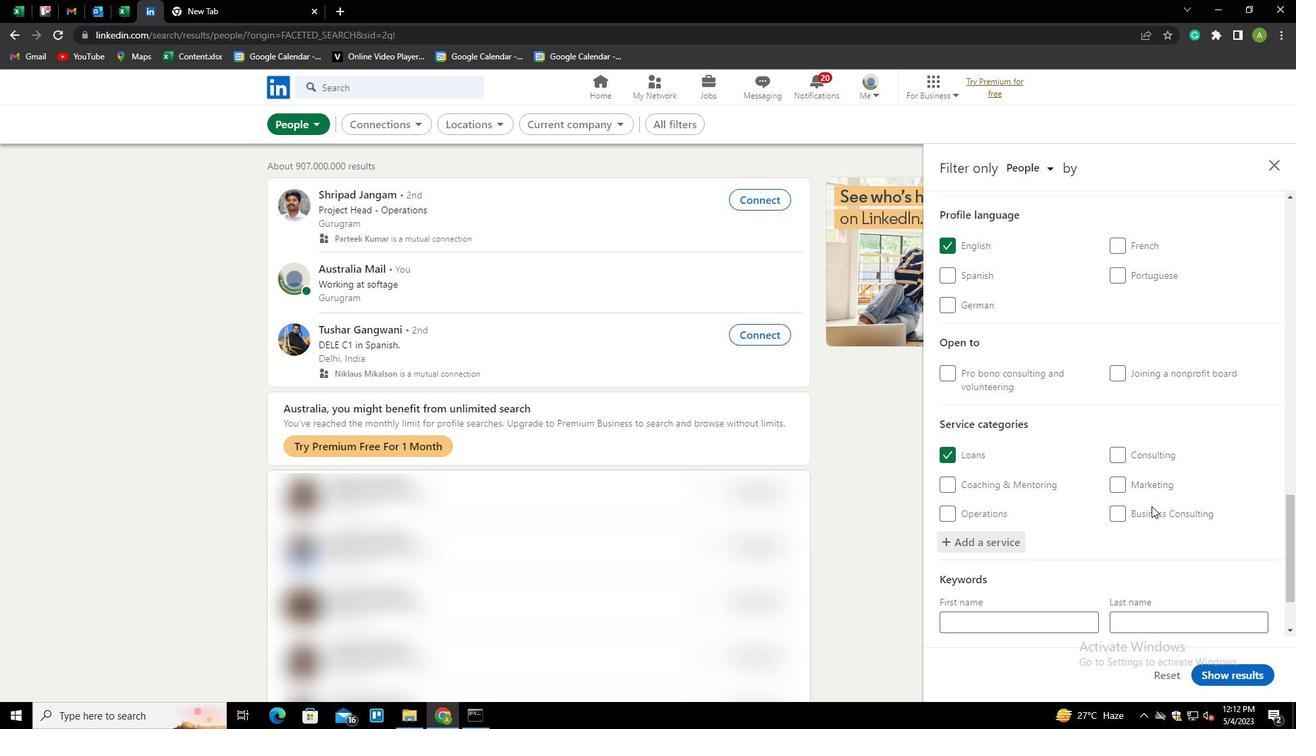 
Action: Mouse scrolled (1152, 505) with delta (0, 0)
Screenshot: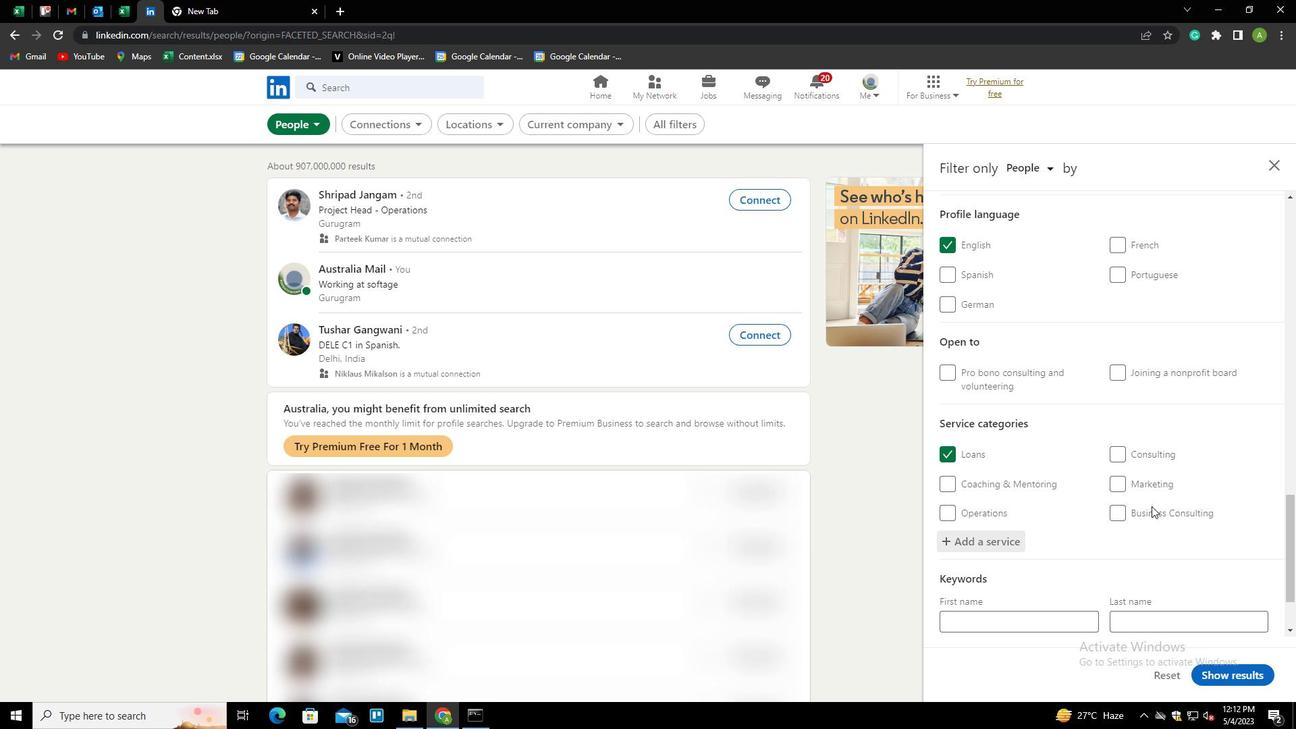 
Action: Mouse scrolled (1152, 505) with delta (0, 0)
Screenshot: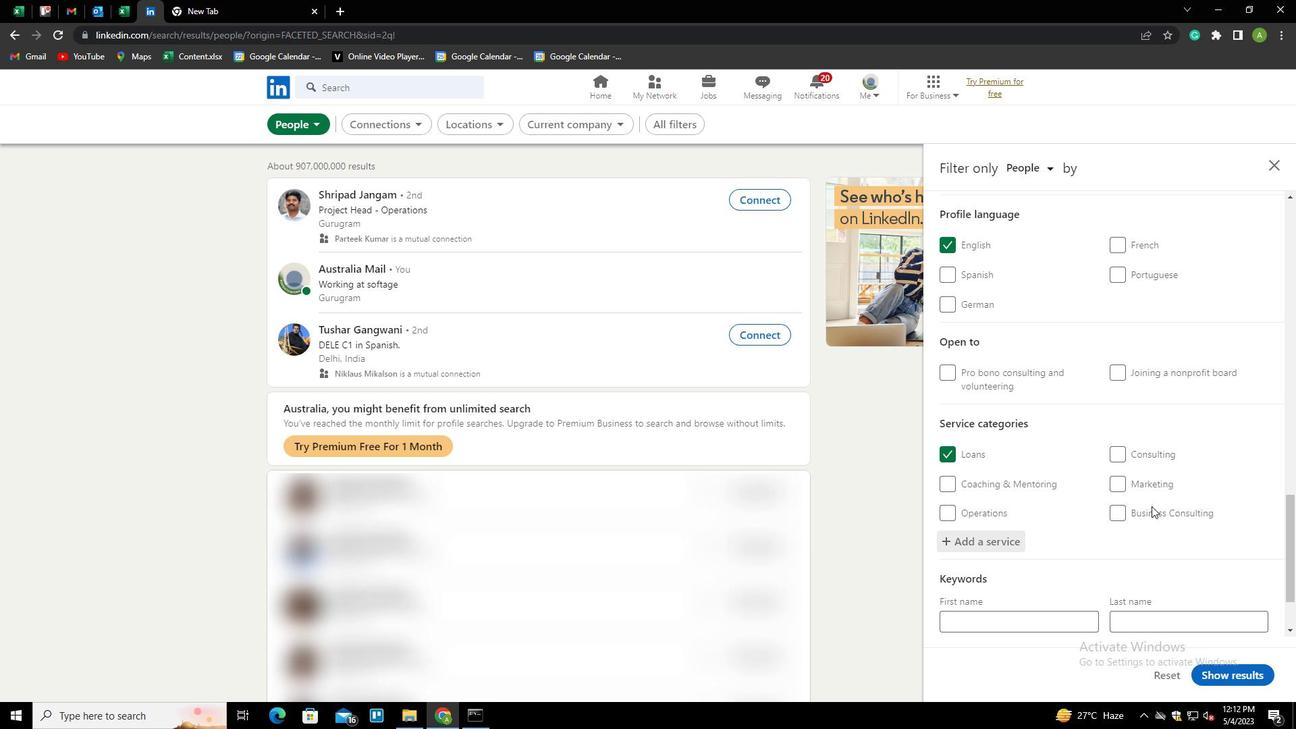 
Action: Mouse scrolled (1152, 505) with delta (0, 0)
Screenshot: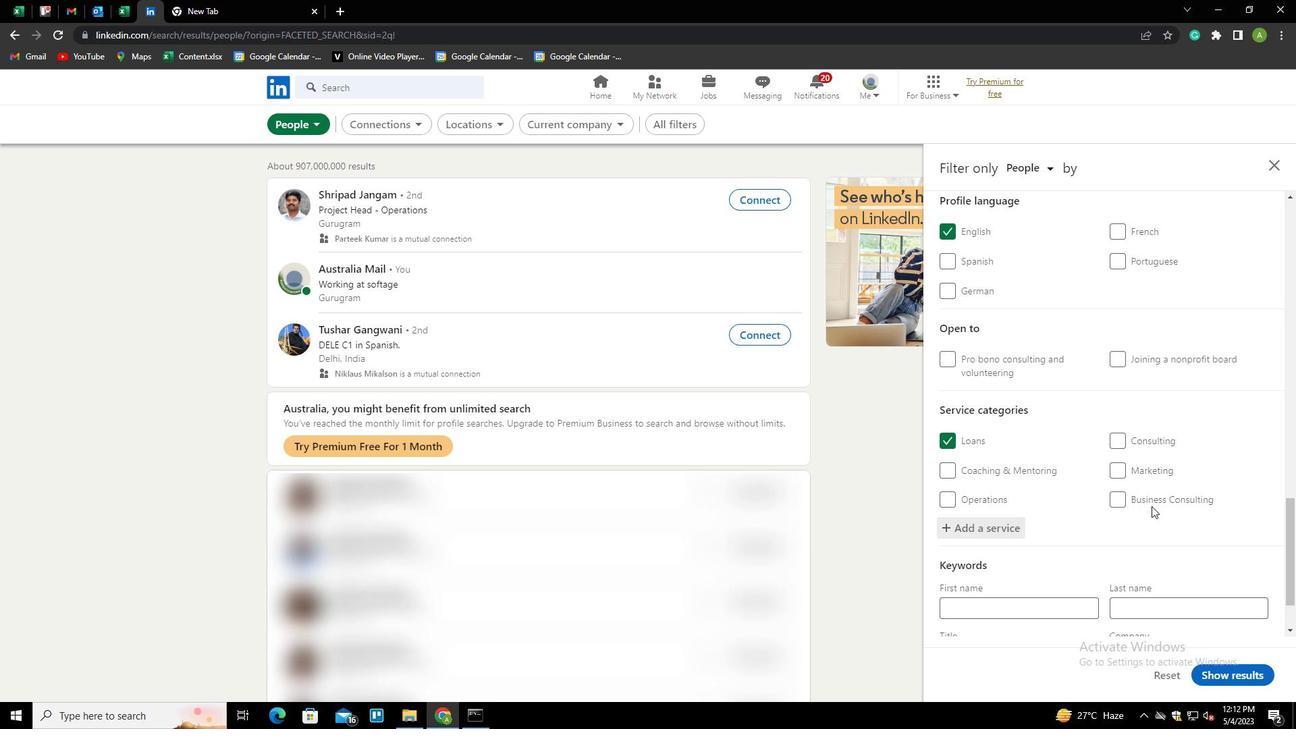 
Action: Mouse scrolled (1152, 505) with delta (0, 0)
Screenshot: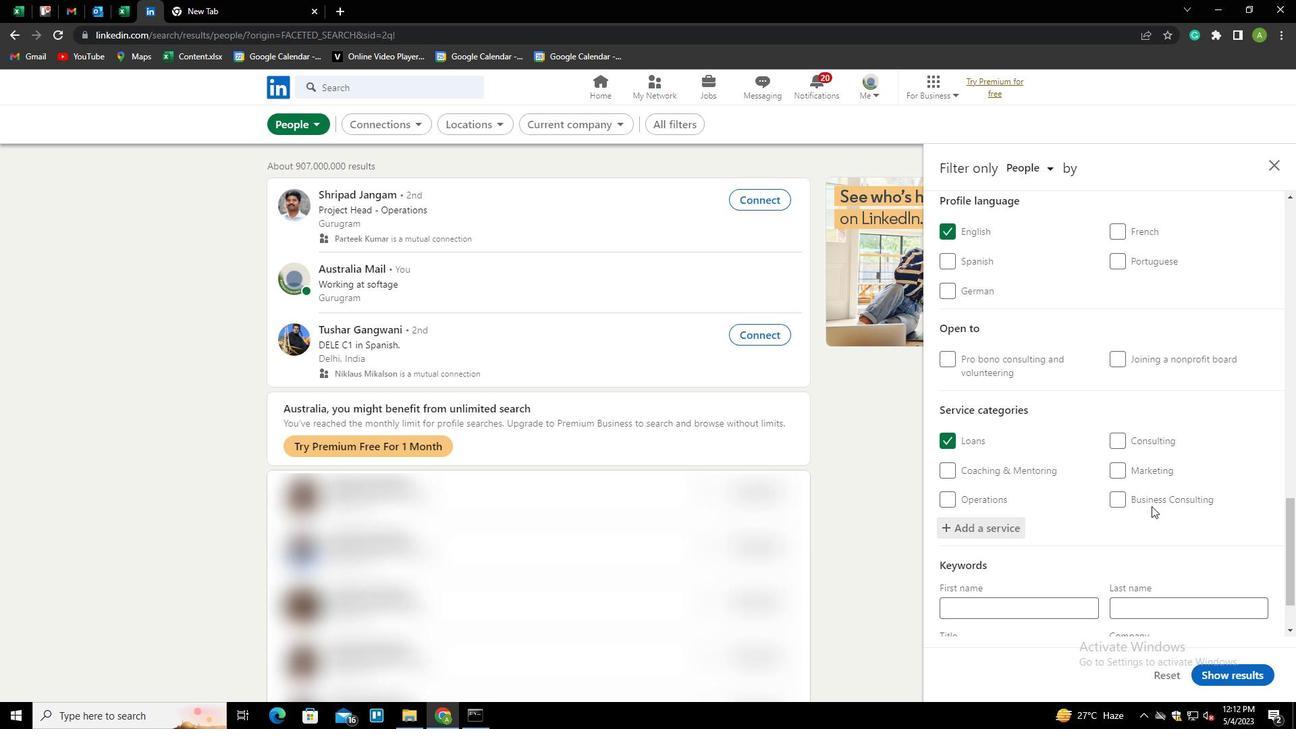 
Action: Mouse moved to (1059, 576)
Screenshot: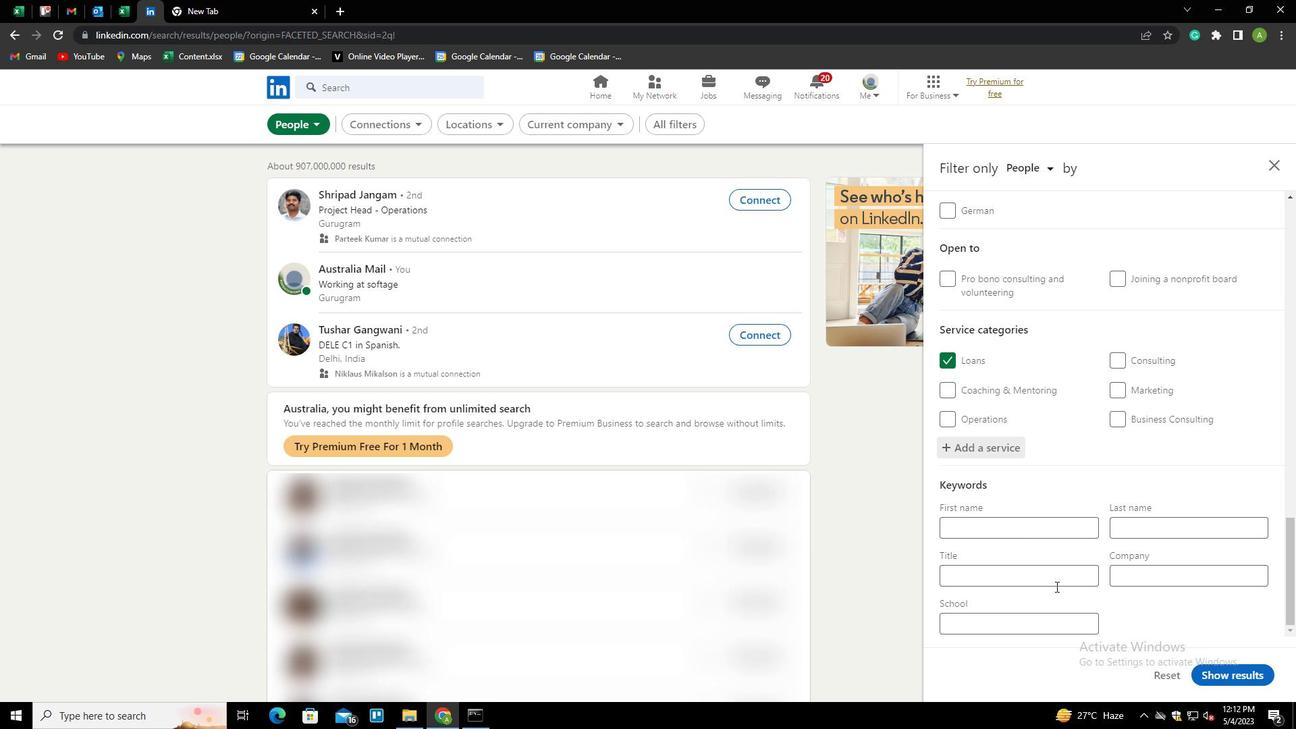 
Action: Mouse pressed left at (1059, 576)
Screenshot: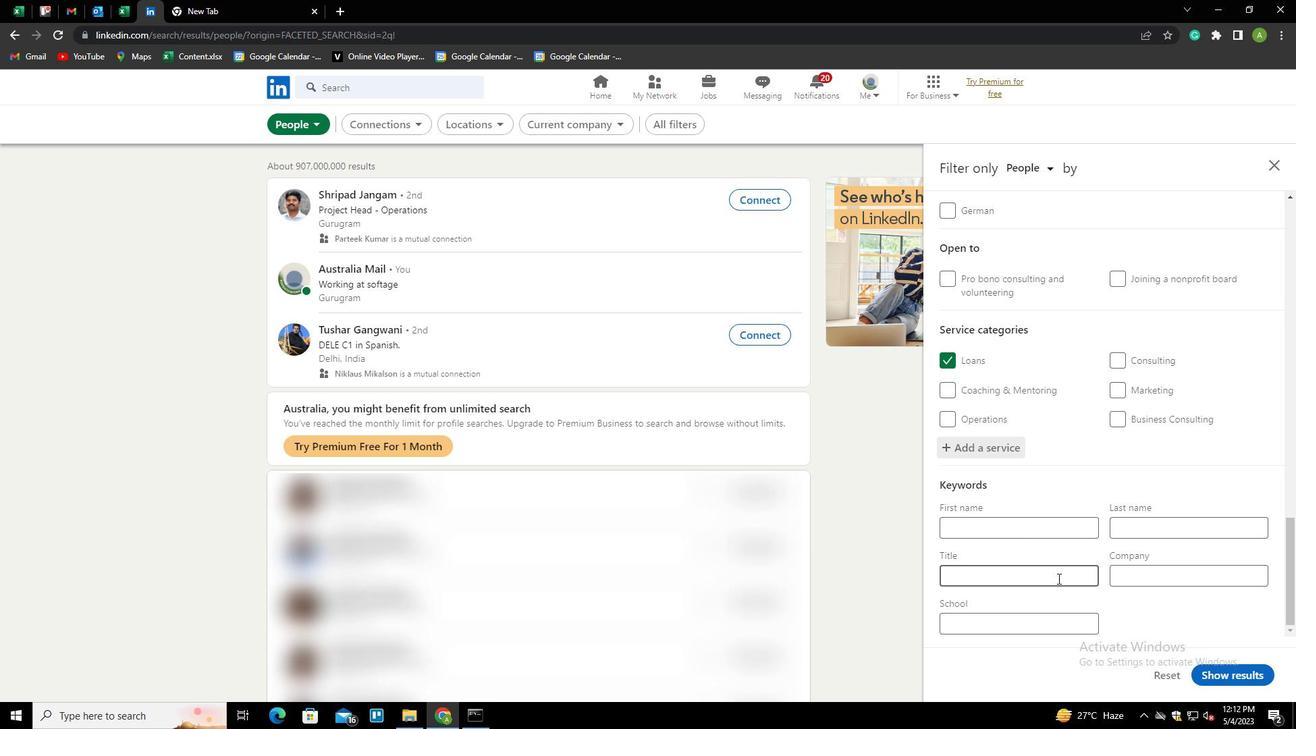 
Action: Key pressed <Key.shift>OPERATION<Key.space><Key.shift><Key.backspace>S<Key.space><Key.shift>ANALYST
Screenshot: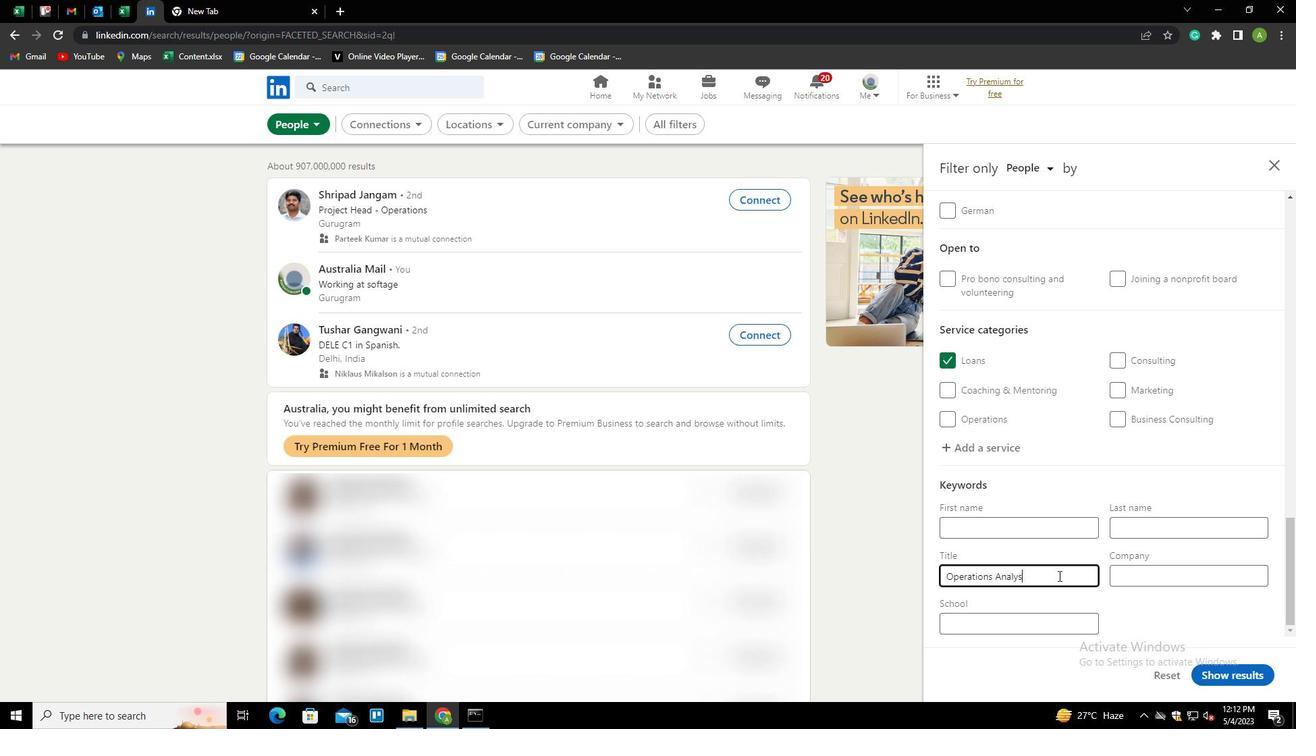 
Action: Mouse moved to (1133, 596)
Screenshot: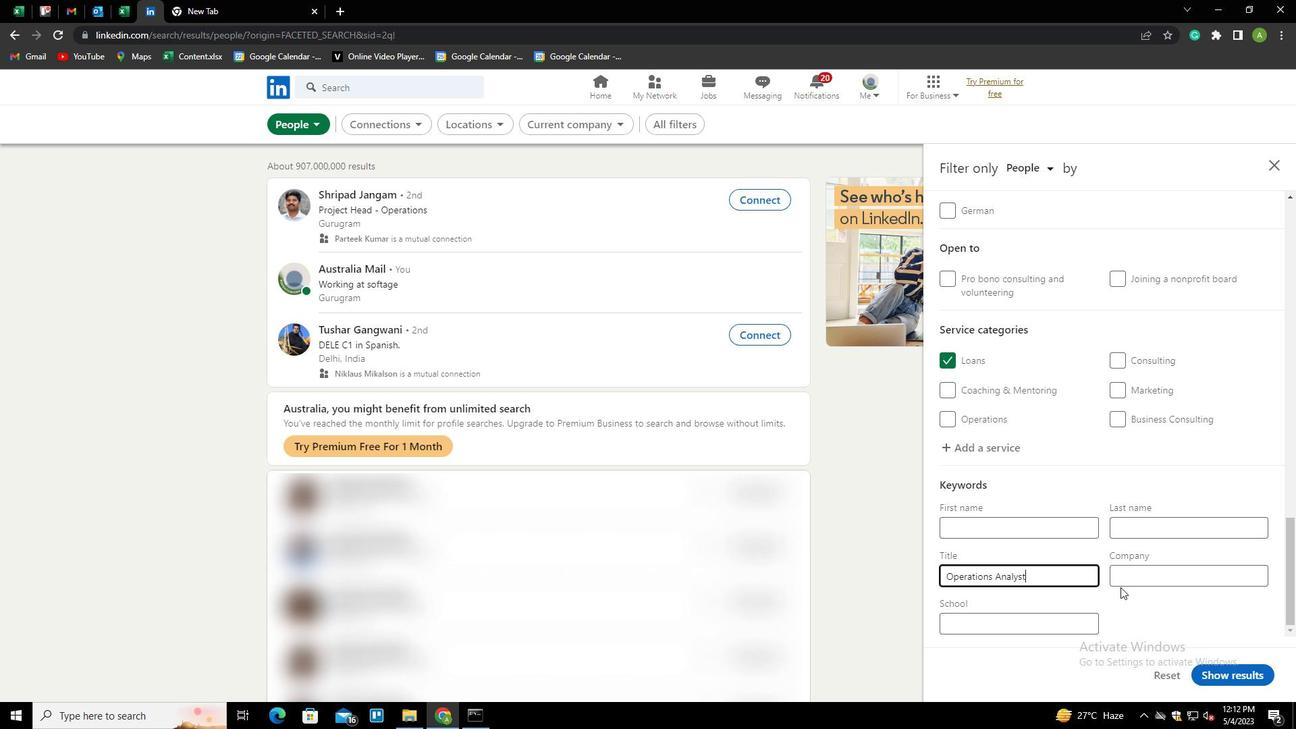 
Action: Mouse pressed left at (1133, 596)
Screenshot: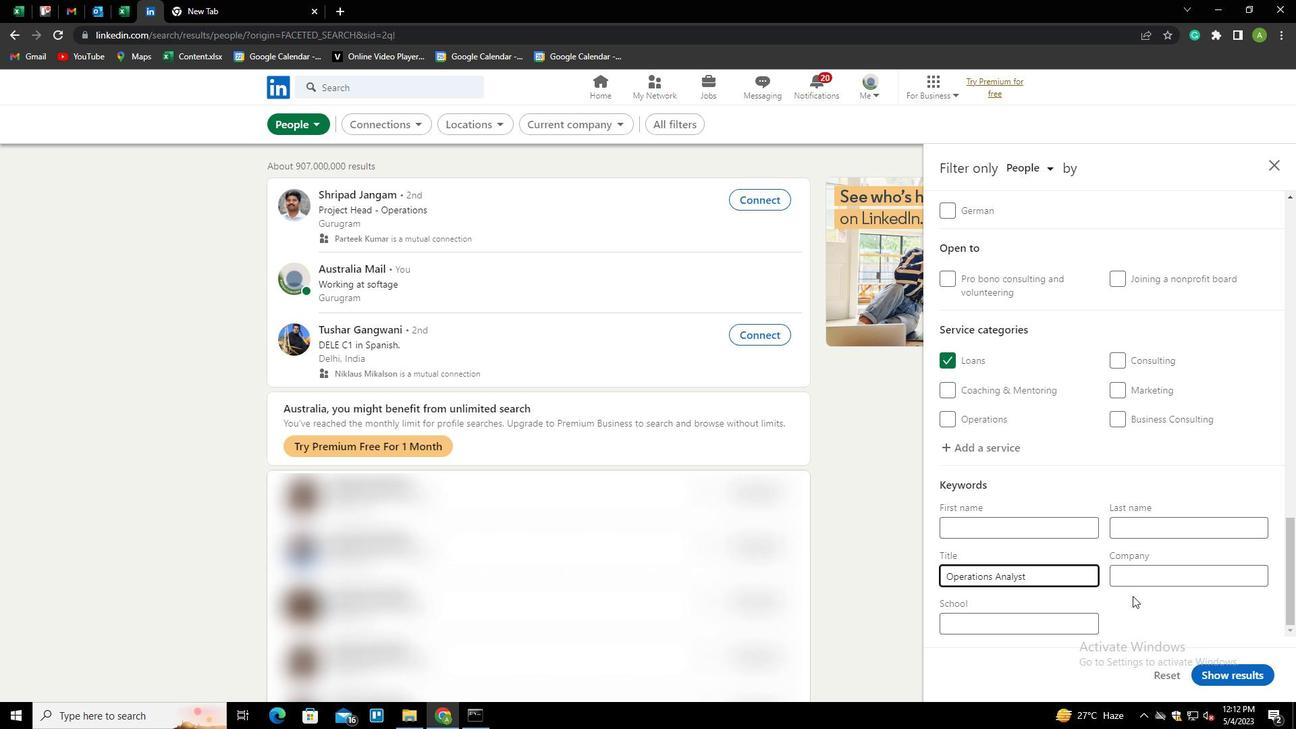 
Action: Mouse moved to (1238, 668)
Screenshot: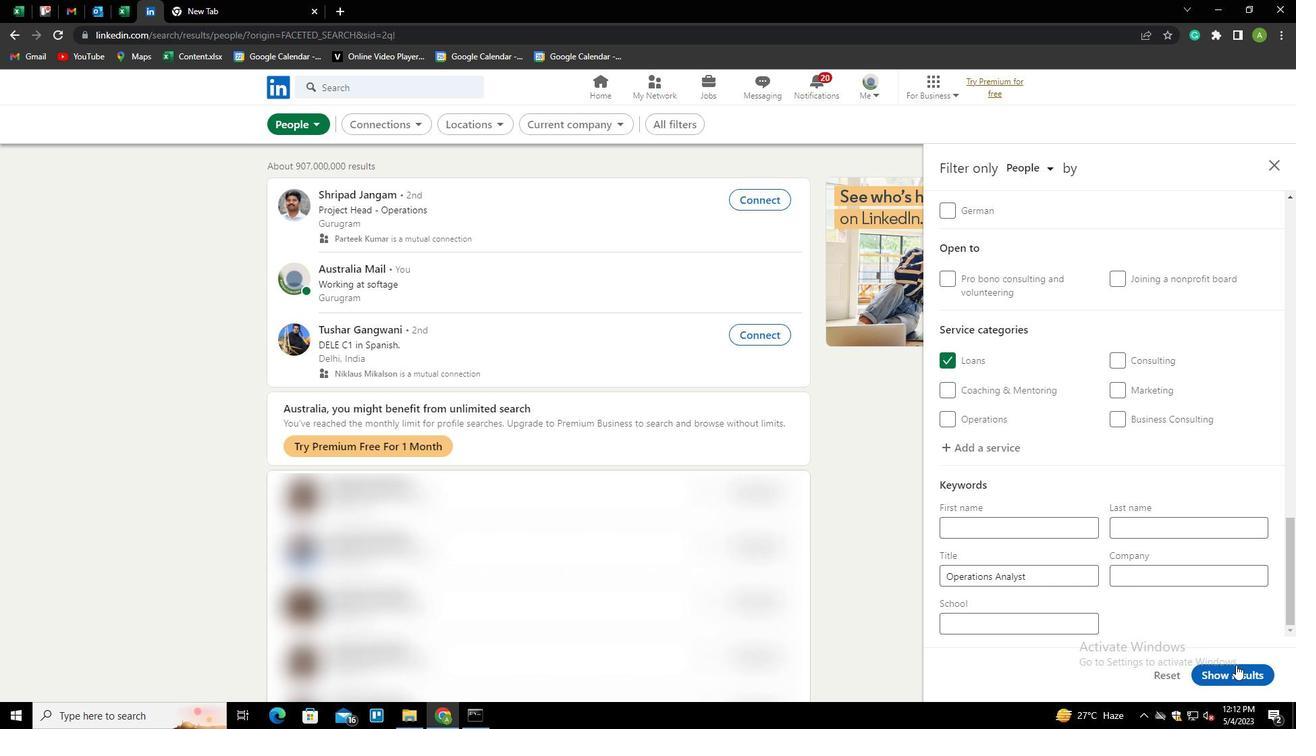 
Action: Mouse pressed left at (1238, 668)
Screenshot: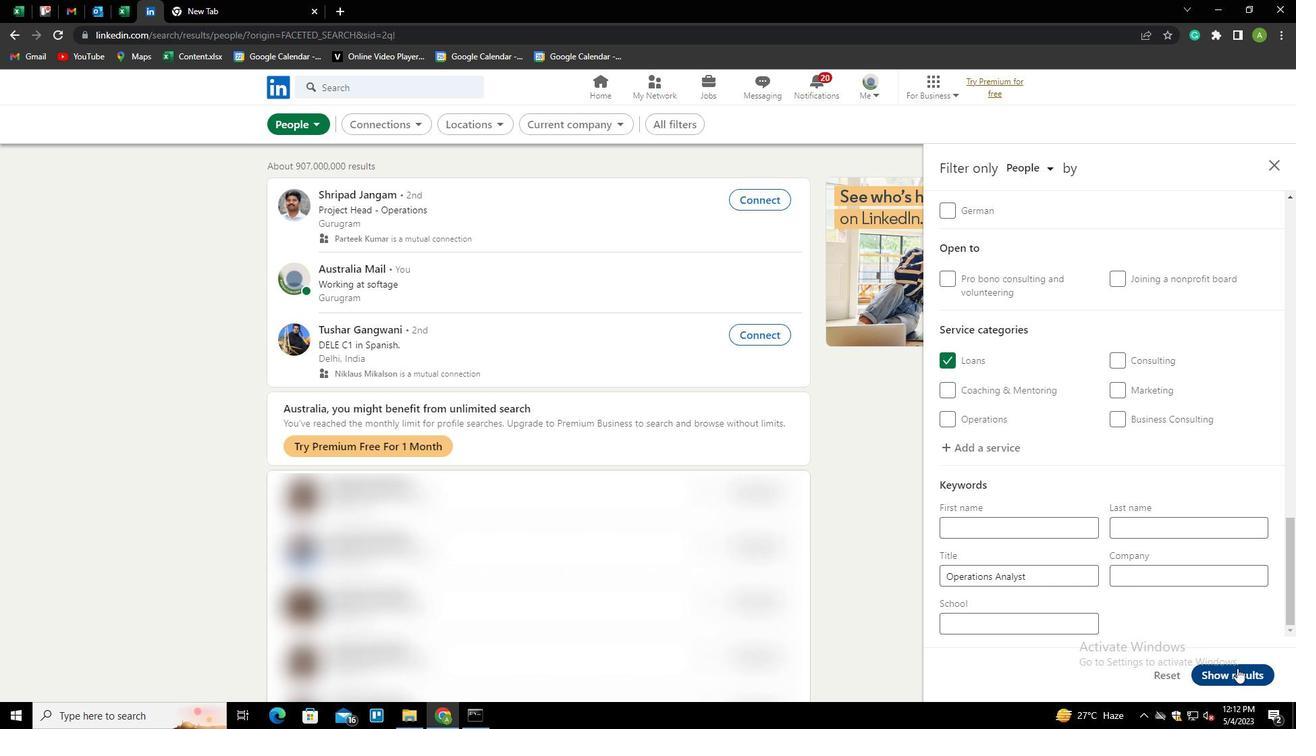 
Action: Mouse moved to (1238, 668)
Screenshot: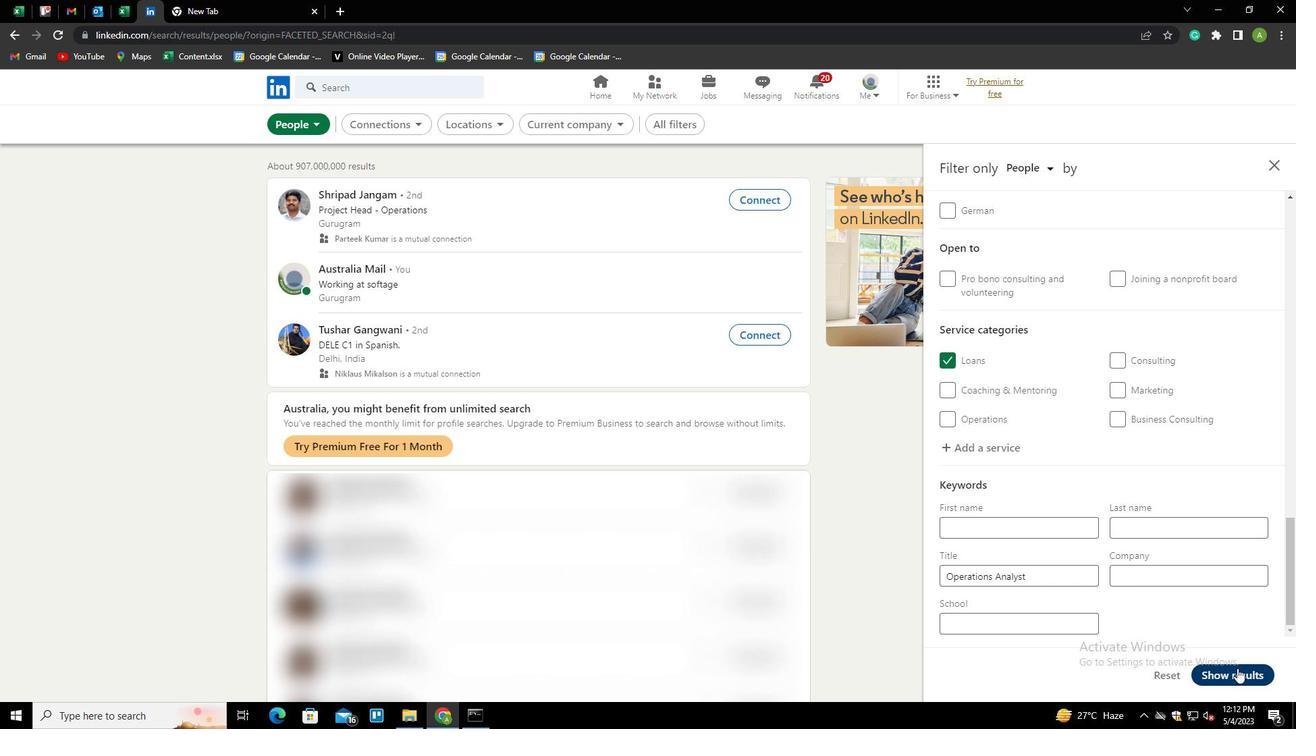 
